 Task: Find connections with filter location Leinfelden-Echterdingen with filter topic #wellness with filter profile language Spanish with filter current company Huntsman Corporation with filter school Gogte Institute of Technology with filter industry Professional Training and Coaching with filter service category AnimationArchitecture with filter keywords title Hotel Front Door Greeter
Action: Mouse moved to (573, 74)
Screenshot: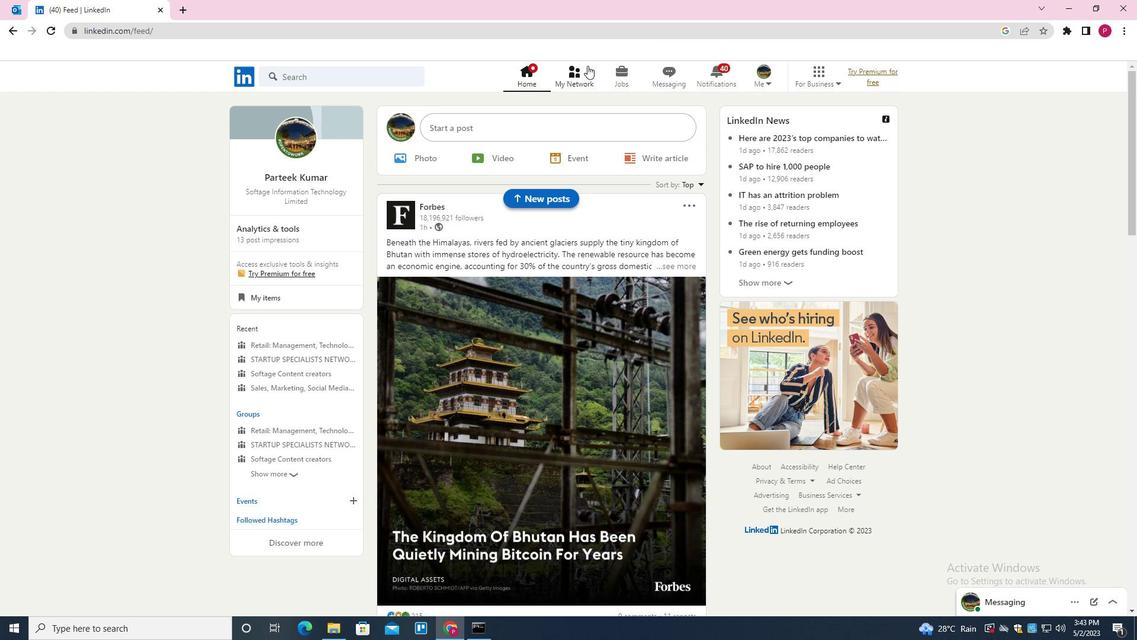 
Action: Mouse pressed left at (573, 74)
Screenshot: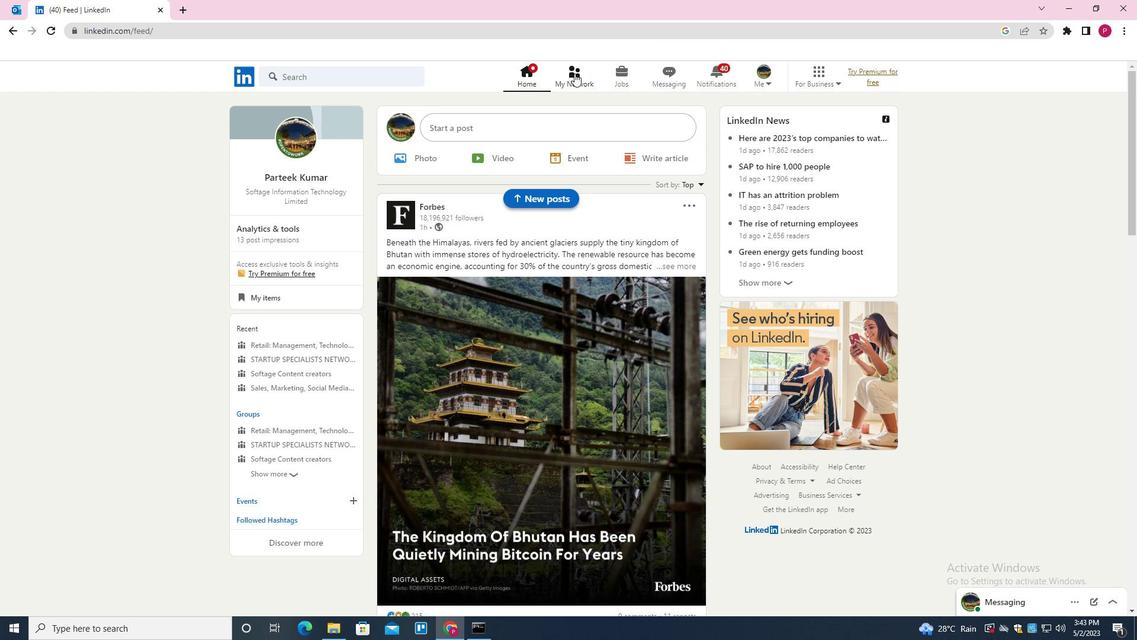 
Action: Mouse moved to (349, 148)
Screenshot: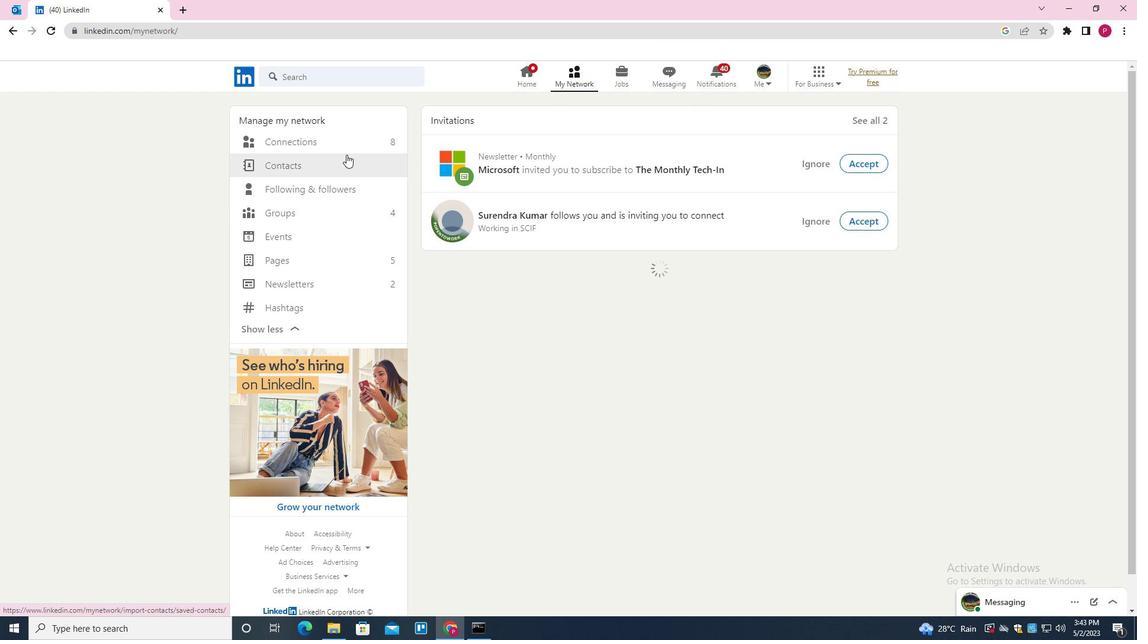 
Action: Mouse pressed left at (349, 148)
Screenshot: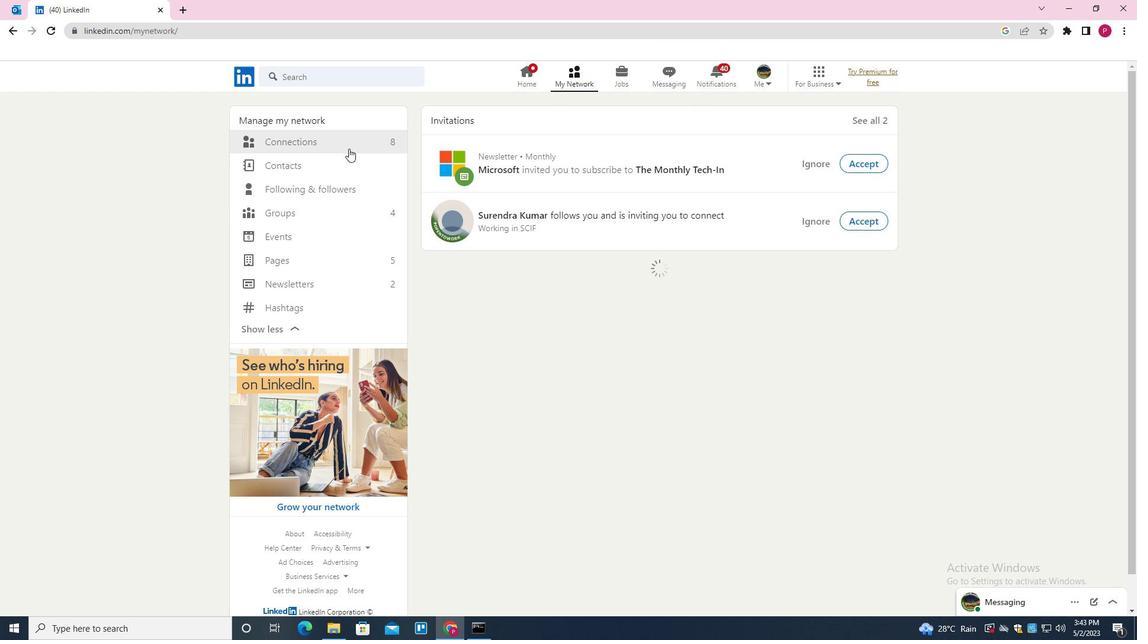 
Action: Mouse moved to (362, 144)
Screenshot: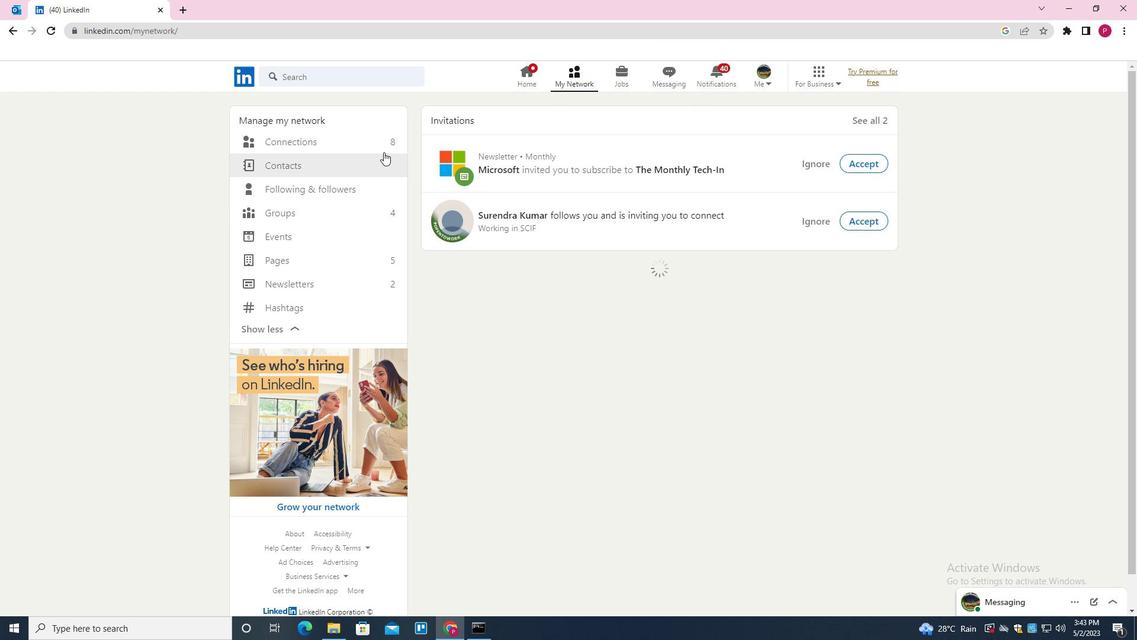 
Action: Mouse pressed left at (362, 144)
Screenshot: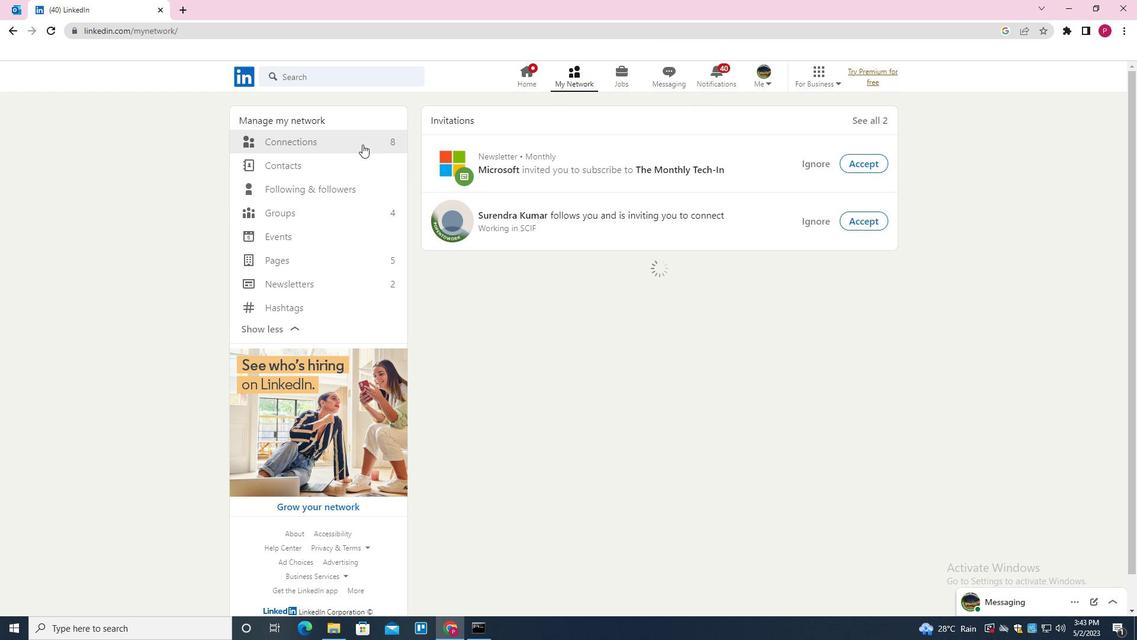 
Action: Mouse moved to (672, 146)
Screenshot: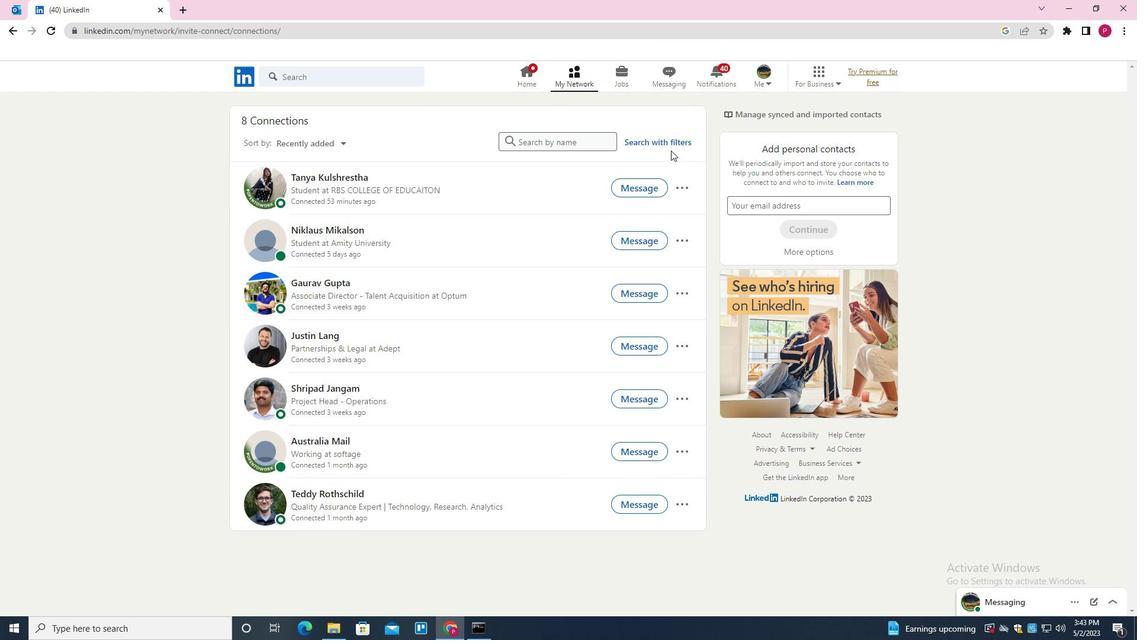 
Action: Mouse pressed left at (672, 146)
Screenshot: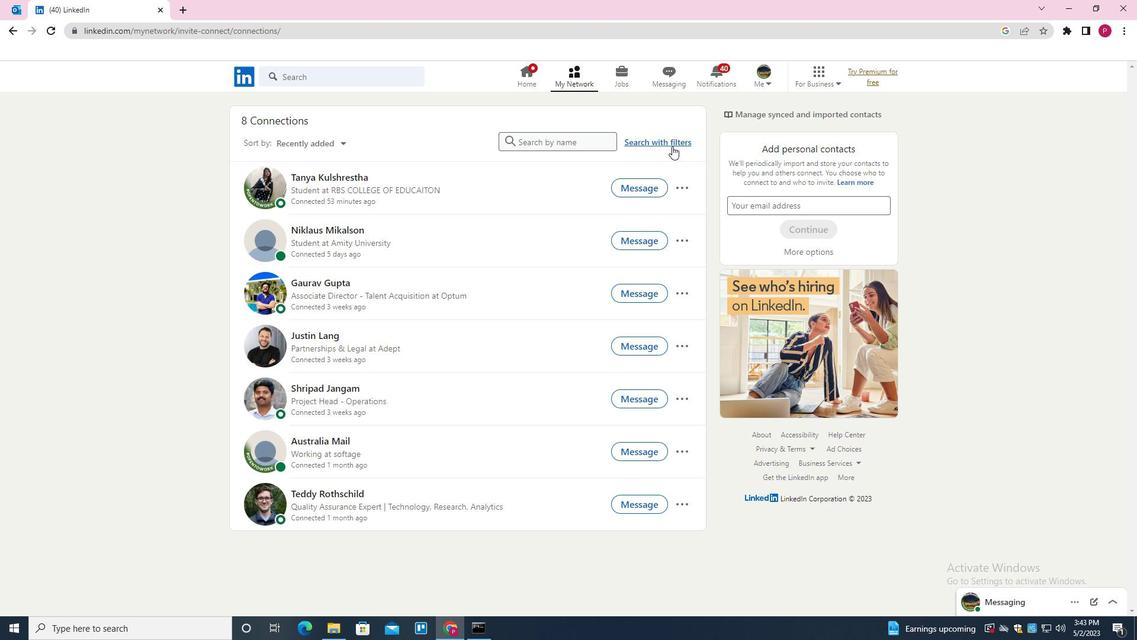 
Action: Mouse moved to (604, 111)
Screenshot: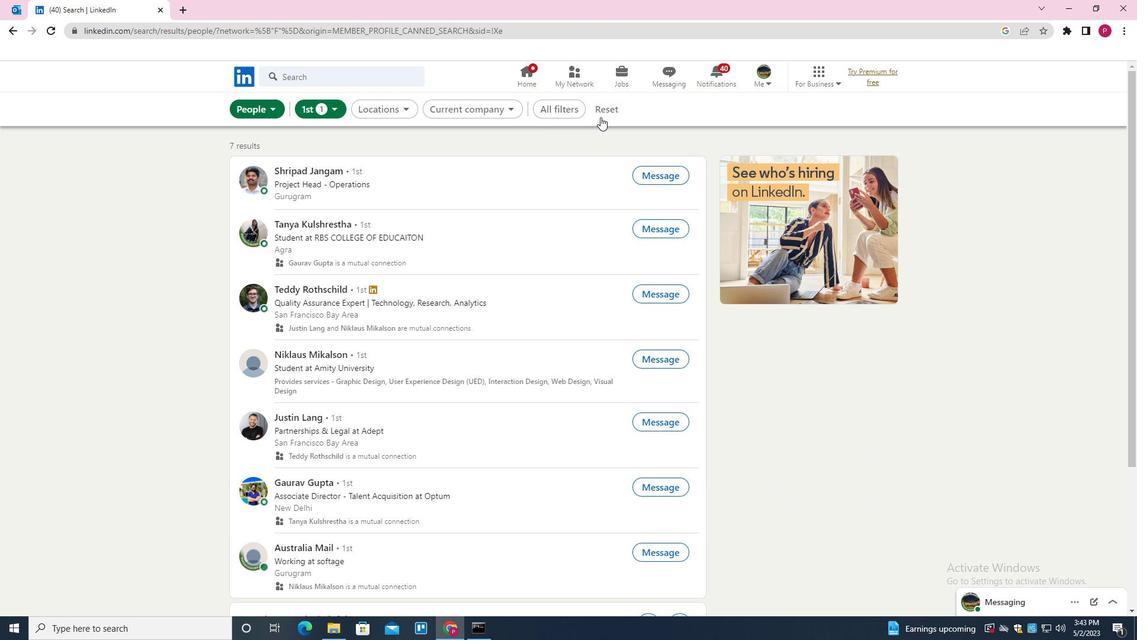 
Action: Mouse pressed left at (604, 111)
Screenshot: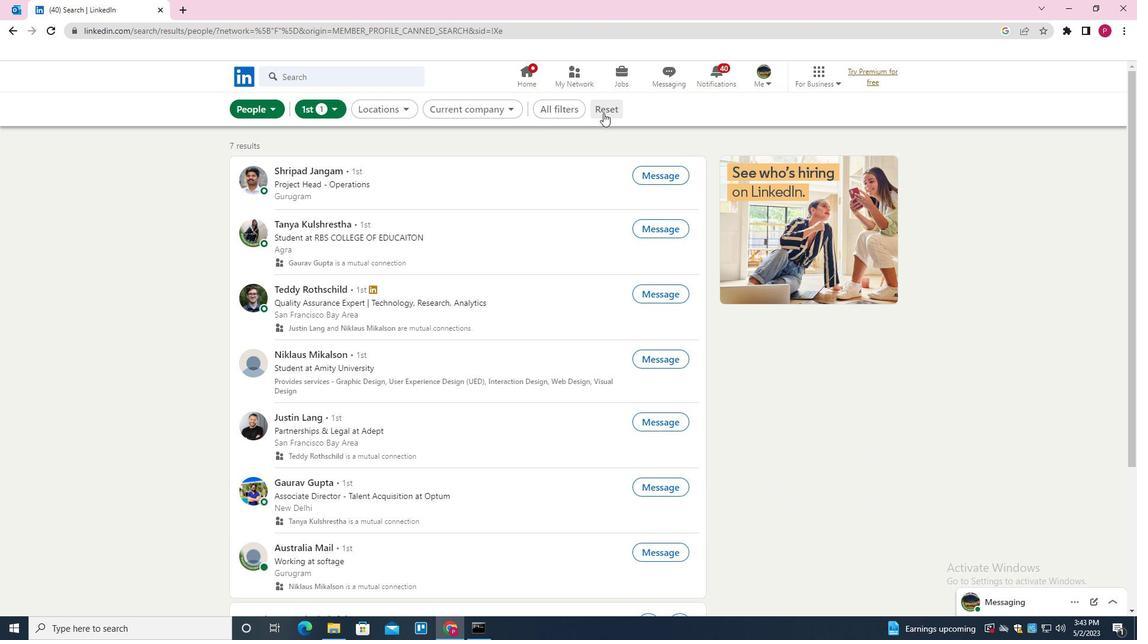 
Action: Mouse moved to (587, 109)
Screenshot: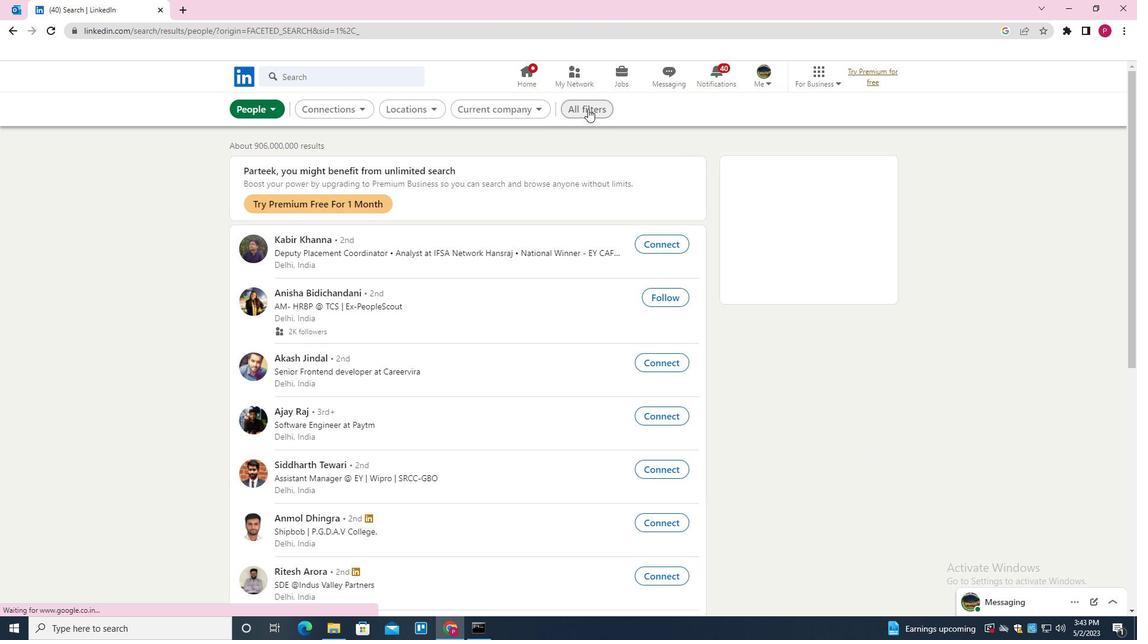 
Action: Mouse pressed left at (587, 109)
Screenshot: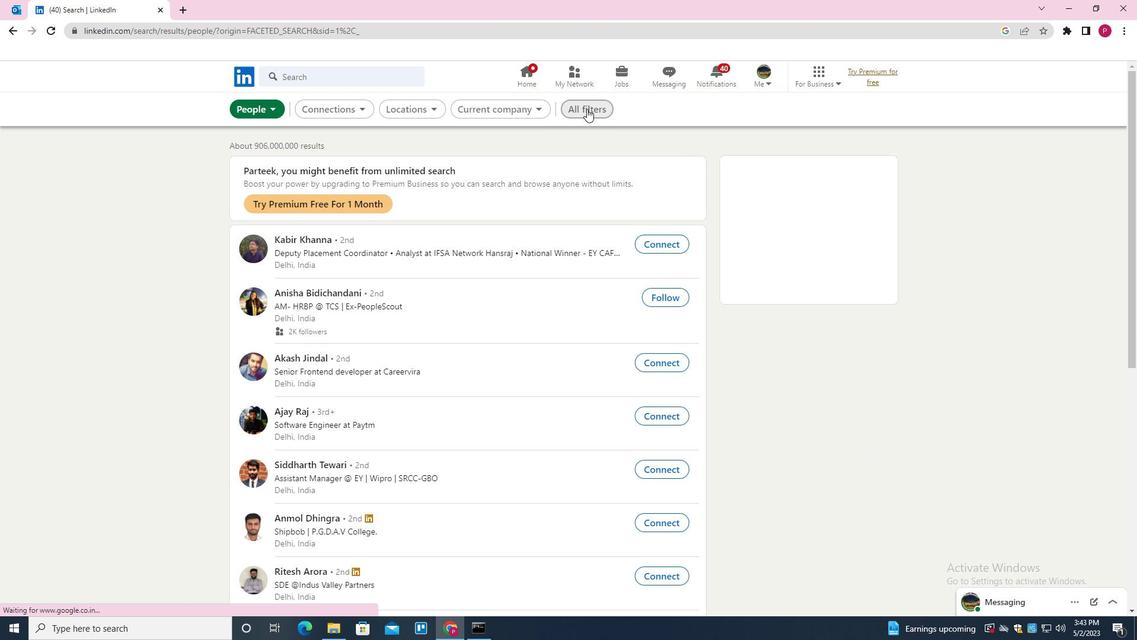 
Action: Mouse moved to (944, 343)
Screenshot: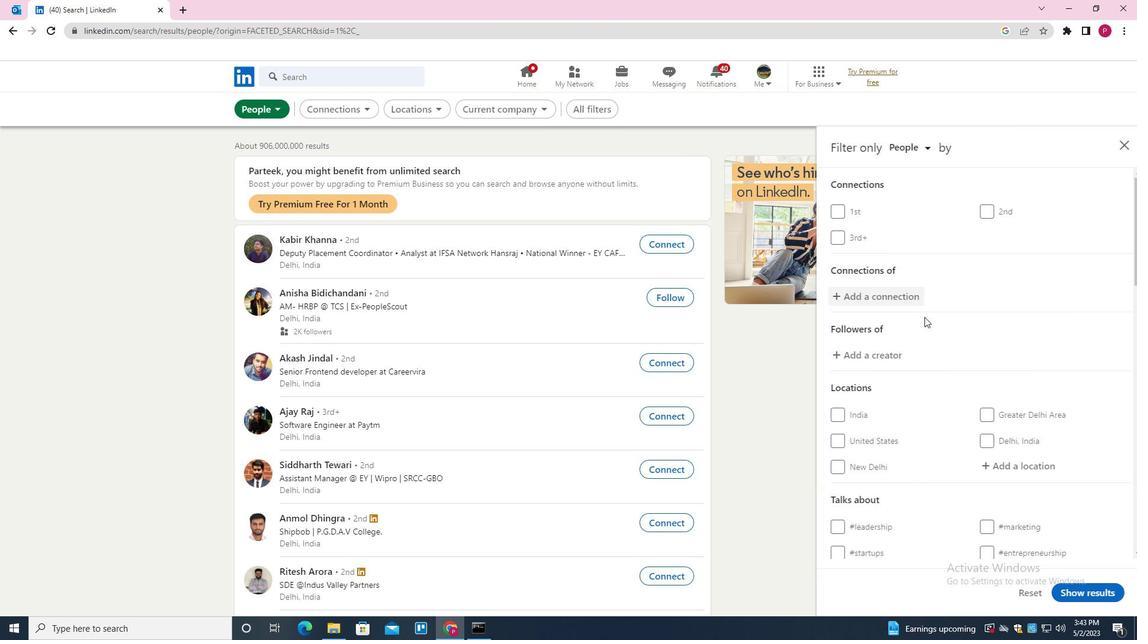 
Action: Mouse scrolled (944, 343) with delta (0, 0)
Screenshot: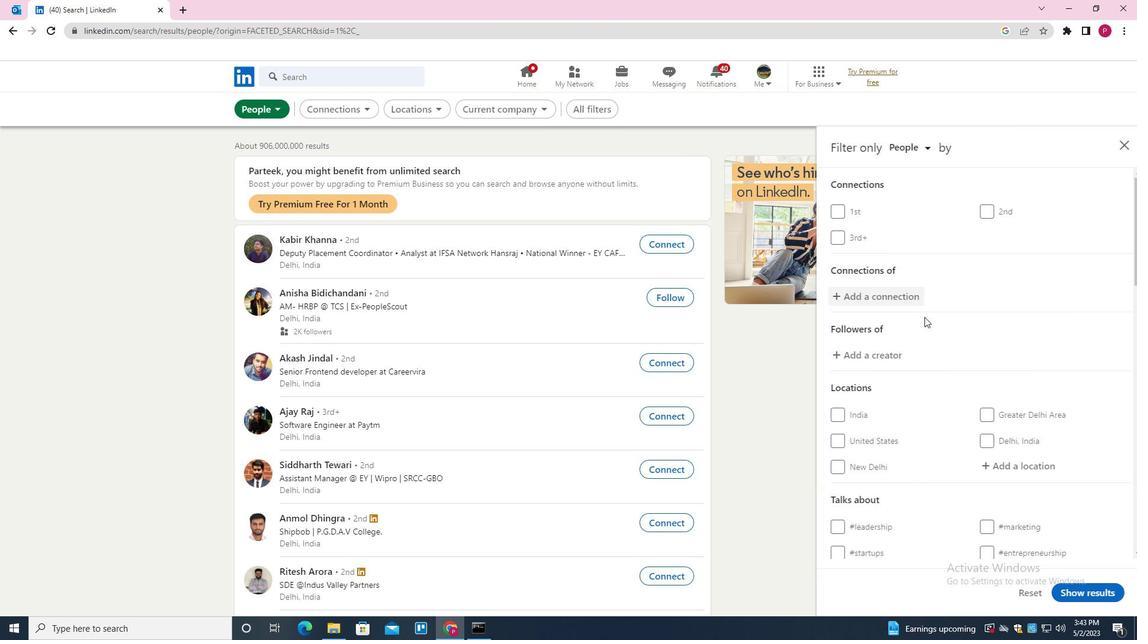 
Action: Mouse moved to (948, 352)
Screenshot: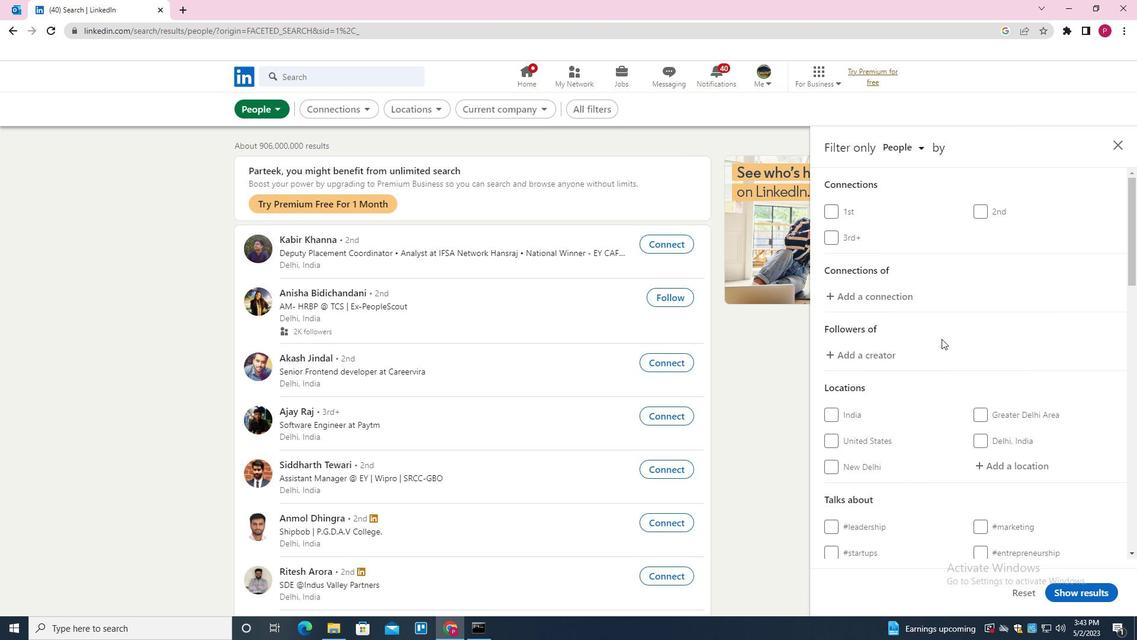
Action: Mouse scrolled (948, 351) with delta (0, 0)
Screenshot: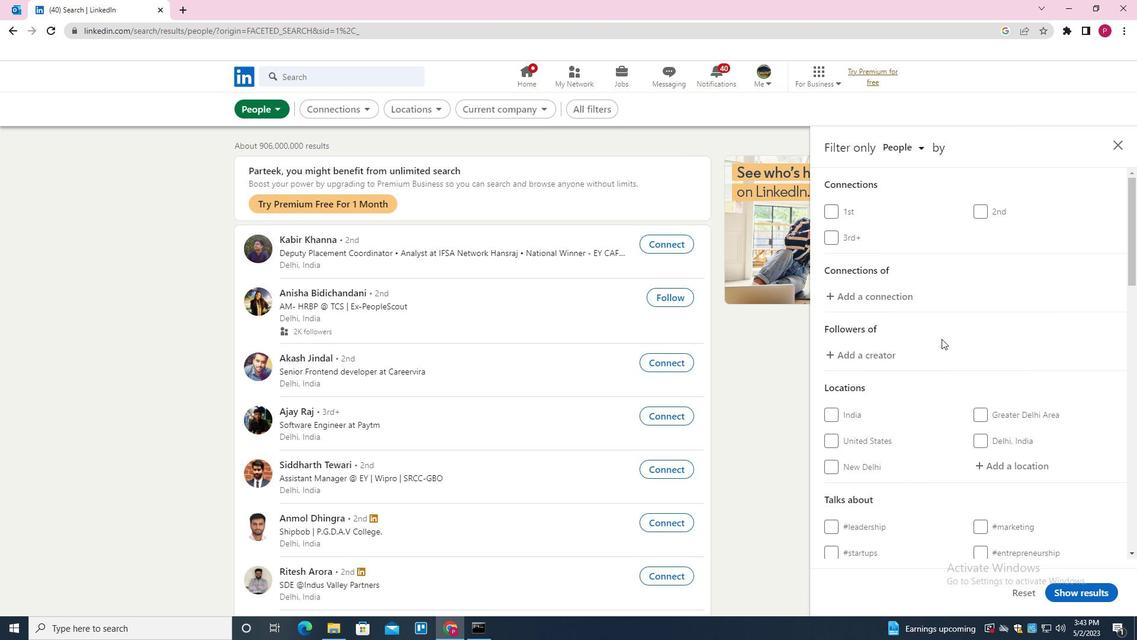 
Action: Mouse moved to (1006, 350)
Screenshot: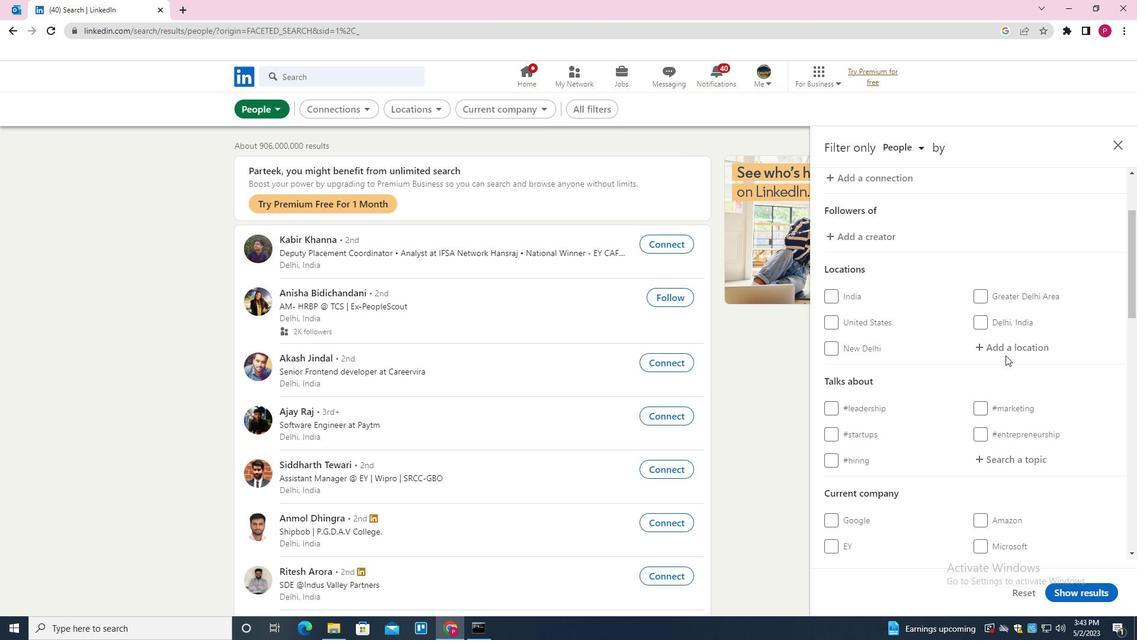 
Action: Mouse pressed left at (1006, 350)
Screenshot: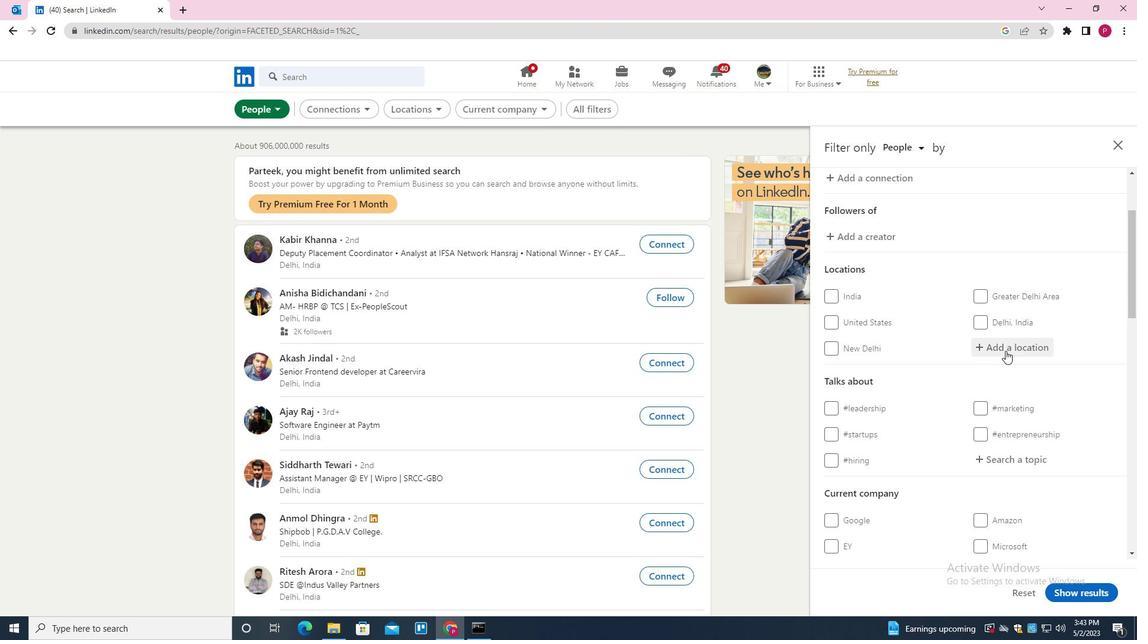 
Action: Mouse moved to (999, 354)
Screenshot: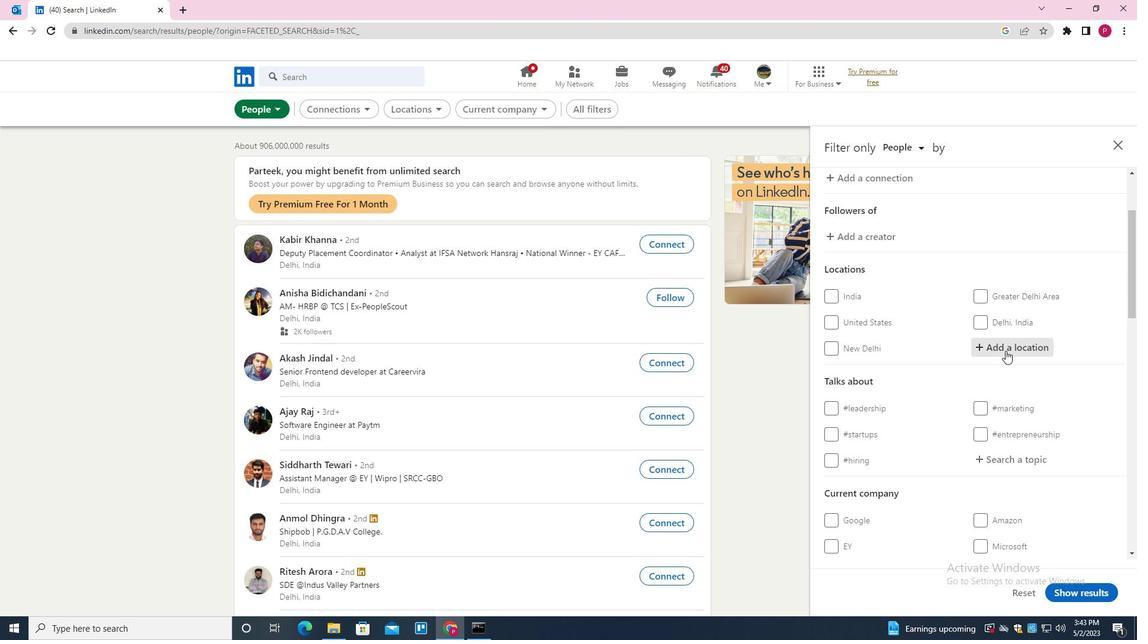 
Action: Key pressed <Key.shift><Key.shift><Key.shift><Key.shift><Key.shift><Key.shift><Key.shift><Key.shift><Key.shift><Key.shift><Key.shift><Key.shift><Key.shift><Key.shift><Key.shift><Key.shift><Key.shift><Key.shift>LEINFELDEN<Key.down><Key.enter>
Screenshot: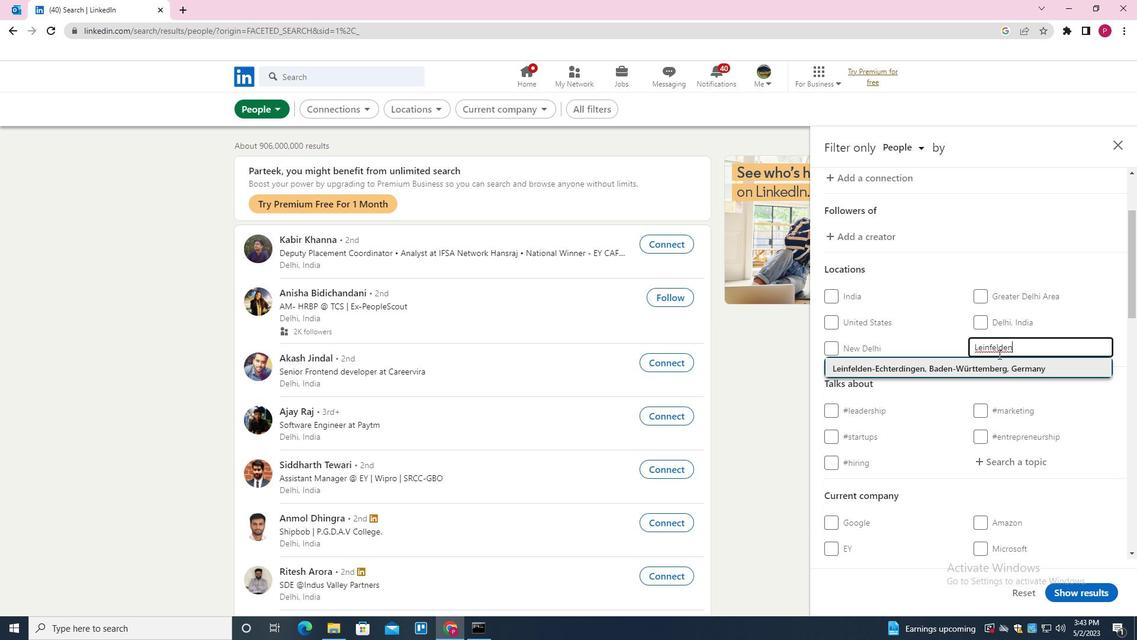
Action: Mouse moved to (1043, 337)
Screenshot: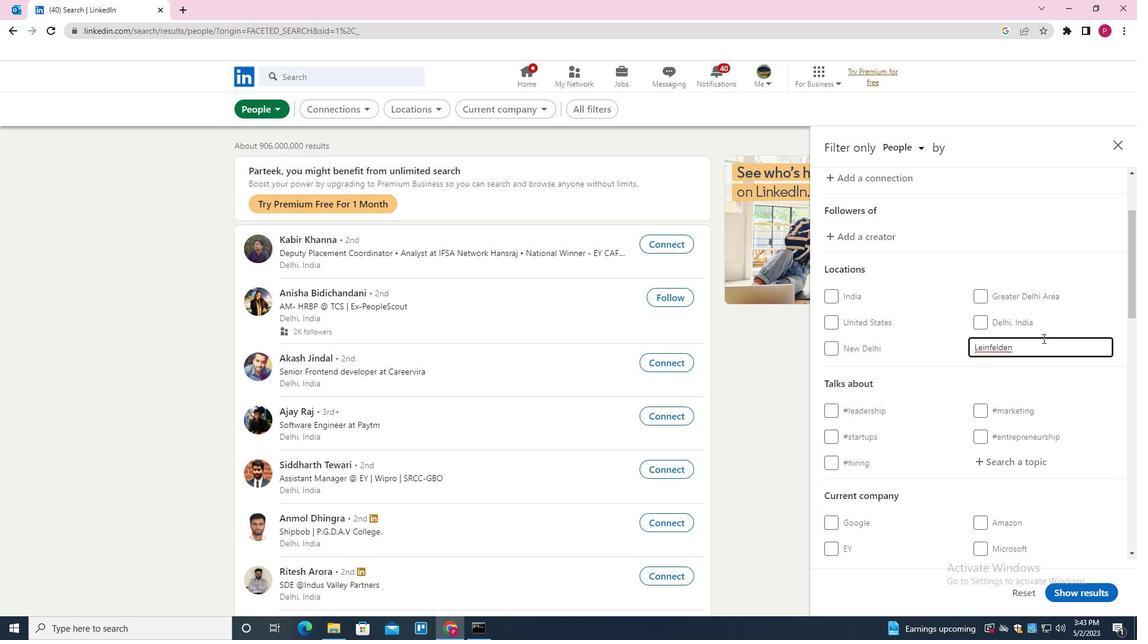 
Action: Key pressed <Key.backspace>
Screenshot: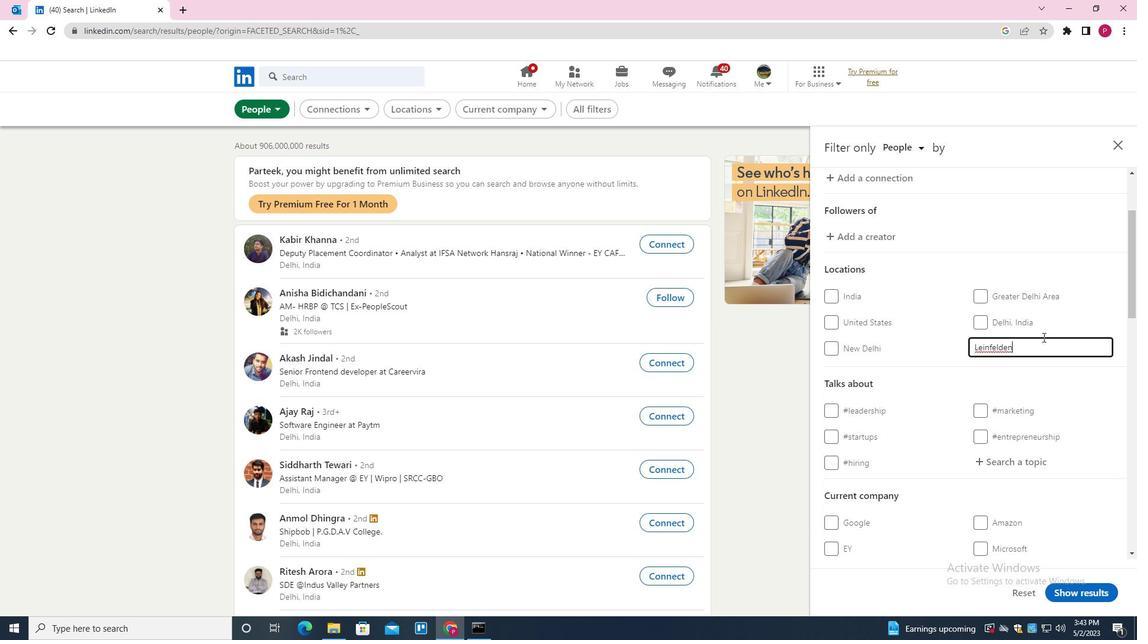
Action: Mouse moved to (1043, 337)
Screenshot: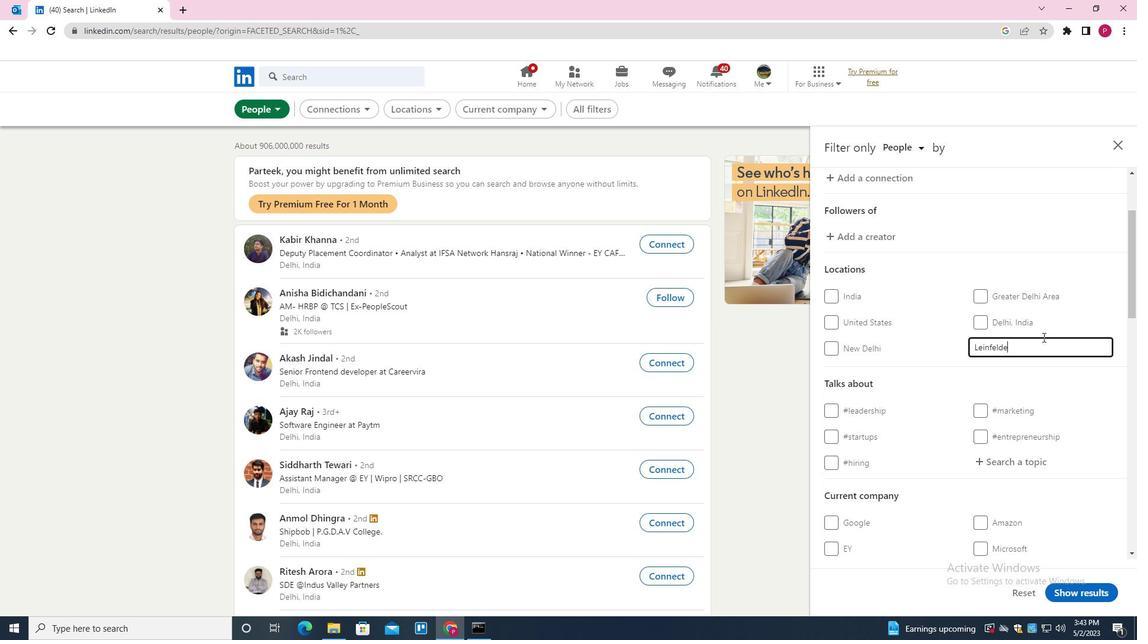 
Action: Key pressed <Key.down><Key.enter>
Screenshot: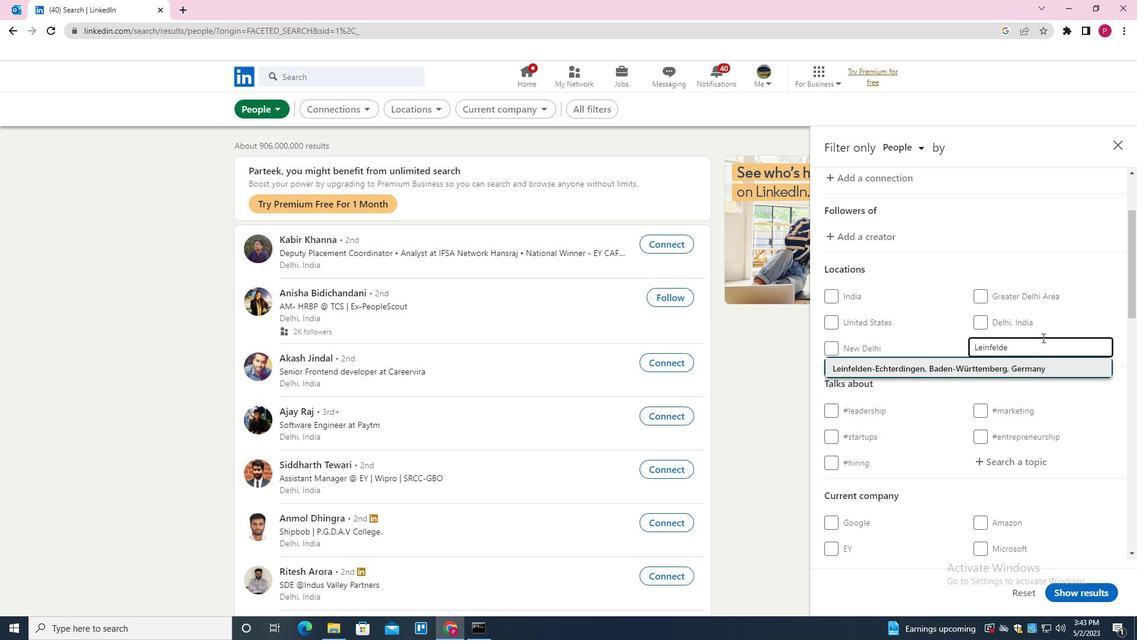 
Action: Mouse moved to (988, 400)
Screenshot: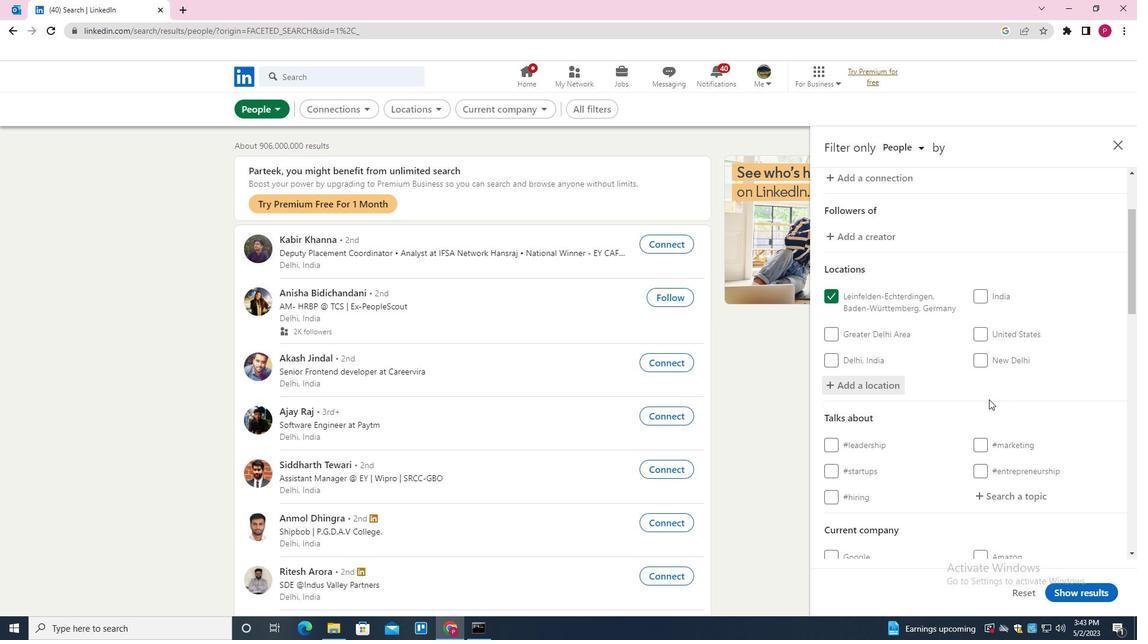
Action: Mouse scrolled (988, 400) with delta (0, 0)
Screenshot: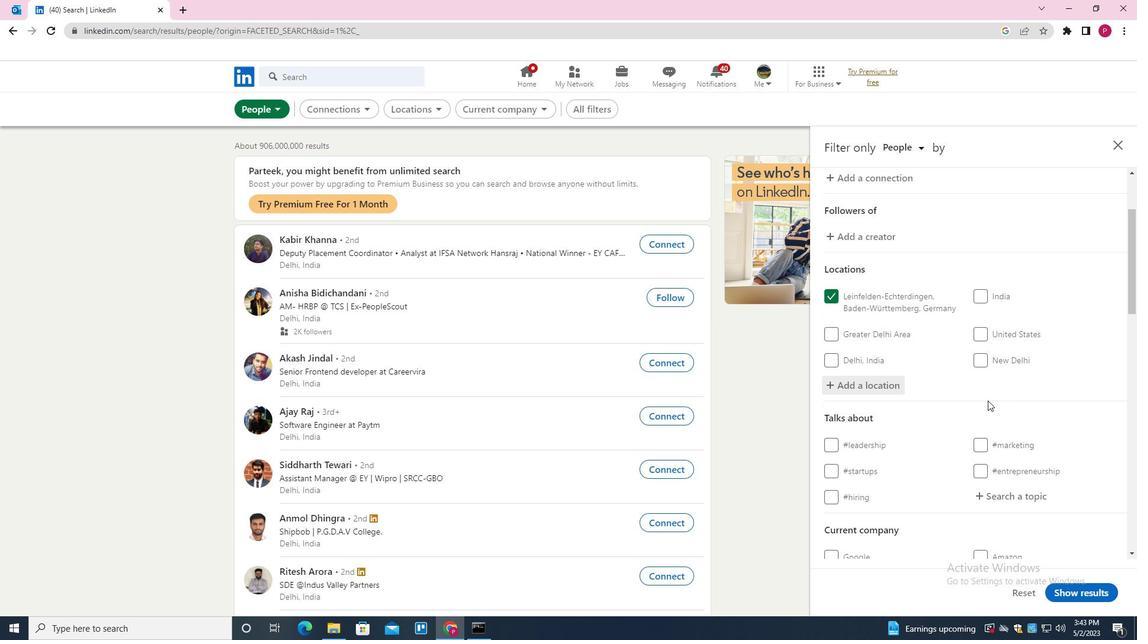 
Action: Mouse scrolled (988, 400) with delta (0, 0)
Screenshot: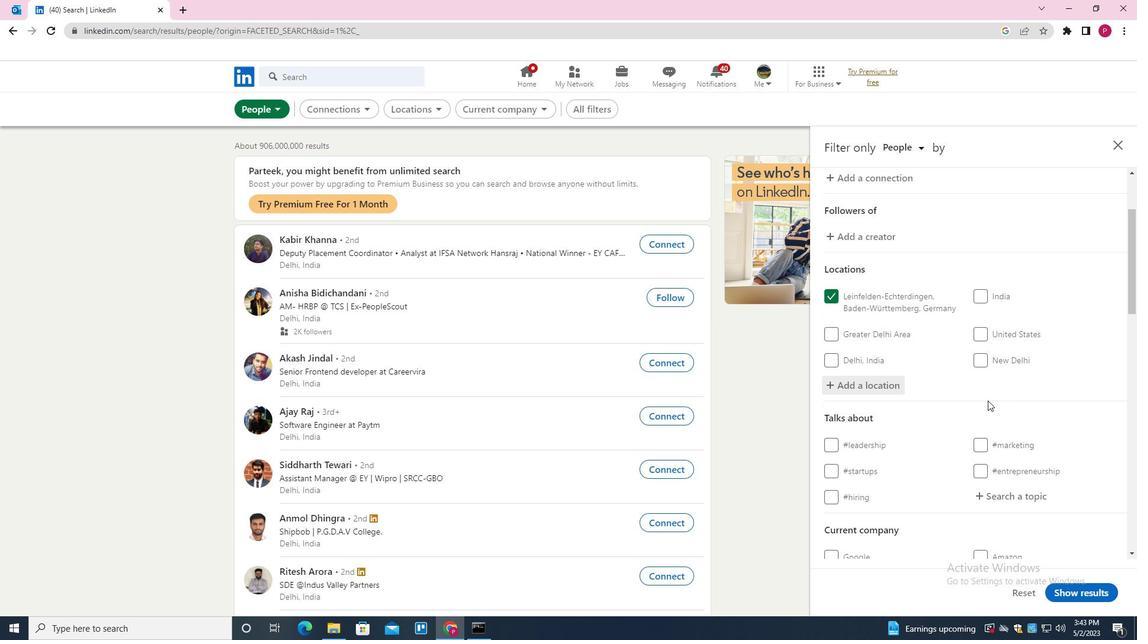 
Action: Mouse moved to (998, 385)
Screenshot: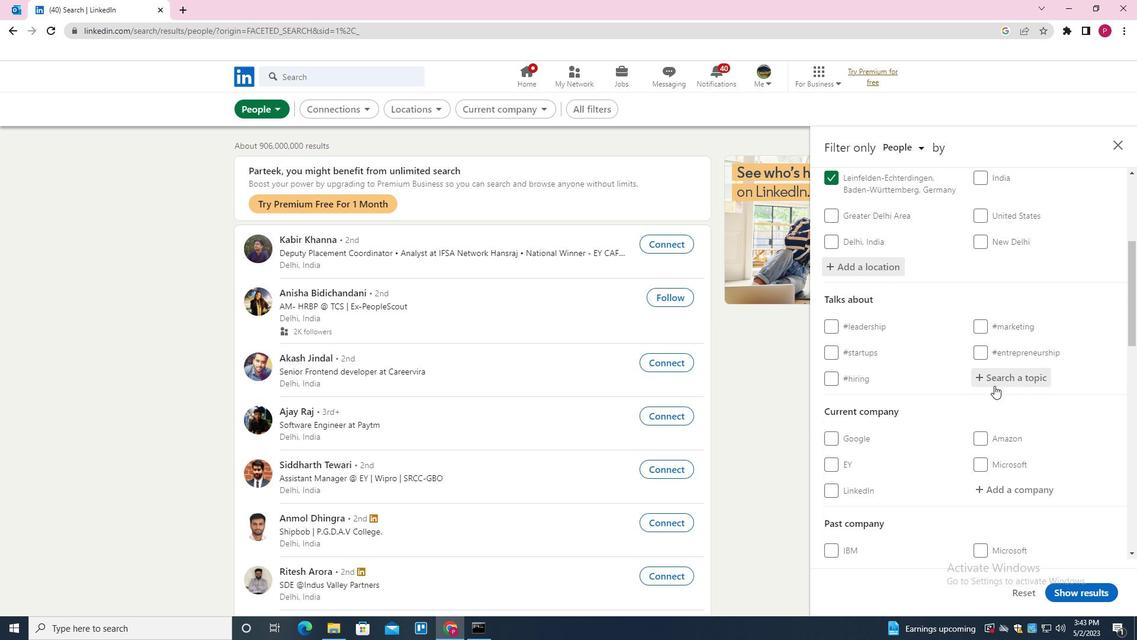 
Action: Mouse pressed left at (998, 385)
Screenshot: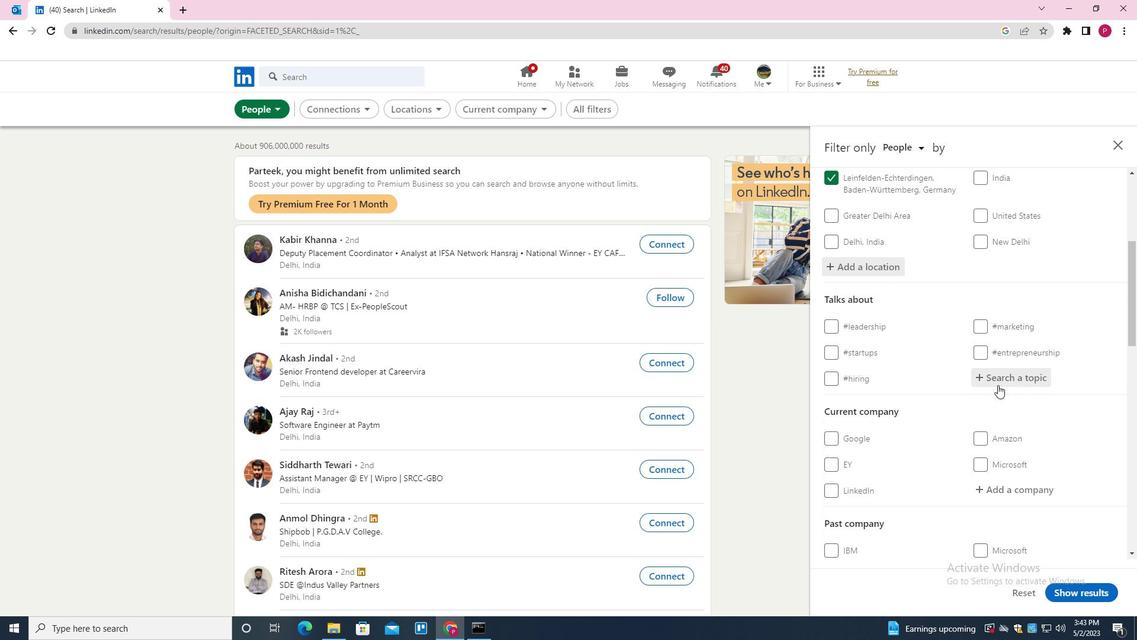 
Action: Key pressed WELLNESS<Key.down><Key.enter>
Screenshot: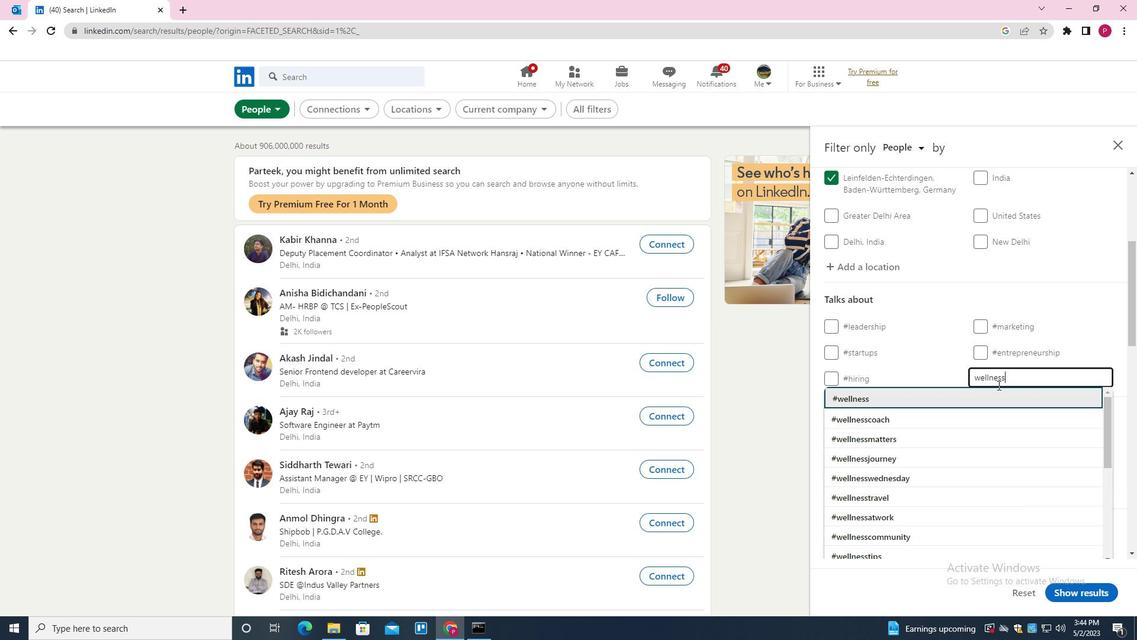 
Action: Mouse moved to (996, 386)
Screenshot: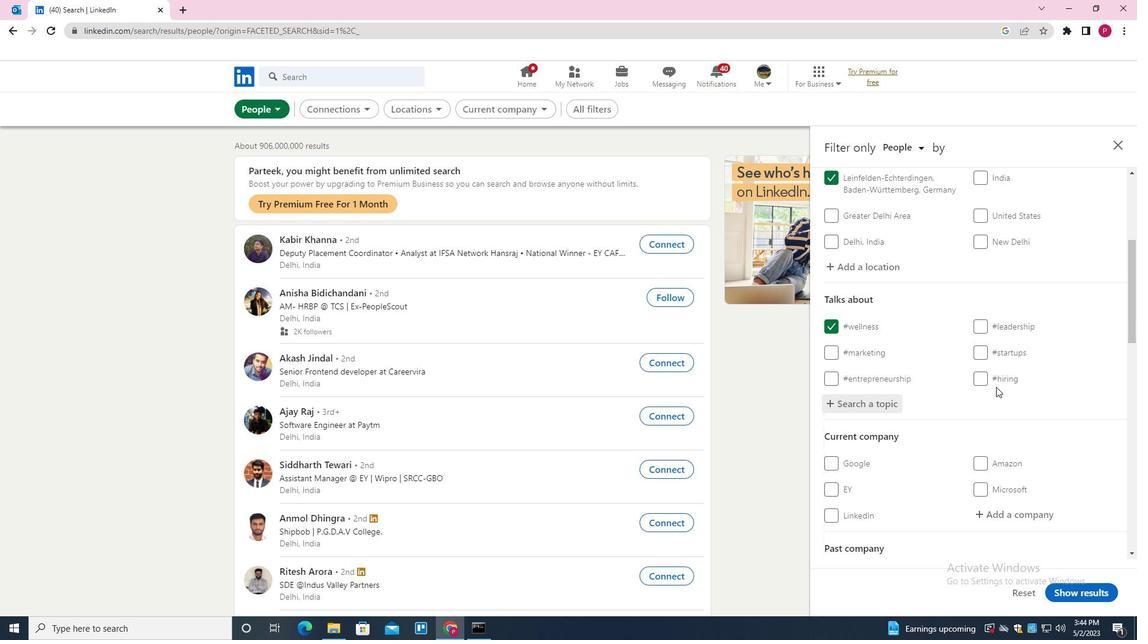 
Action: Mouse scrolled (996, 386) with delta (0, 0)
Screenshot: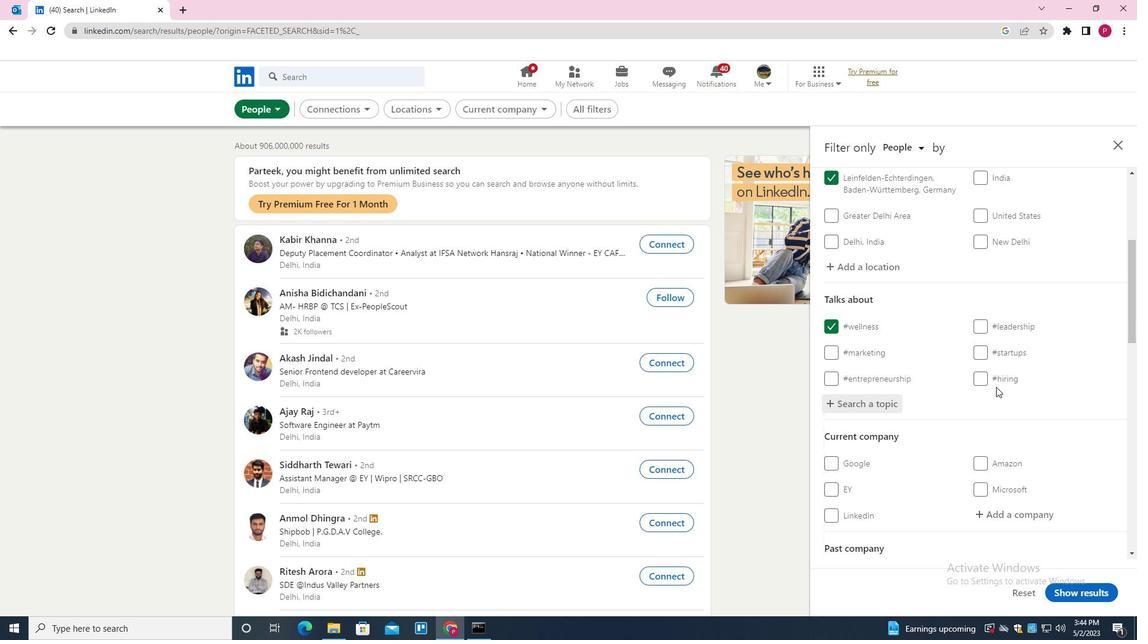 
Action: Mouse moved to (994, 388)
Screenshot: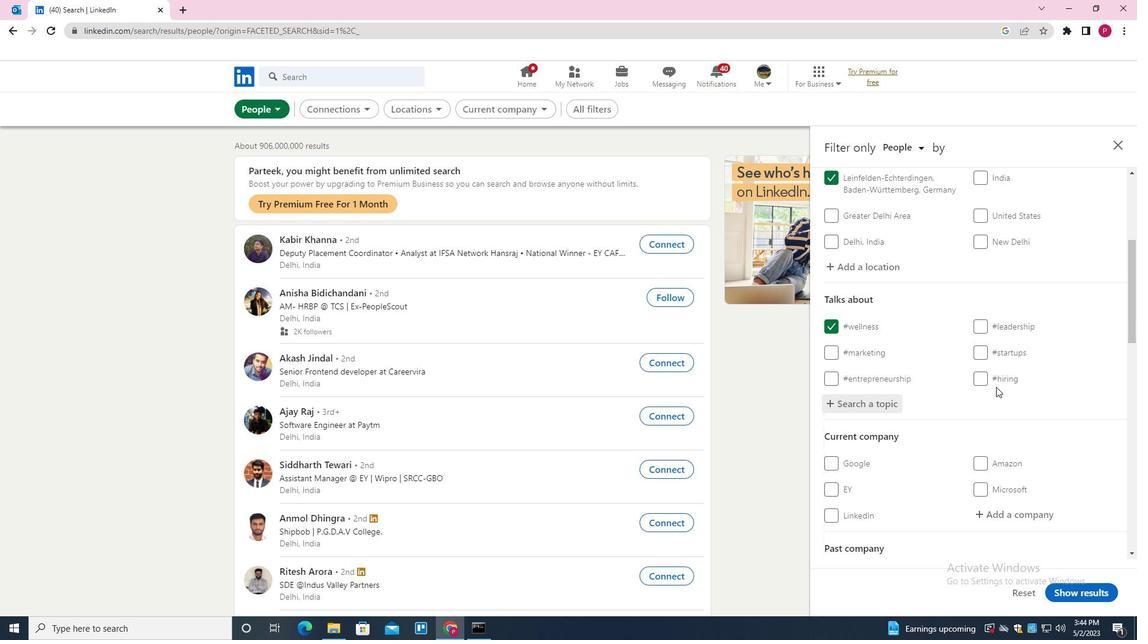 
Action: Mouse scrolled (994, 388) with delta (0, 0)
Screenshot: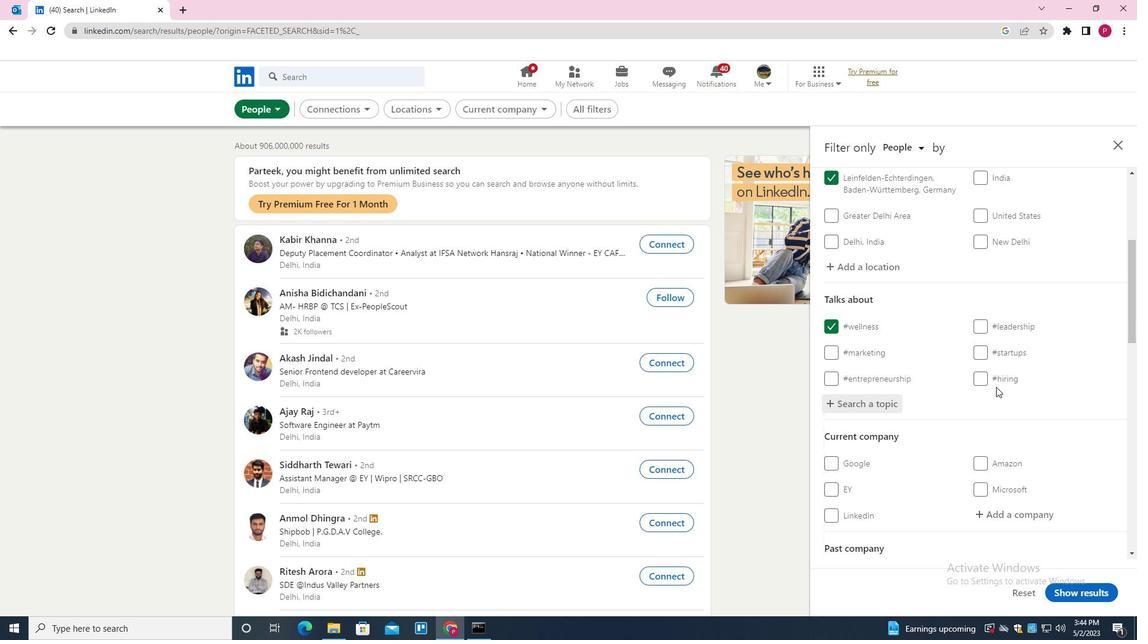 
Action: Mouse moved to (990, 394)
Screenshot: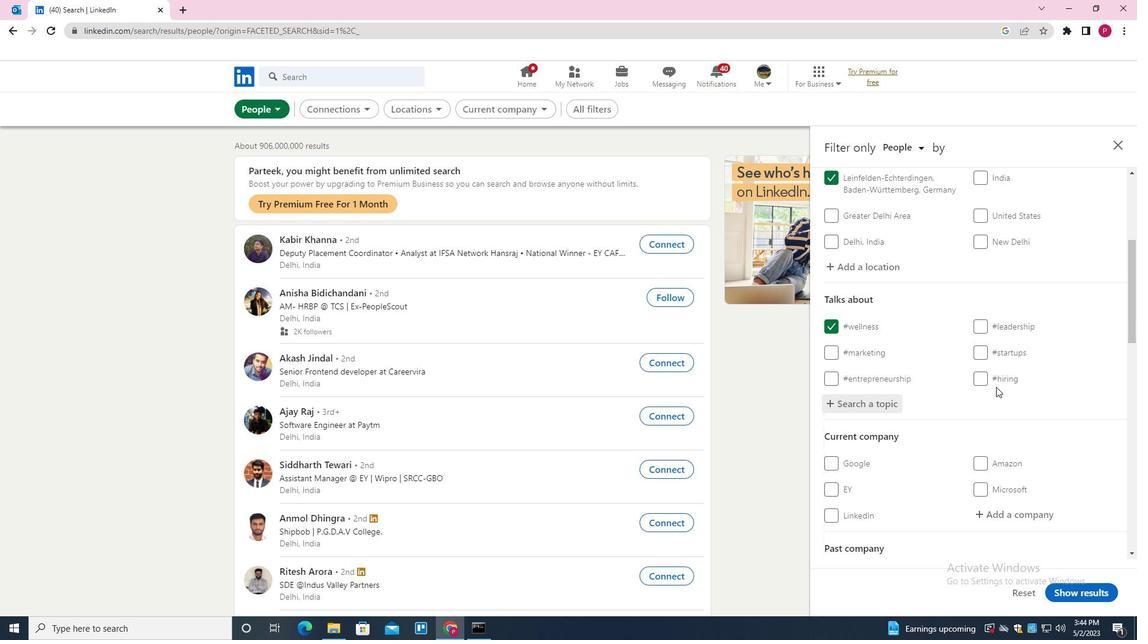
Action: Mouse scrolled (990, 393) with delta (0, 0)
Screenshot: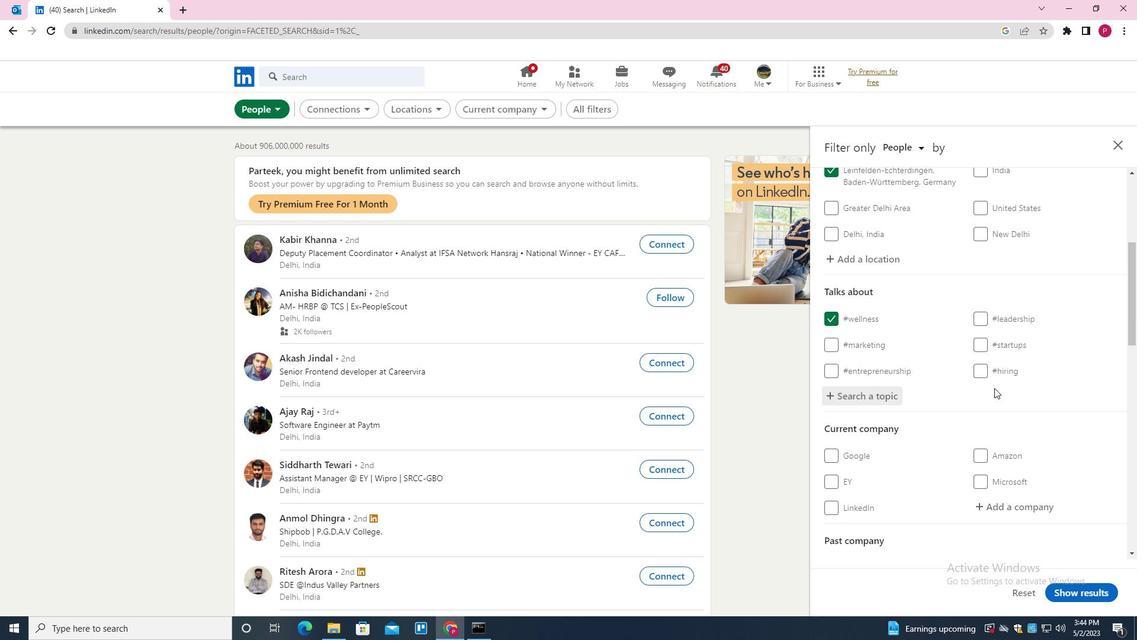 
Action: Mouse moved to (974, 391)
Screenshot: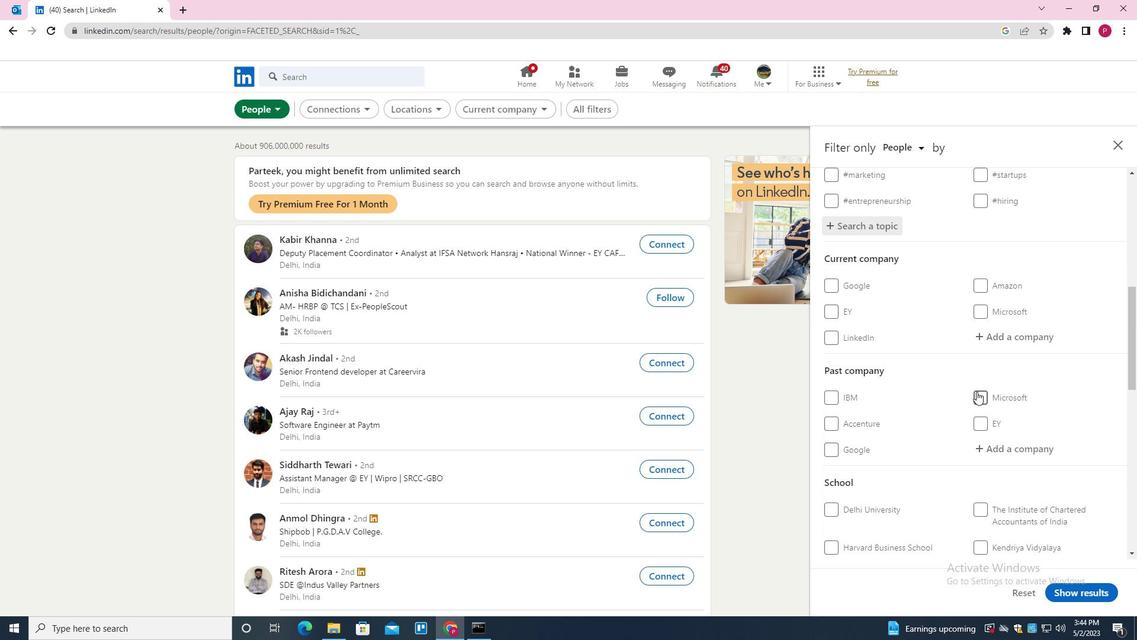 
Action: Mouse scrolled (974, 391) with delta (0, 0)
Screenshot: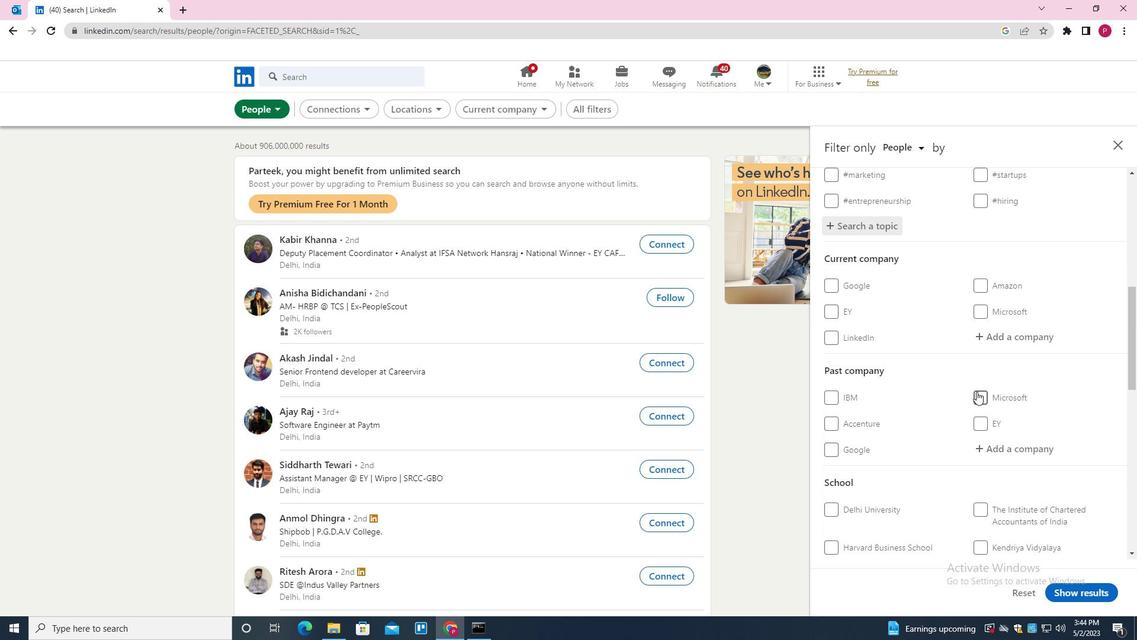 
Action: Mouse moved to (974, 394)
Screenshot: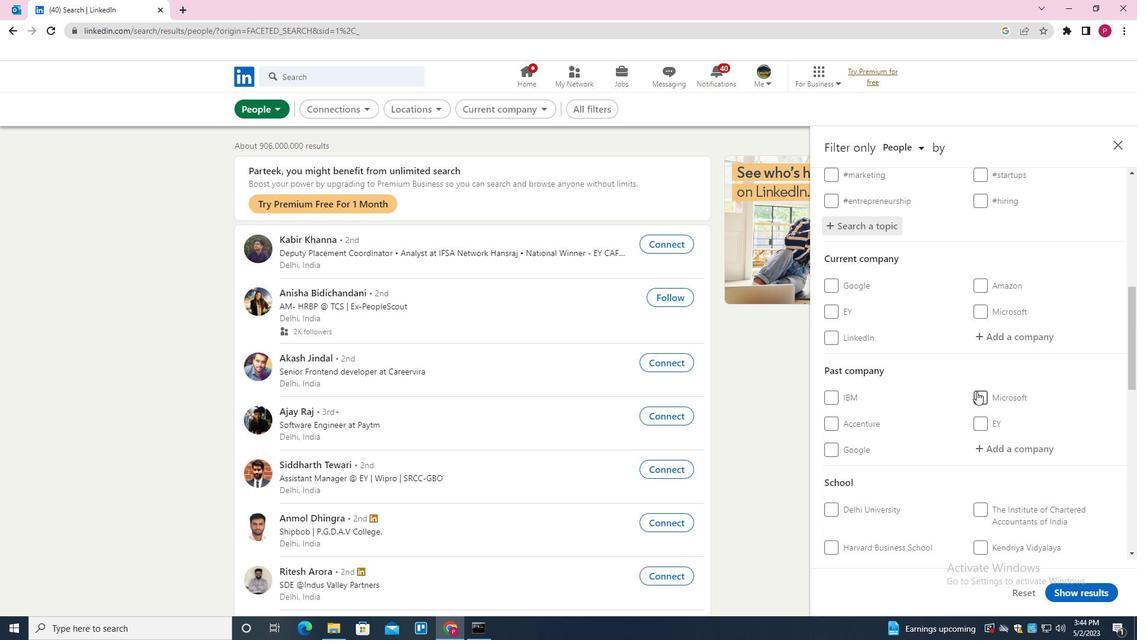
Action: Mouse scrolled (974, 394) with delta (0, 0)
Screenshot: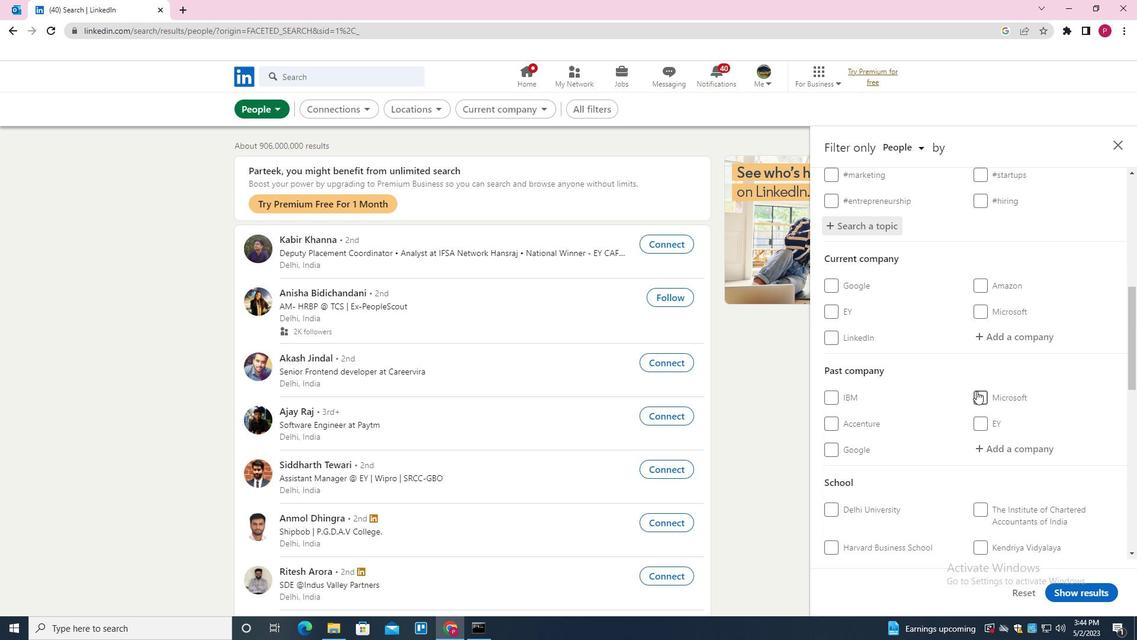 
Action: Mouse moved to (973, 397)
Screenshot: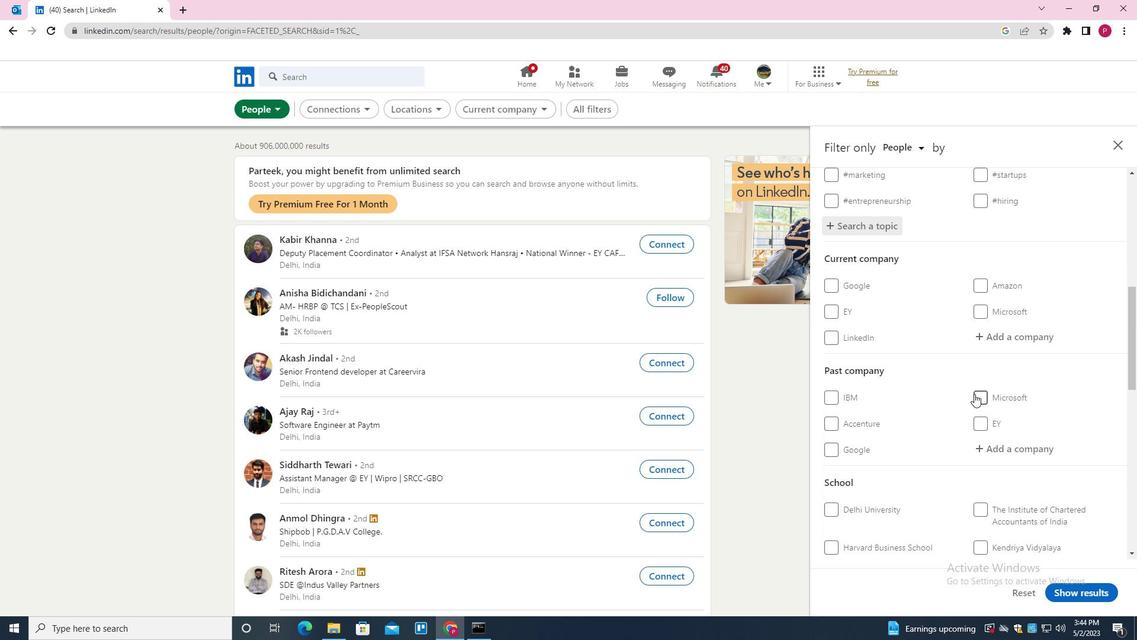 
Action: Mouse scrolled (973, 397) with delta (0, 0)
Screenshot: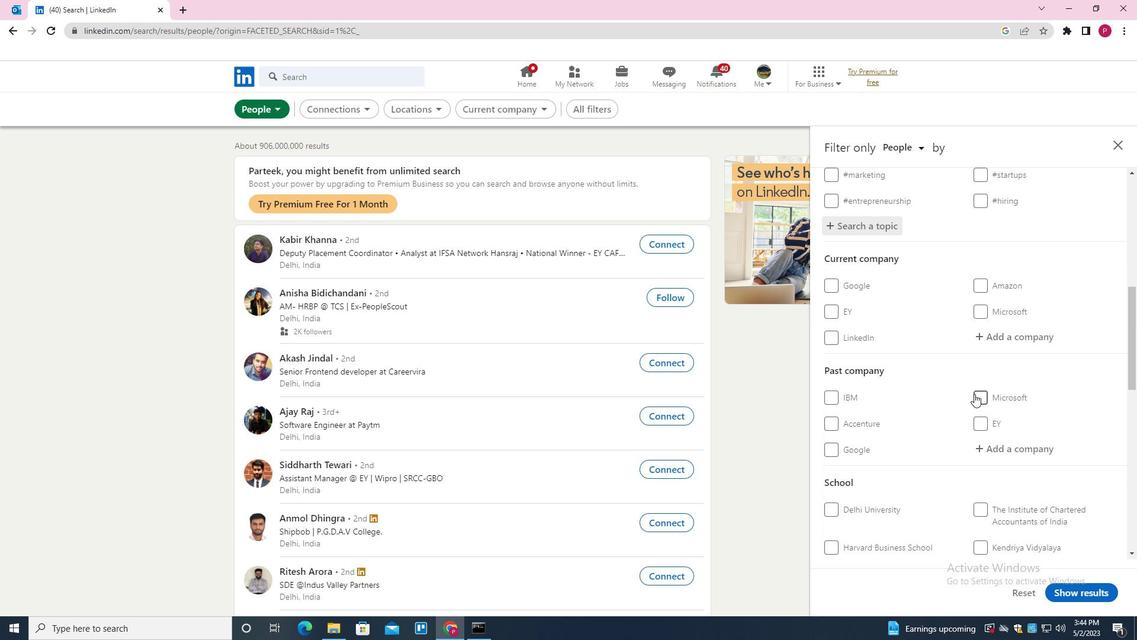 
Action: Mouse moved to (972, 400)
Screenshot: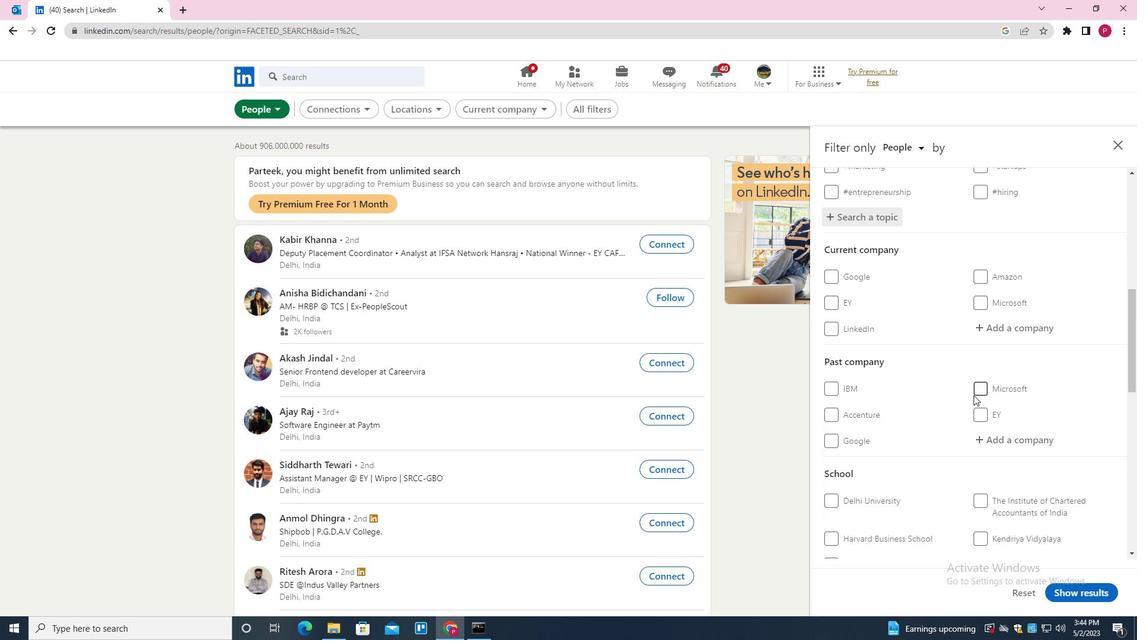 
Action: Mouse scrolled (972, 399) with delta (0, 0)
Screenshot: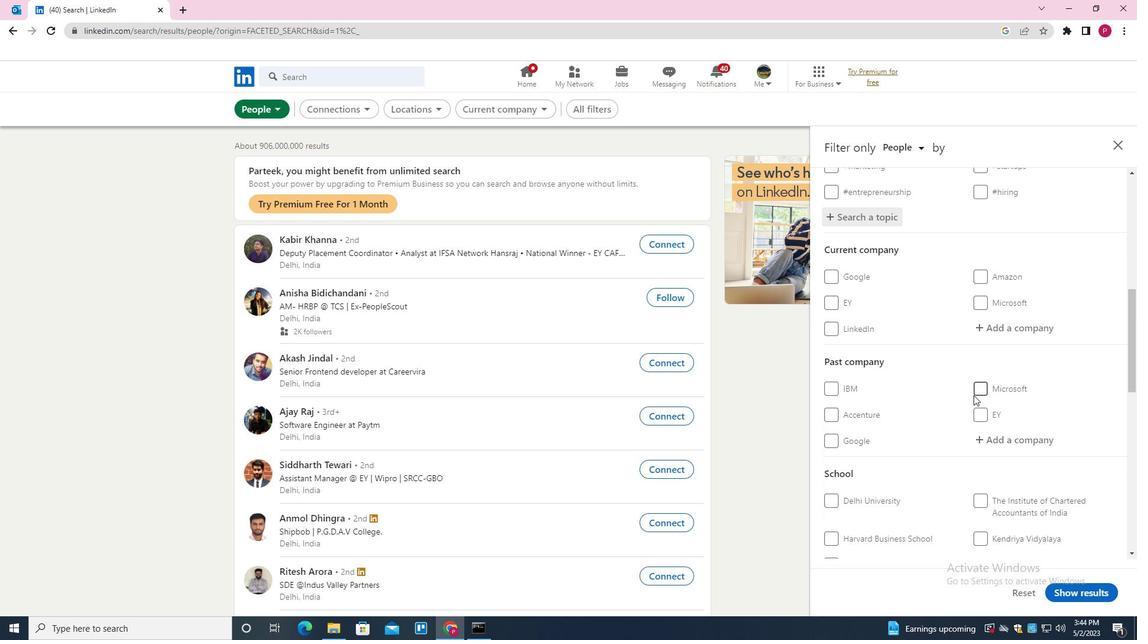
Action: Mouse moved to (892, 426)
Screenshot: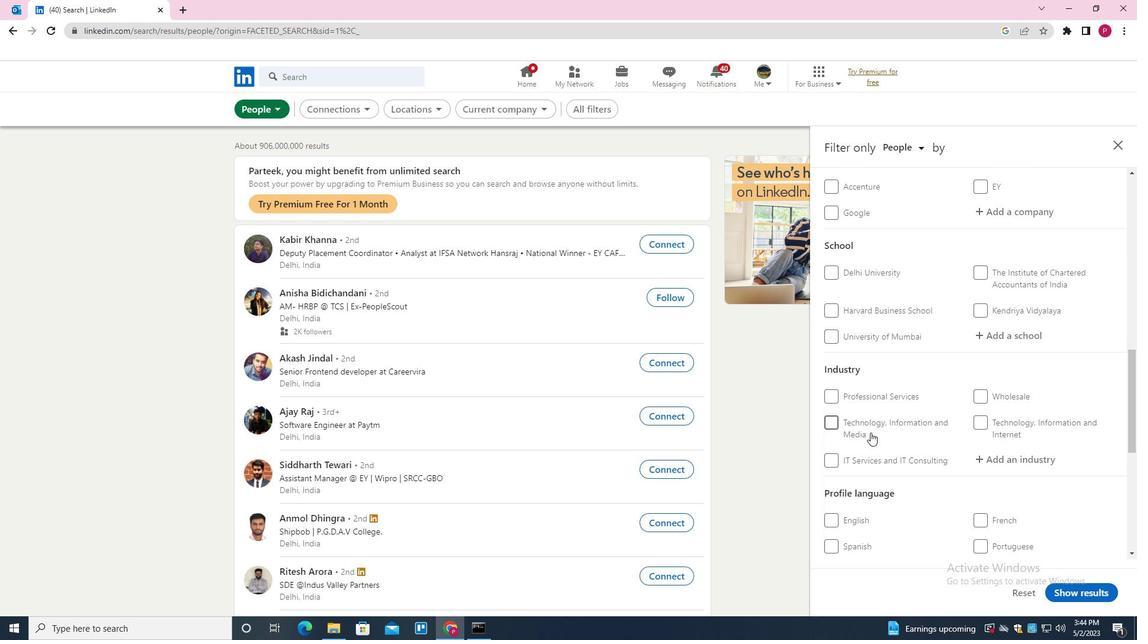 
Action: Mouse scrolled (892, 426) with delta (0, 0)
Screenshot: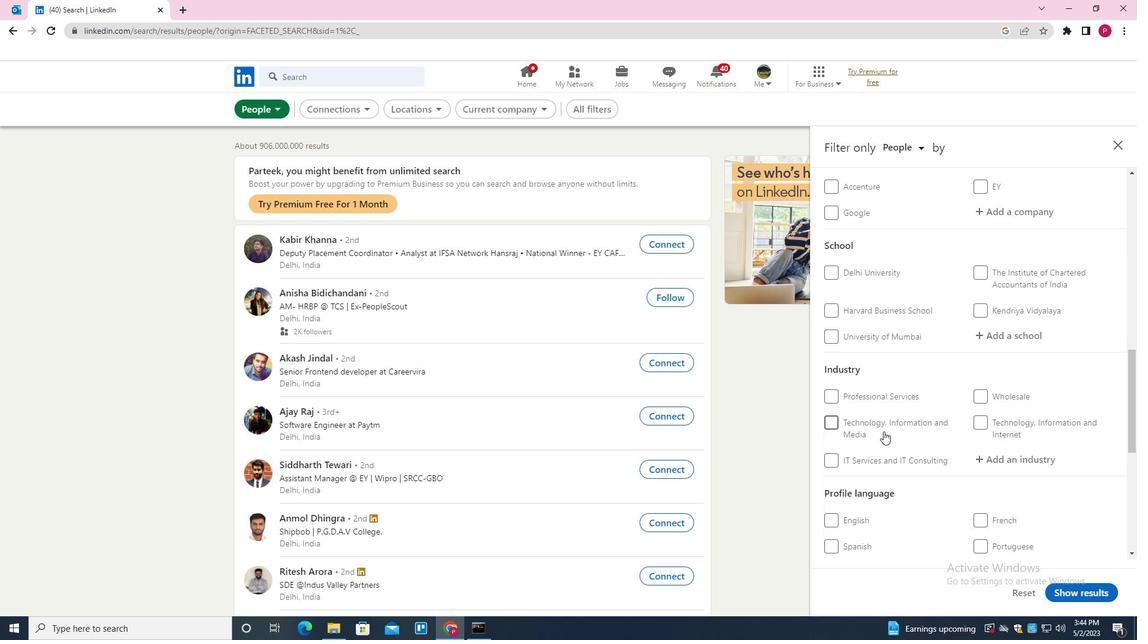 
Action: Mouse scrolled (892, 426) with delta (0, 0)
Screenshot: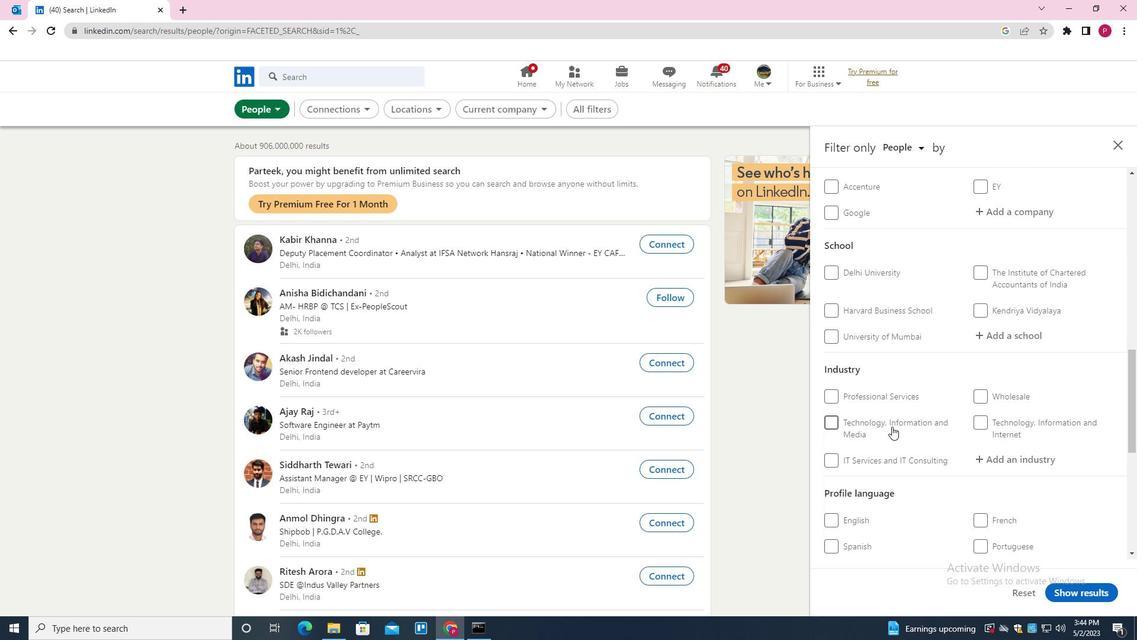 
Action: Mouse moved to (862, 428)
Screenshot: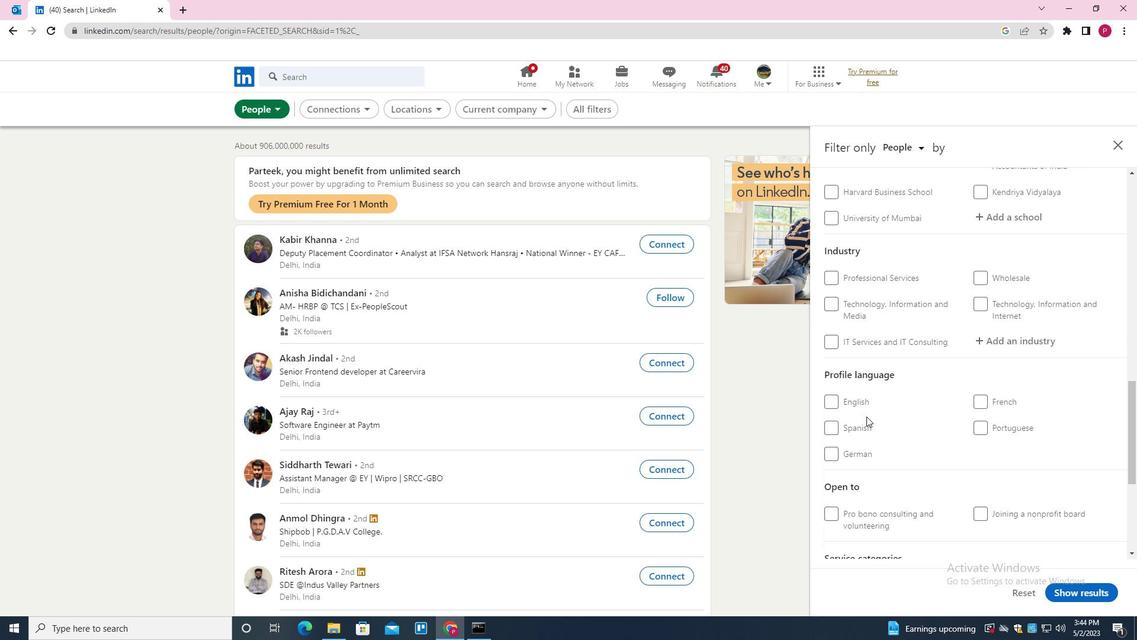 
Action: Mouse pressed left at (862, 428)
Screenshot: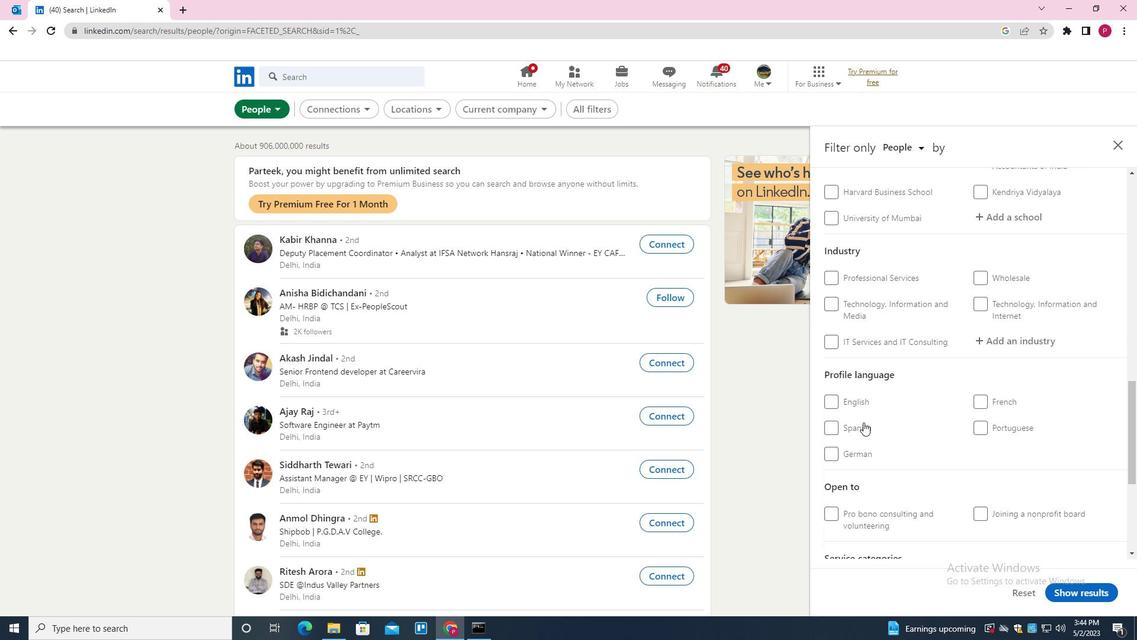 
Action: Mouse moved to (894, 425)
Screenshot: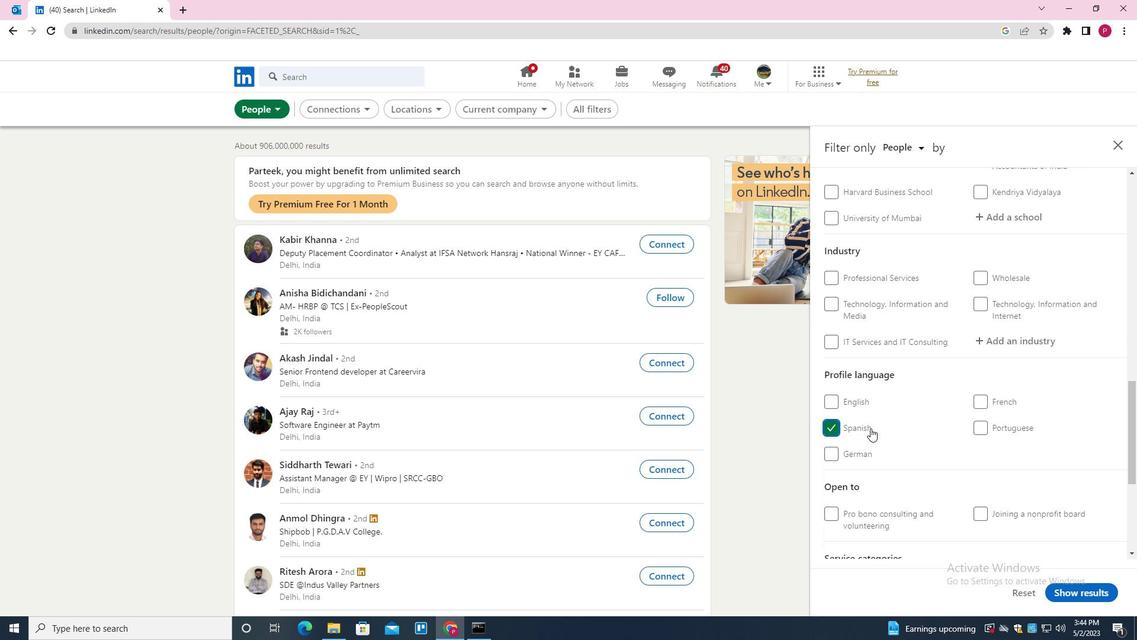 
Action: Mouse scrolled (894, 426) with delta (0, 0)
Screenshot: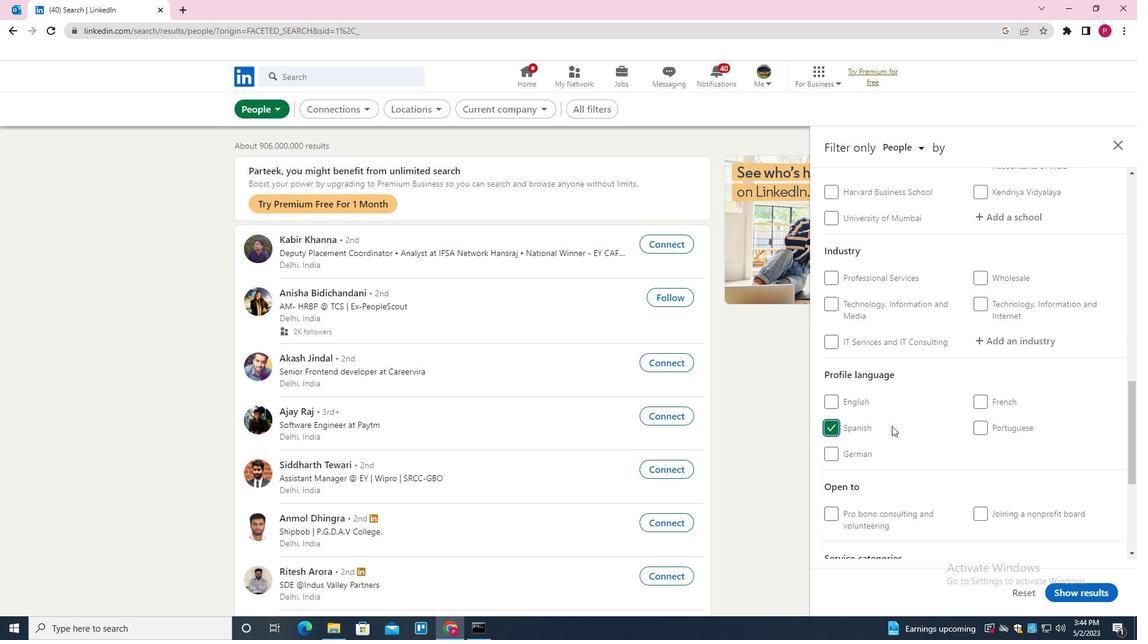 
Action: Mouse scrolled (894, 426) with delta (0, 0)
Screenshot: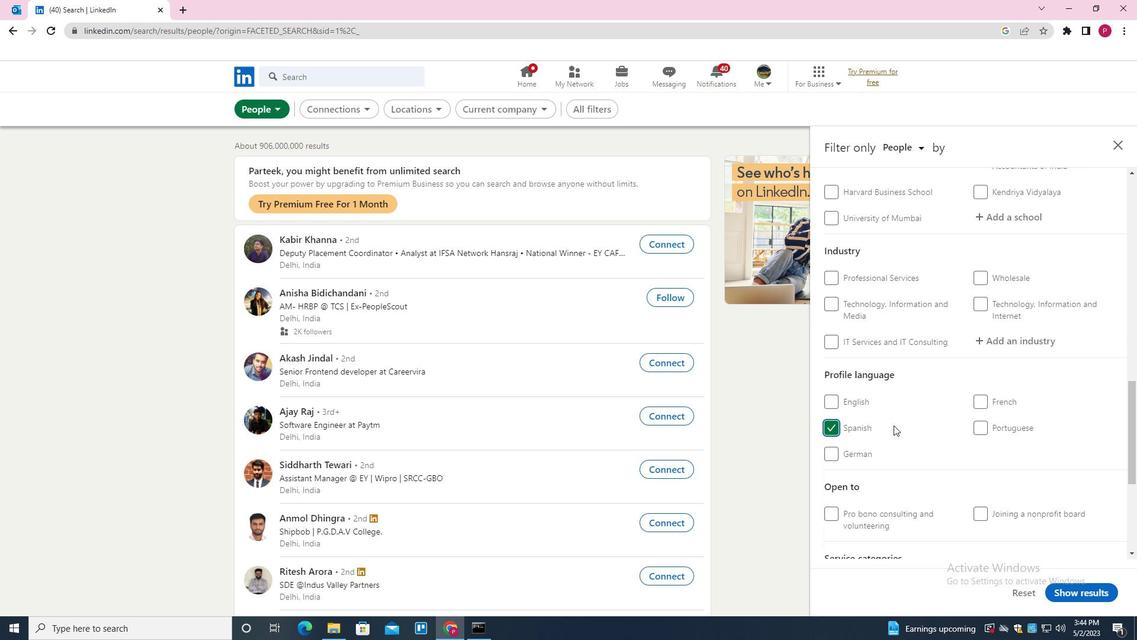 
Action: Mouse scrolled (894, 426) with delta (0, 0)
Screenshot: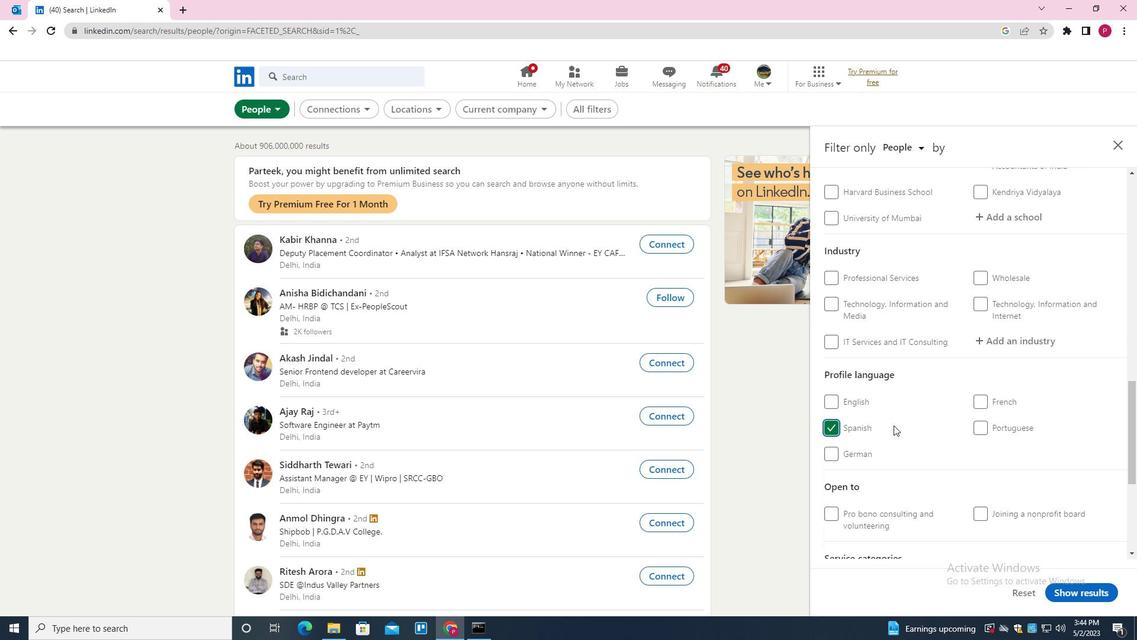 
Action: Mouse scrolled (894, 426) with delta (0, 0)
Screenshot: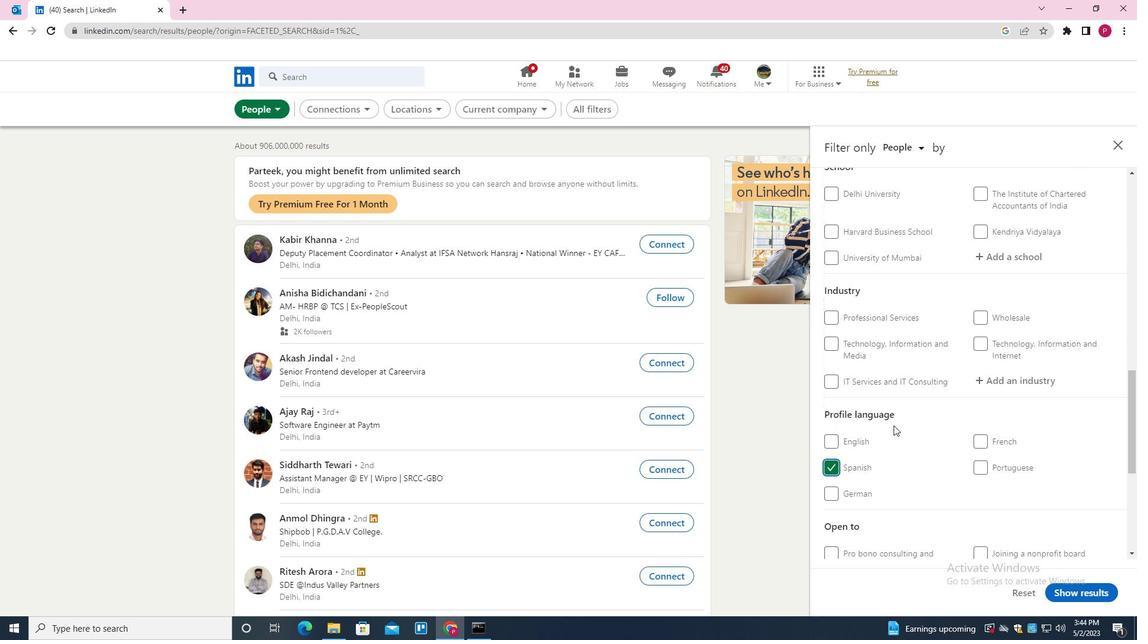 
Action: Mouse scrolled (894, 426) with delta (0, 0)
Screenshot: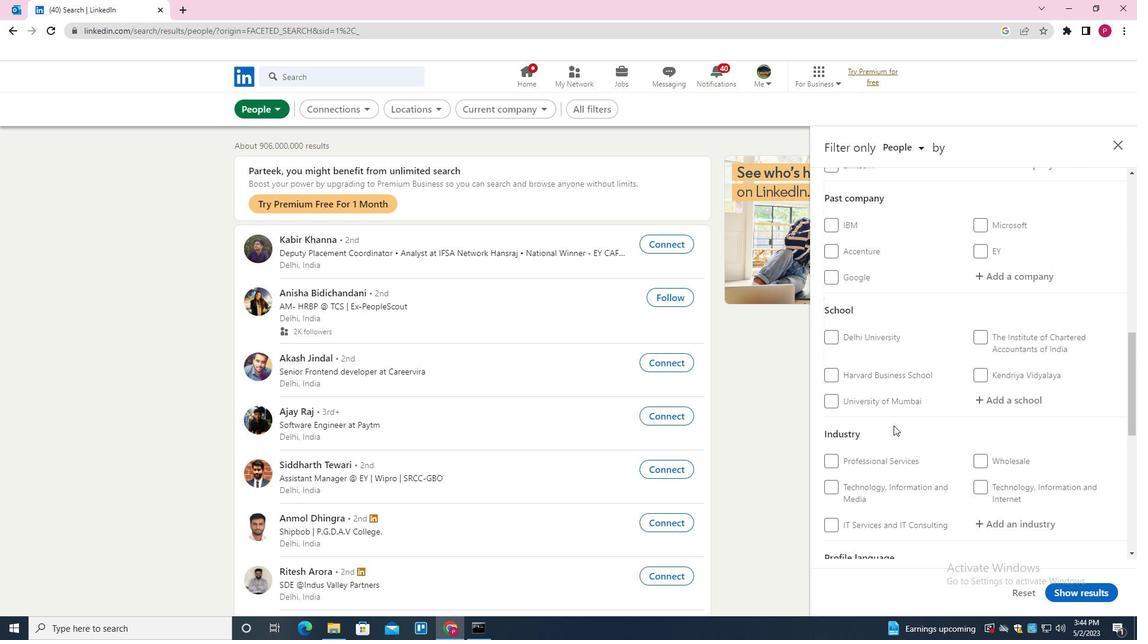 
Action: Mouse moved to (1022, 277)
Screenshot: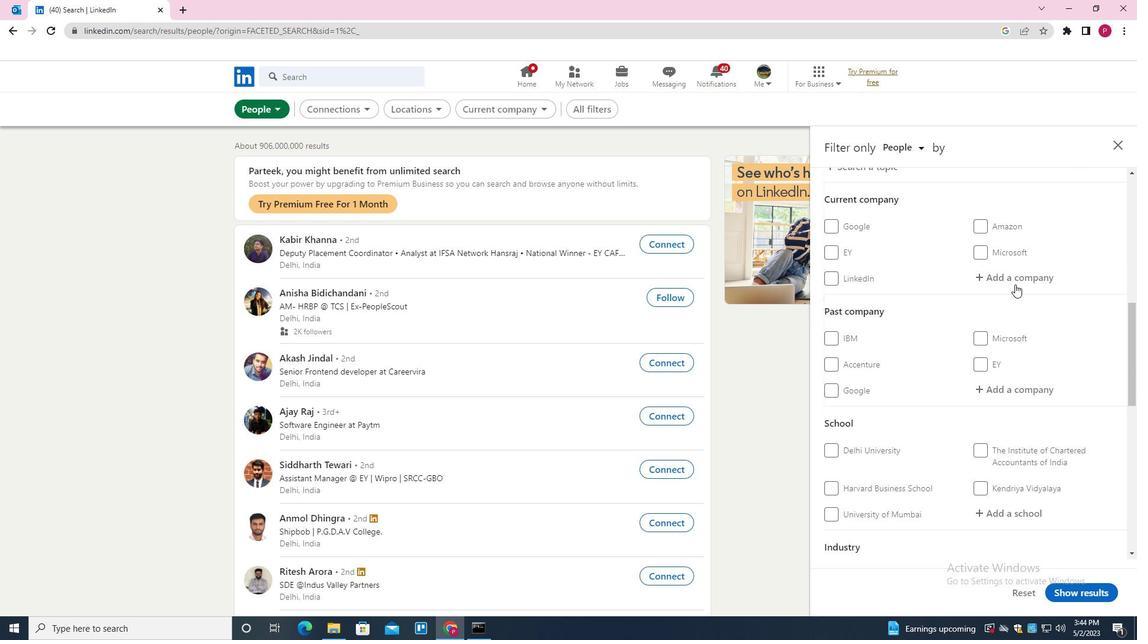 
Action: Mouse pressed left at (1022, 277)
Screenshot: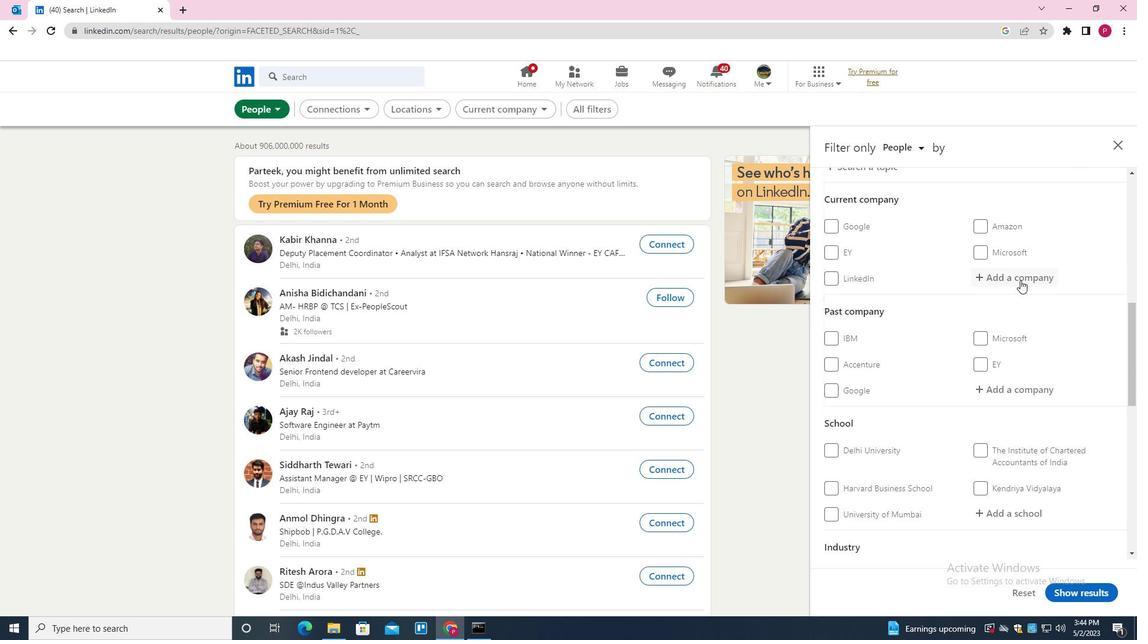 
Action: Mouse moved to (1018, 280)
Screenshot: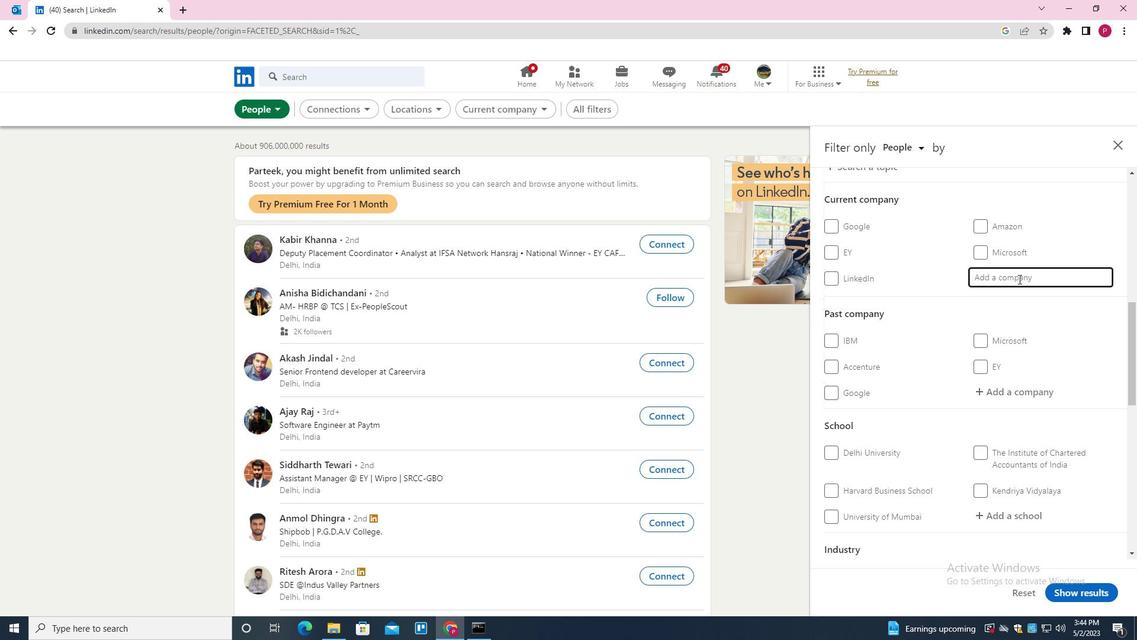 
Action: Key pressed <Key.shift>HUNTS,A<Key.backspace><Key.backspace>MAN<Key.down><Key.enter>
Screenshot: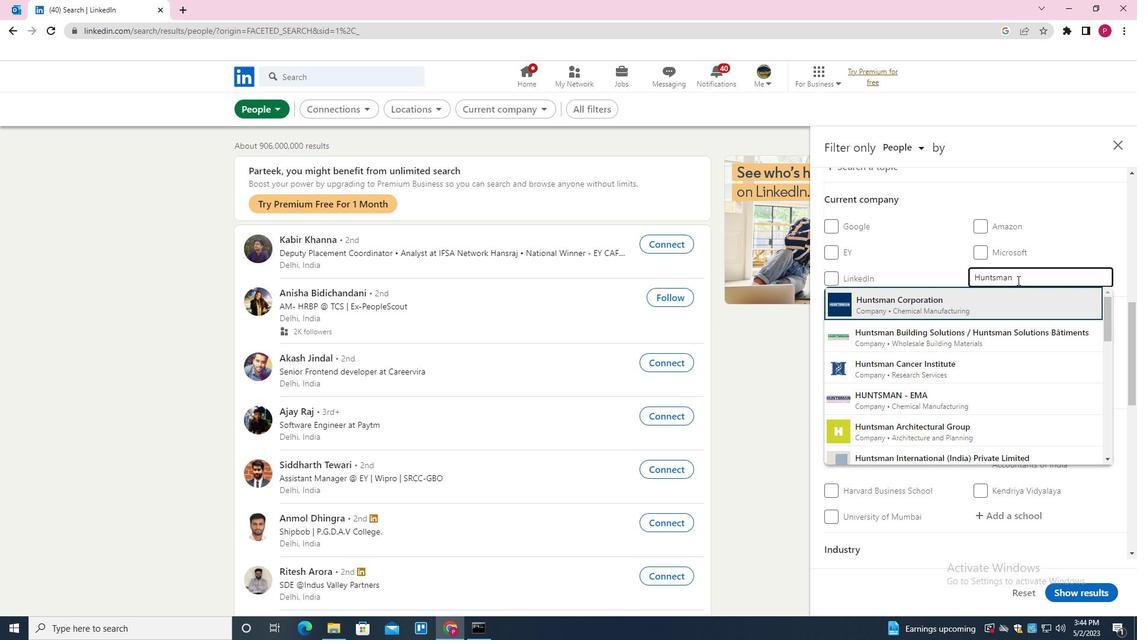 
Action: Mouse moved to (967, 334)
Screenshot: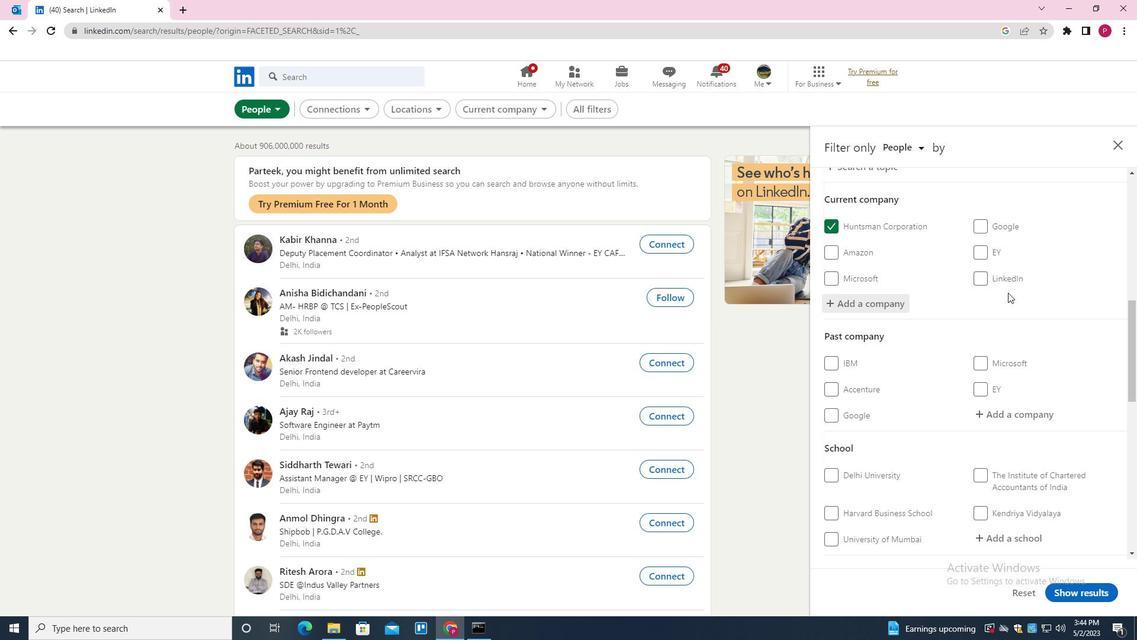 
Action: Mouse scrolled (967, 333) with delta (0, 0)
Screenshot: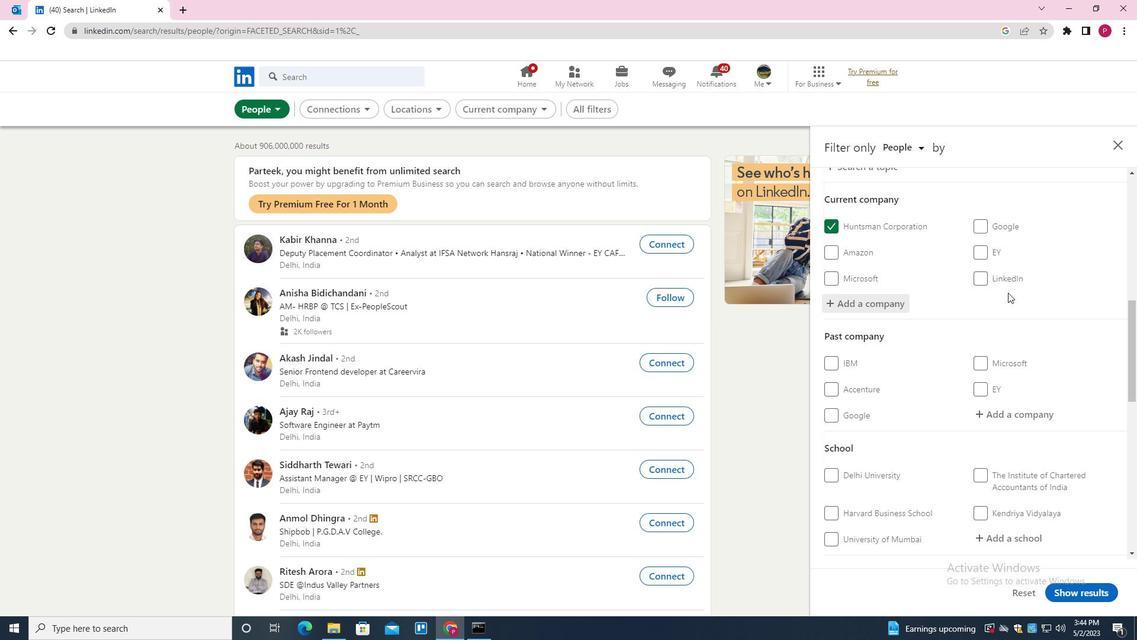 
Action: Mouse moved to (963, 339)
Screenshot: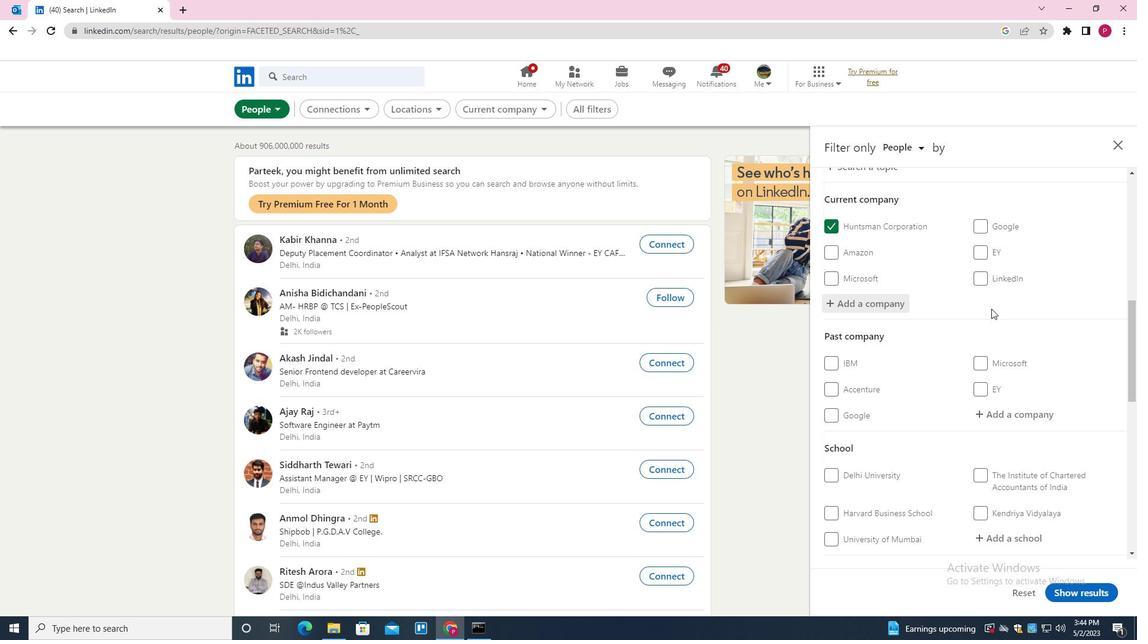 
Action: Mouse scrolled (963, 338) with delta (0, 0)
Screenshot: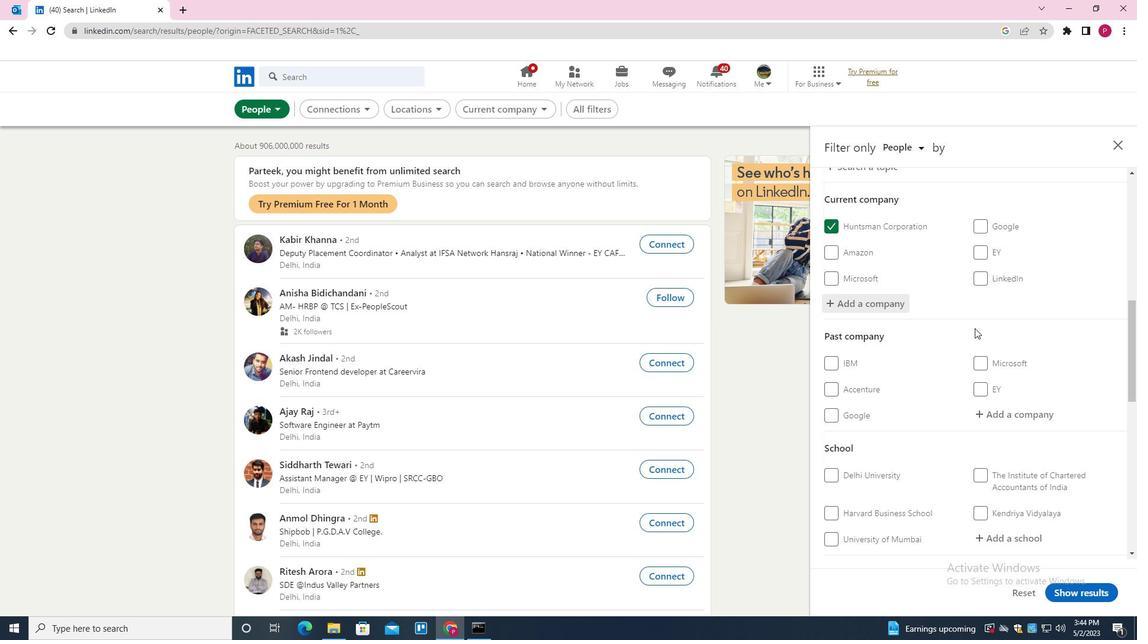 
Action: Mouse moved to (961, 339)
Screenshot: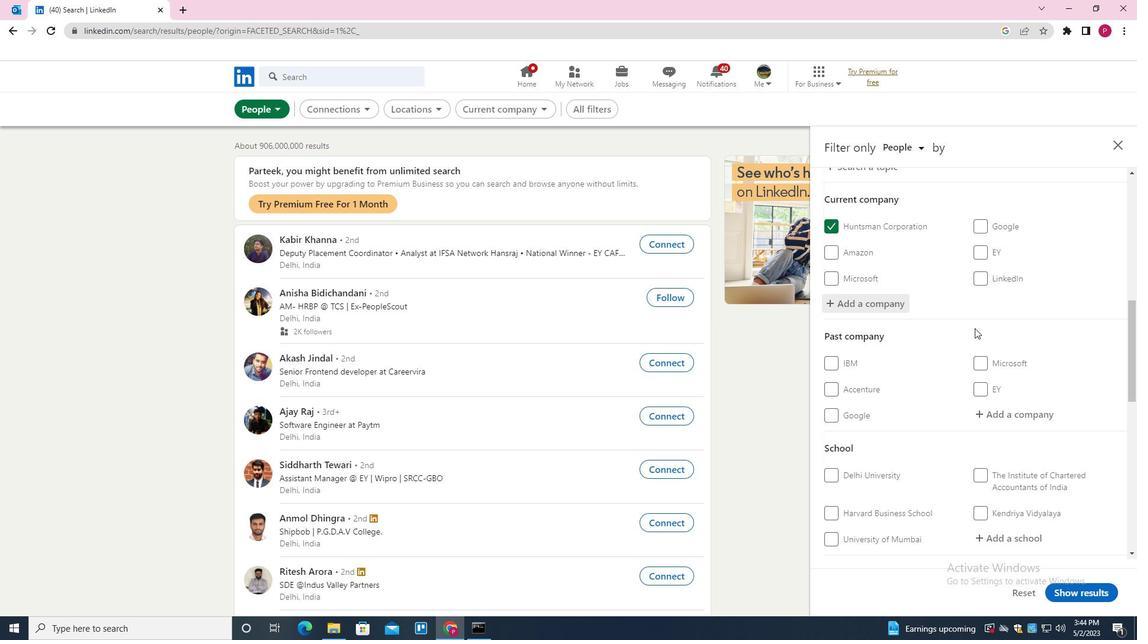 
Action: Mouse scrolled (961, 338) with delta (0, 0)
Screenshot: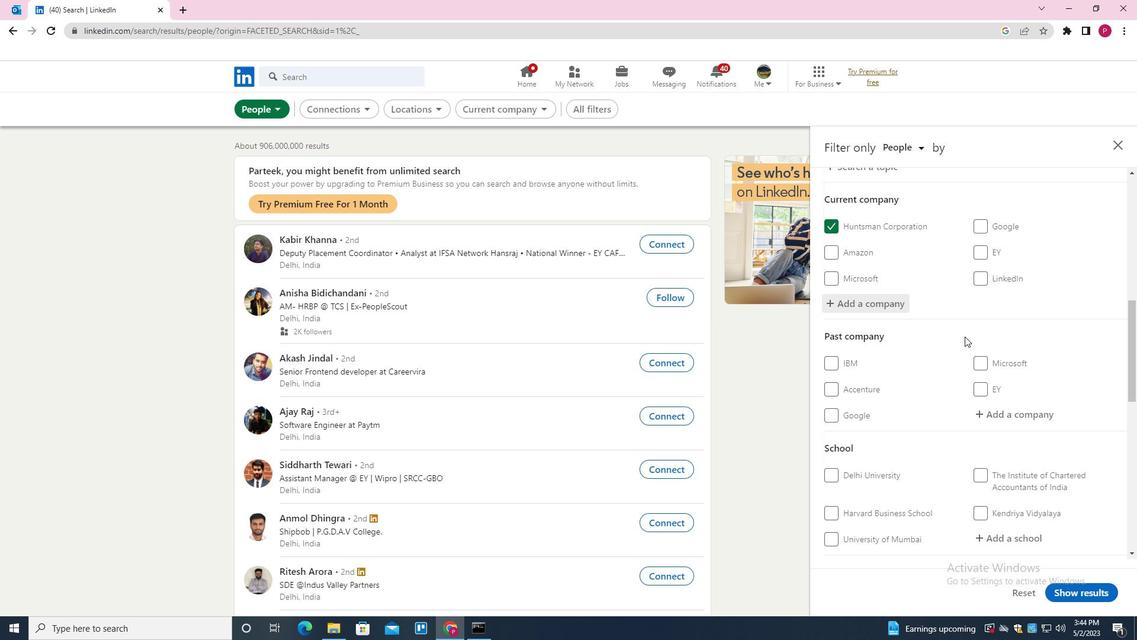 
Action: Mouse moved to (959, 340)
Screenshot: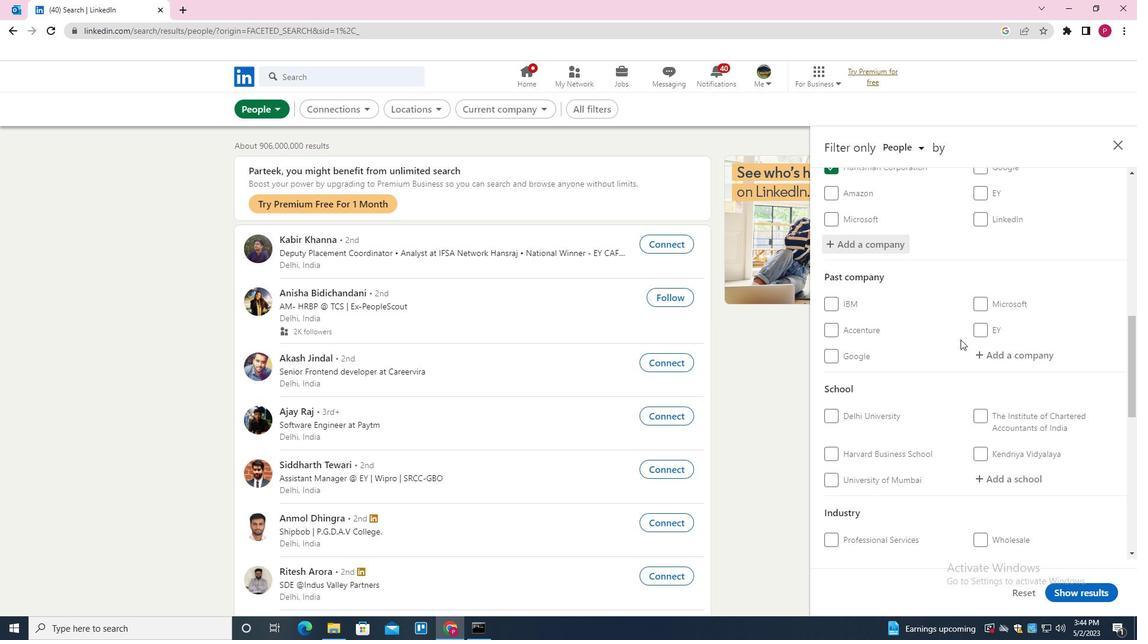 
Action: Mouse scrolled (959, 339) with delta (0, 0)
Screenshot: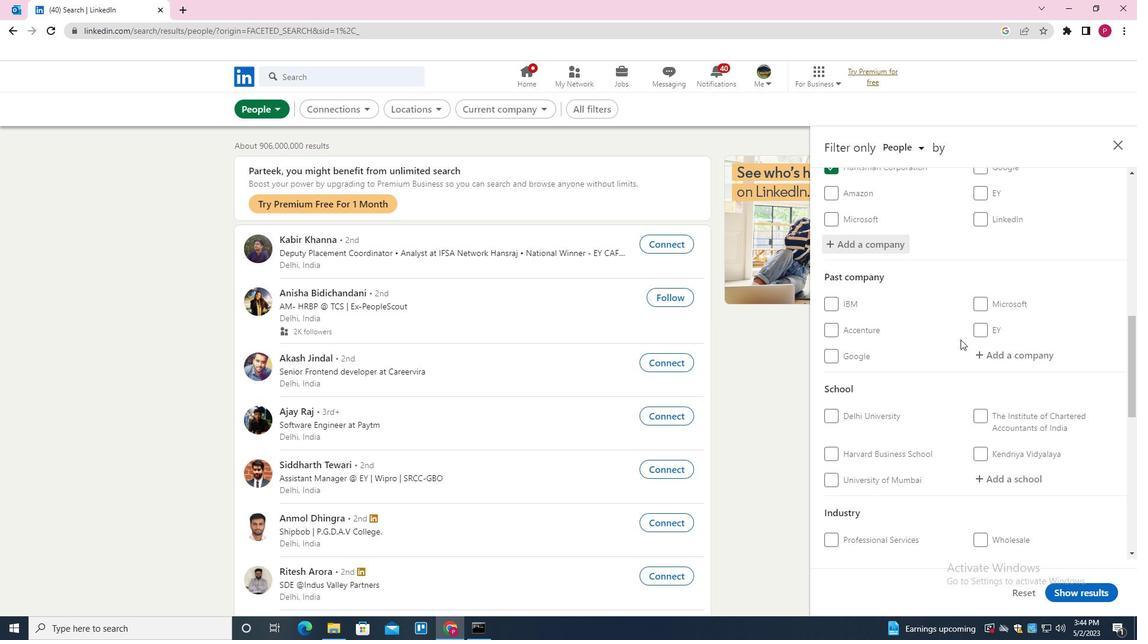 
Action: Mouse moved to (1016, 305)
Screenshot: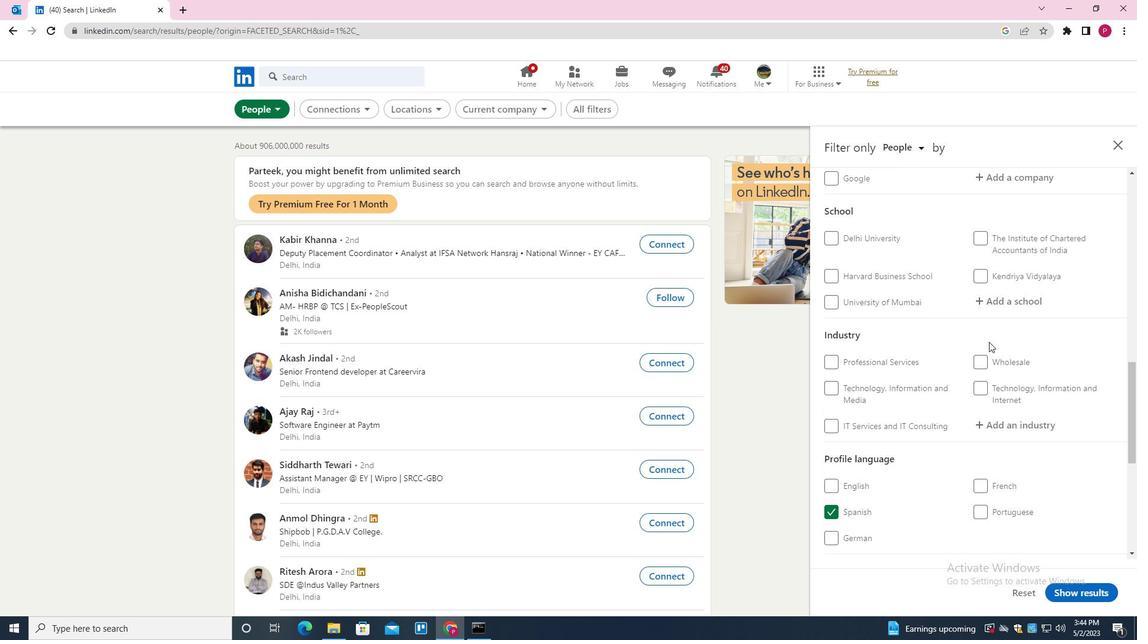 
Action: Mouse pressed left at (1016, 305)
Screenshot: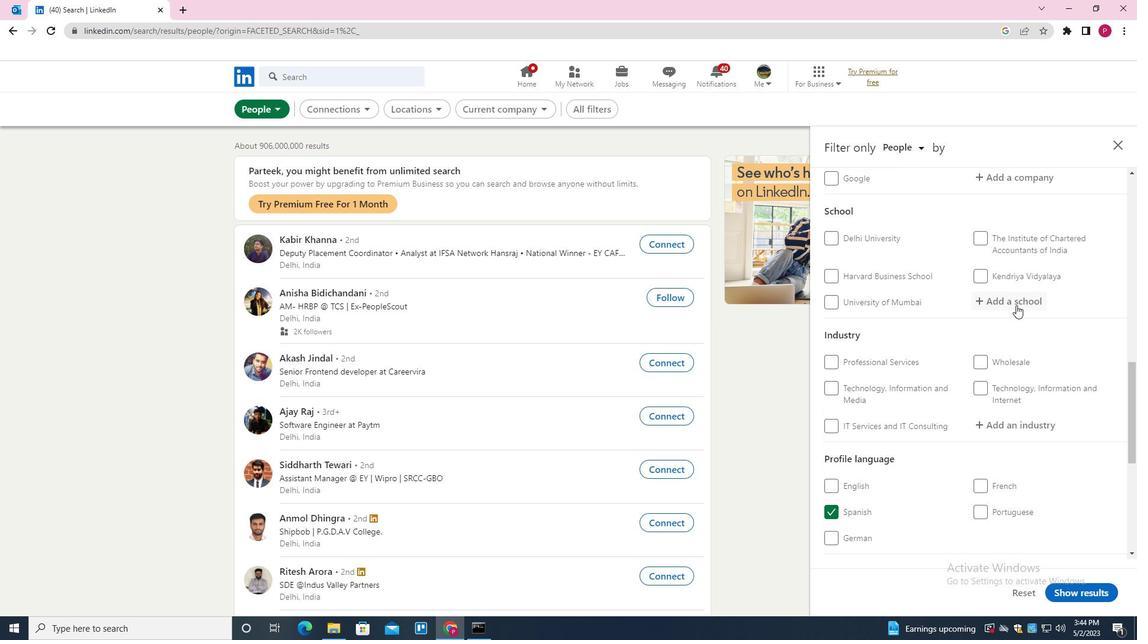 
Action: Mouse moved to (1015, 305)
Screenshot: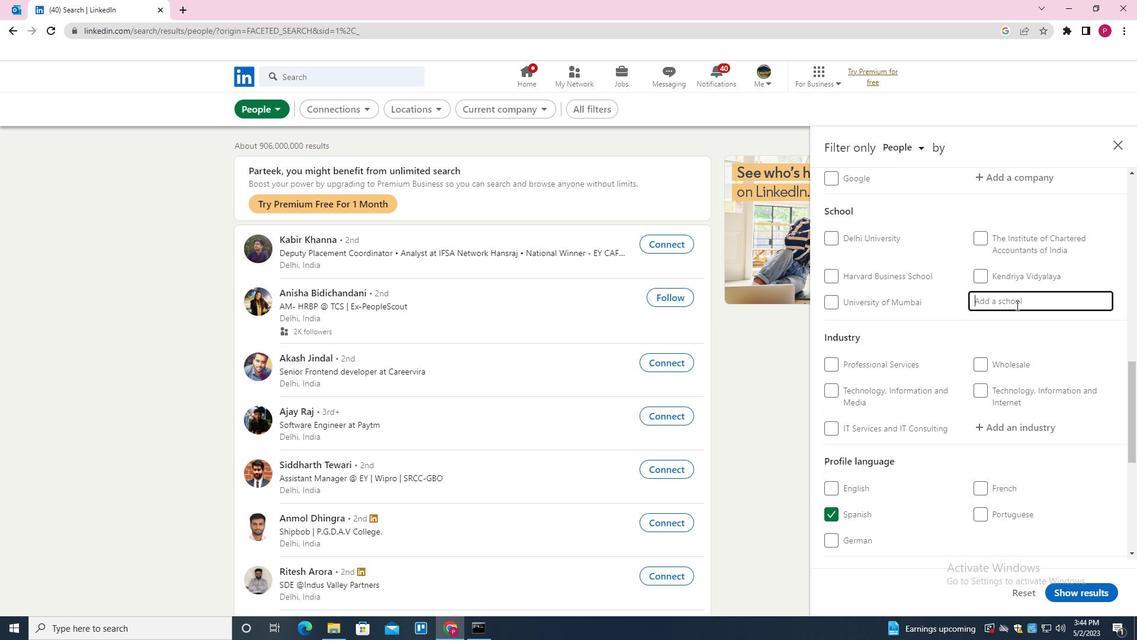 
Action: Key pressed <Key.shift><Key.shift><Key.shift><Key.shift><Key.shift><Key.shift><Key.shift><Key.shift><Key.shift><Key.shift><Key.shift><Key.shift><Key.shift><Key.shift>GOGTE<Key.space><Key.shift>INTITUTE<Key.space><Key.backspace><Key.backspace><Key.backspace><Key.backspace><Key.backspace><Key.backspace><Key.backspace><Key.backspace><Key.backspace><Key.backspace><Key.space><Key.shift>INSTITUTE<Key.space>OF<Key.space><Key.shift>TECHNOLOGY<Key.down><Key.enter>
Screenshot: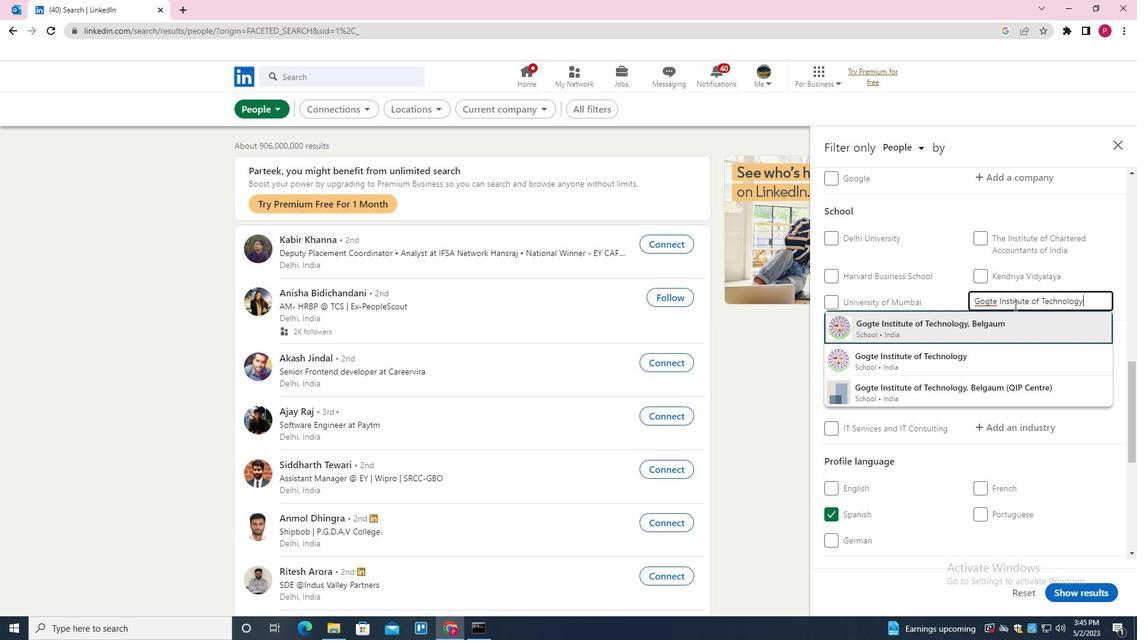 
Action: Mouse moved to (981, 331)
Screenshot: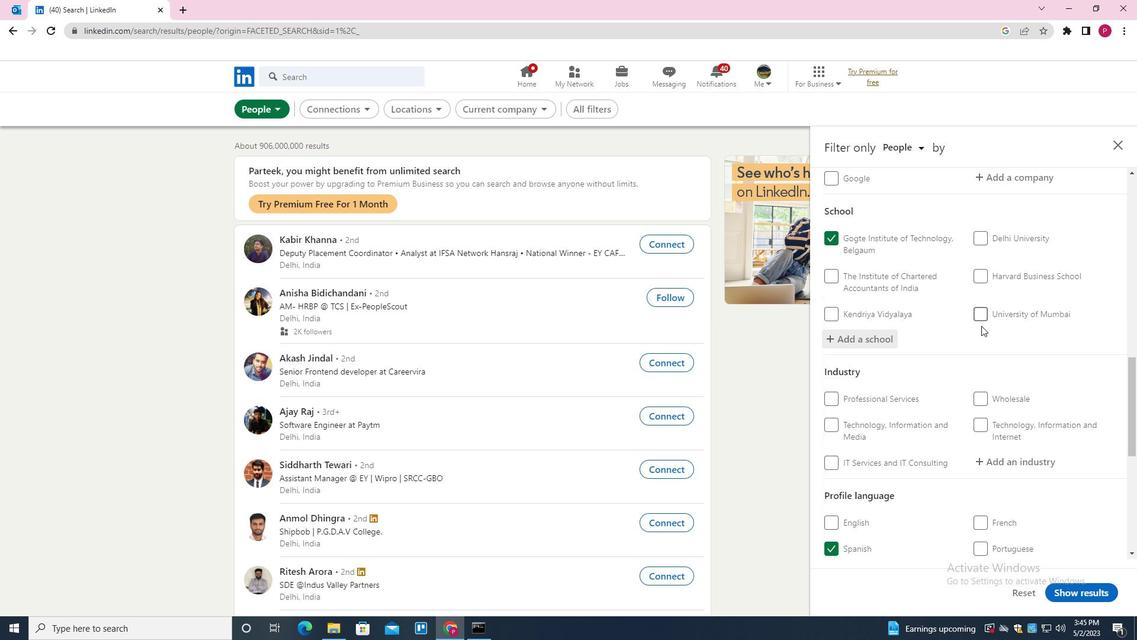 
Action: Mouse scrolled (981, 330) with delta (0, 0)
Screenshot: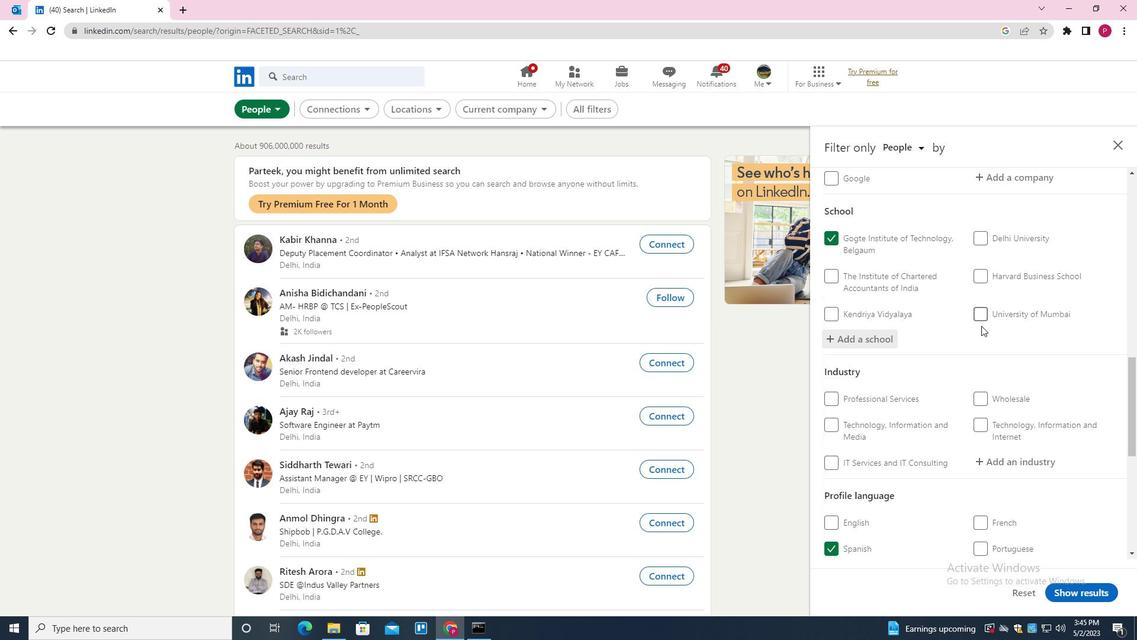 
Action: Mouse moved to (981, 333)
Screenshot: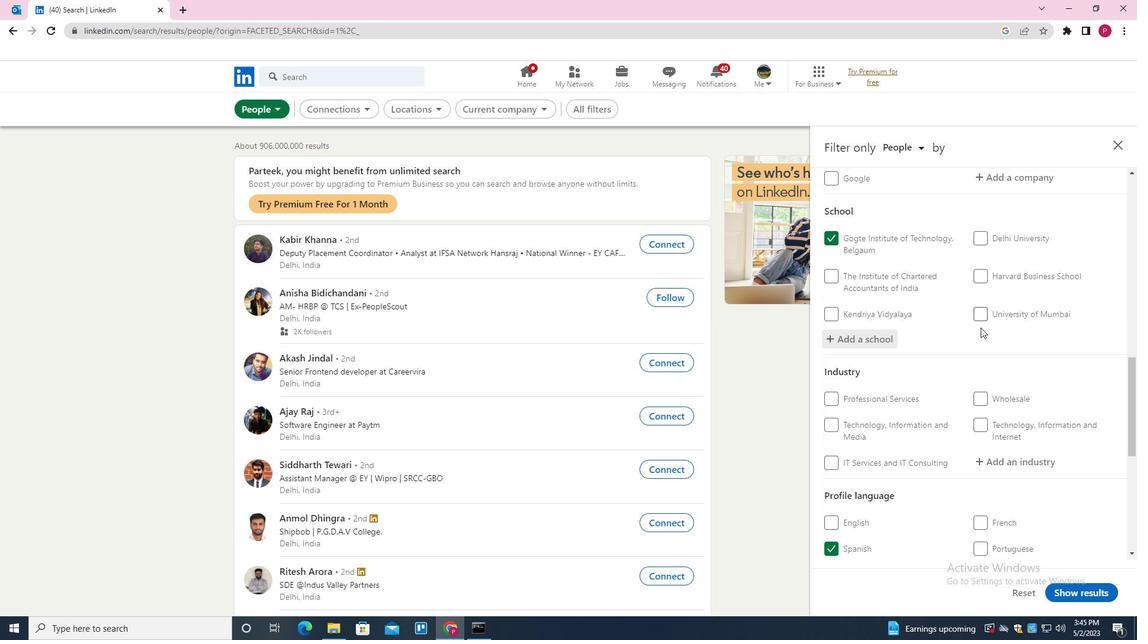 
Action: Mouse scrolled (981, 333) with delta (0, 0)
Screenshot: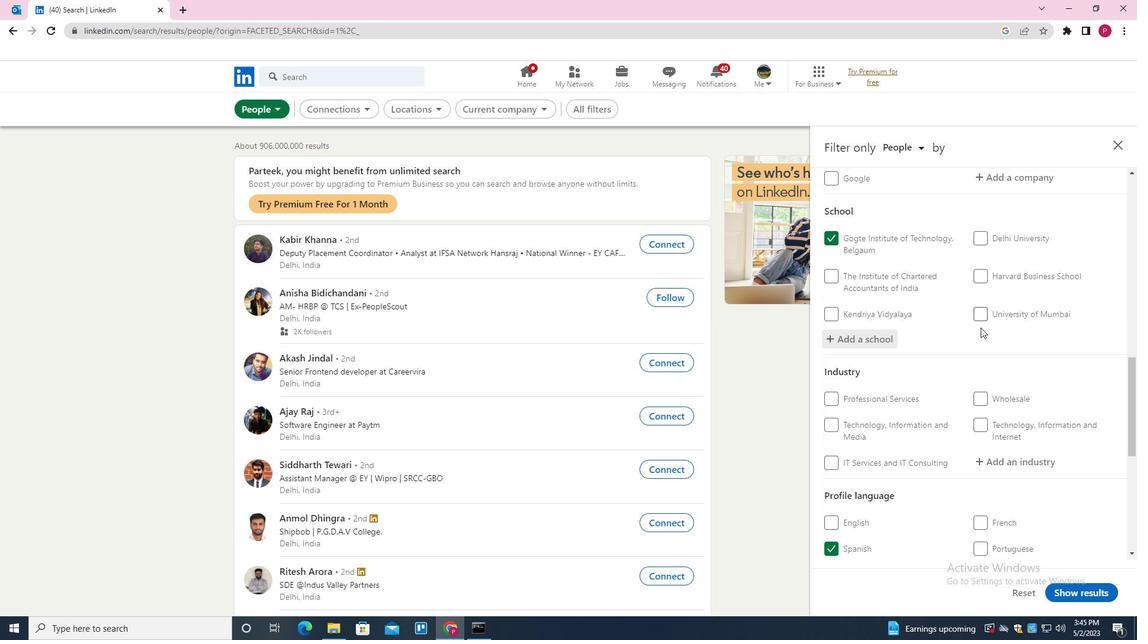 
Action: Mouse moved to (1019, 342)
Screenshot: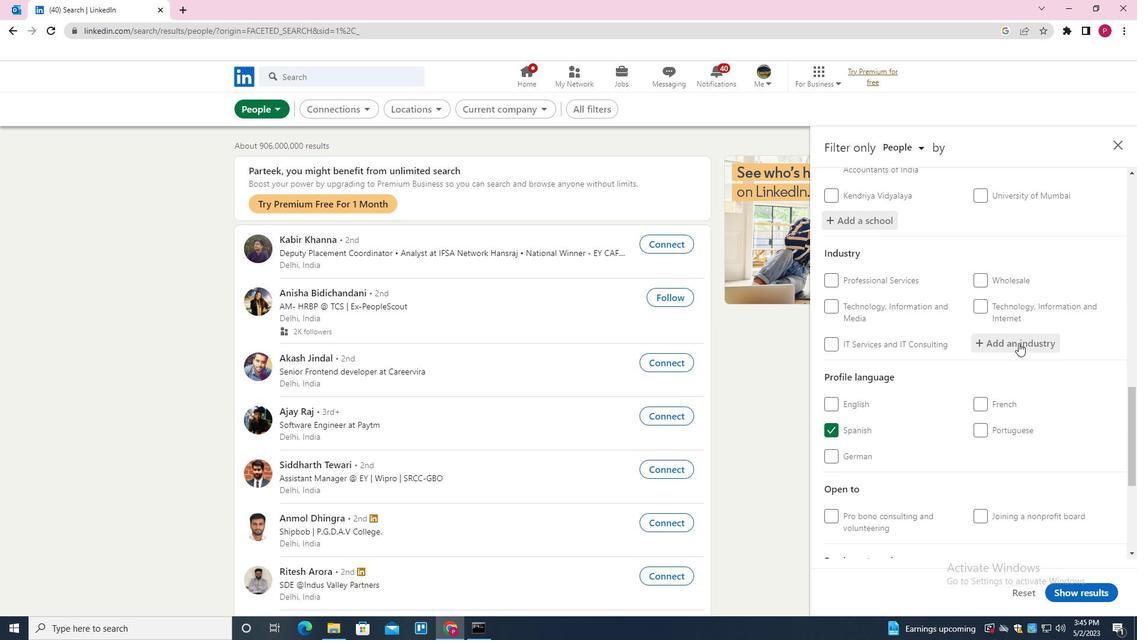 
Action: Mouse pressed left at (1019, 342)
Screenshot: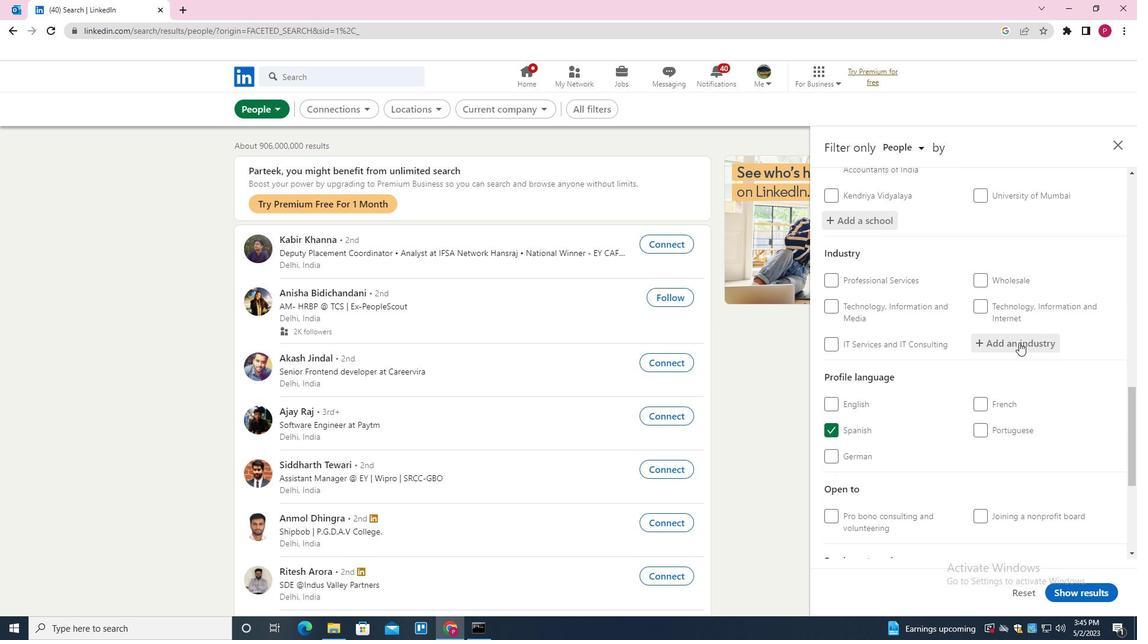 
Action: Mouse moved to (1018, 343)
Screenshot: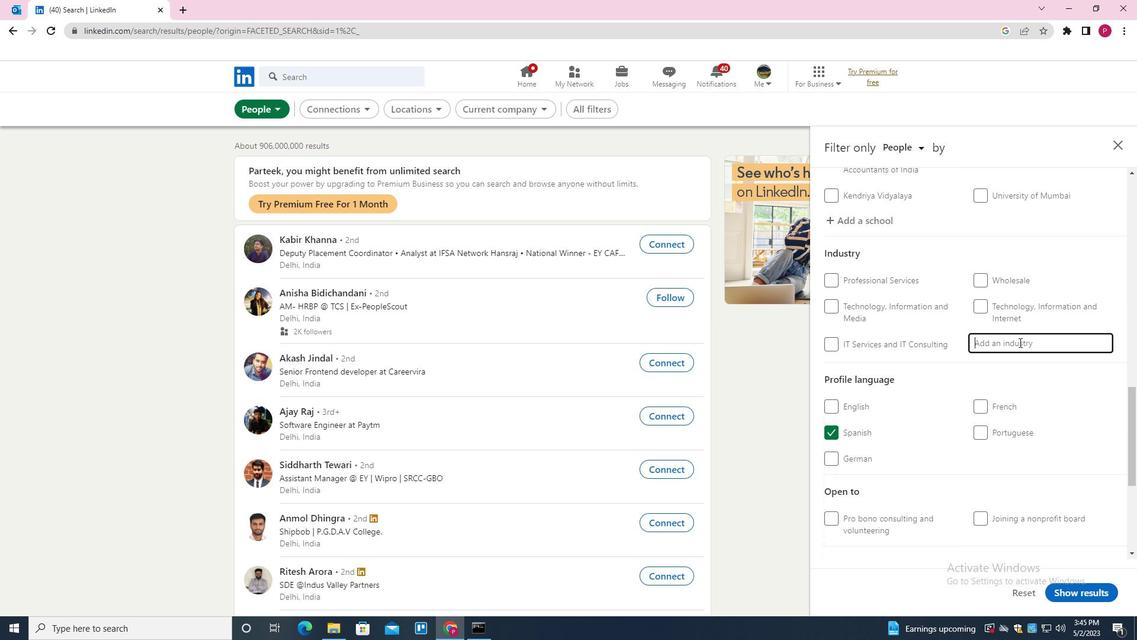 
Action: Key pressed <Key.shift>PROFESSIONAL<Key.space><Key.shift><Key.shift>TRAINING<Key.space>AND<Key.space>
Screenshot: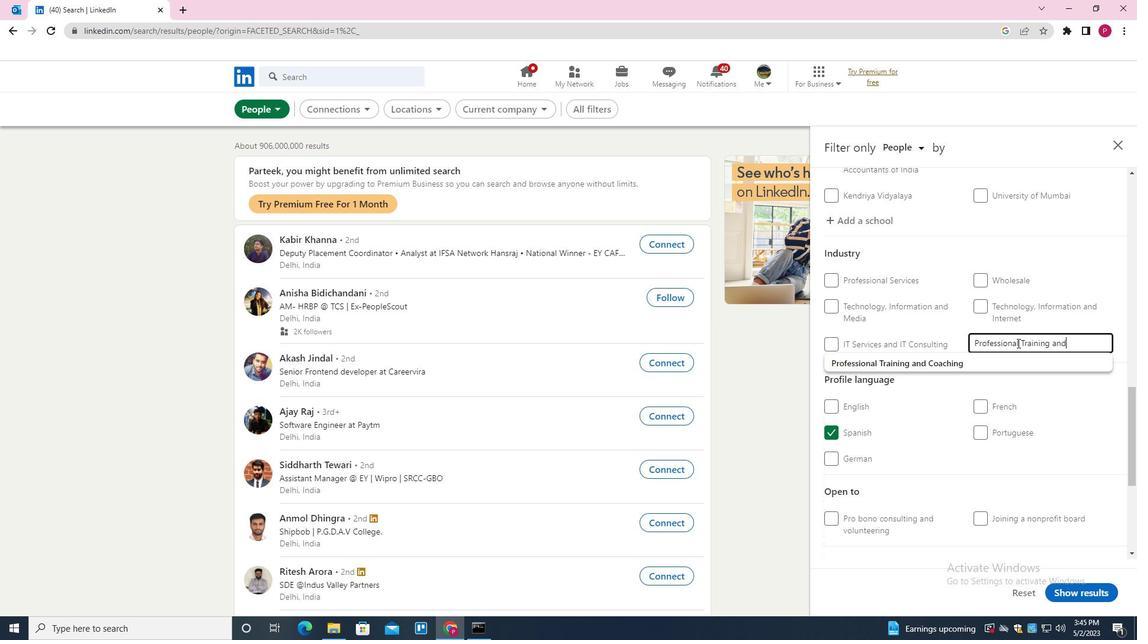 
Action: Mouse moved to (1040, 343)
Screenshot: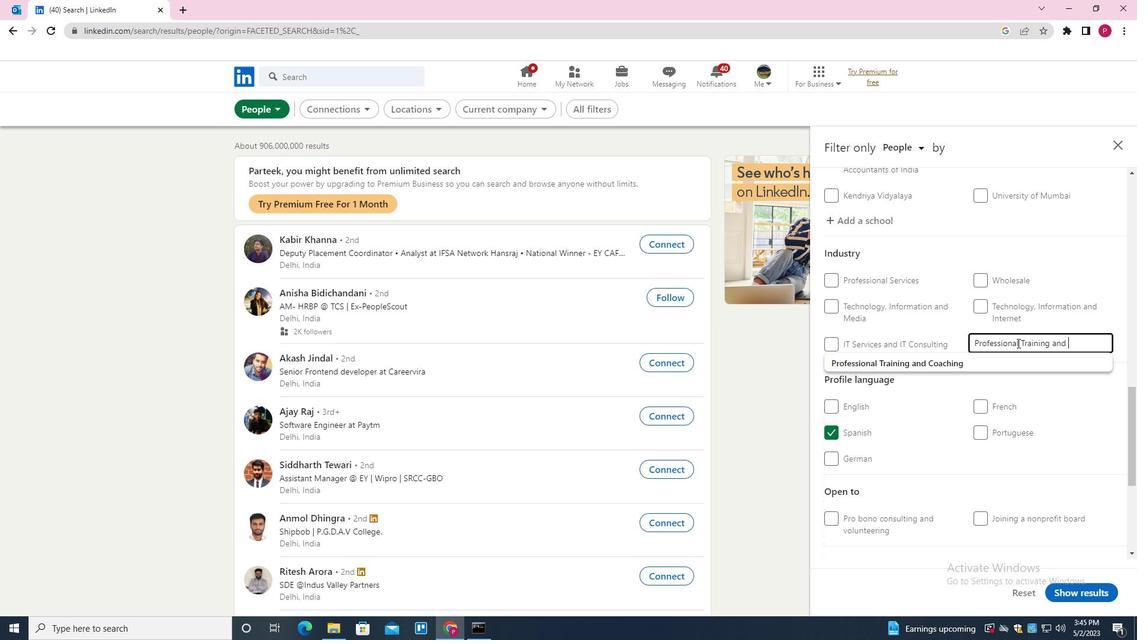 
Action: Key pressed <Key.shift><Key.shift><Key.shift><Key.shift><Key.shift><Key.shift><Key.shift><Key.shift><Key.shift><Key.shift>COACHING<Key.down><Key.enter>
Screenshot: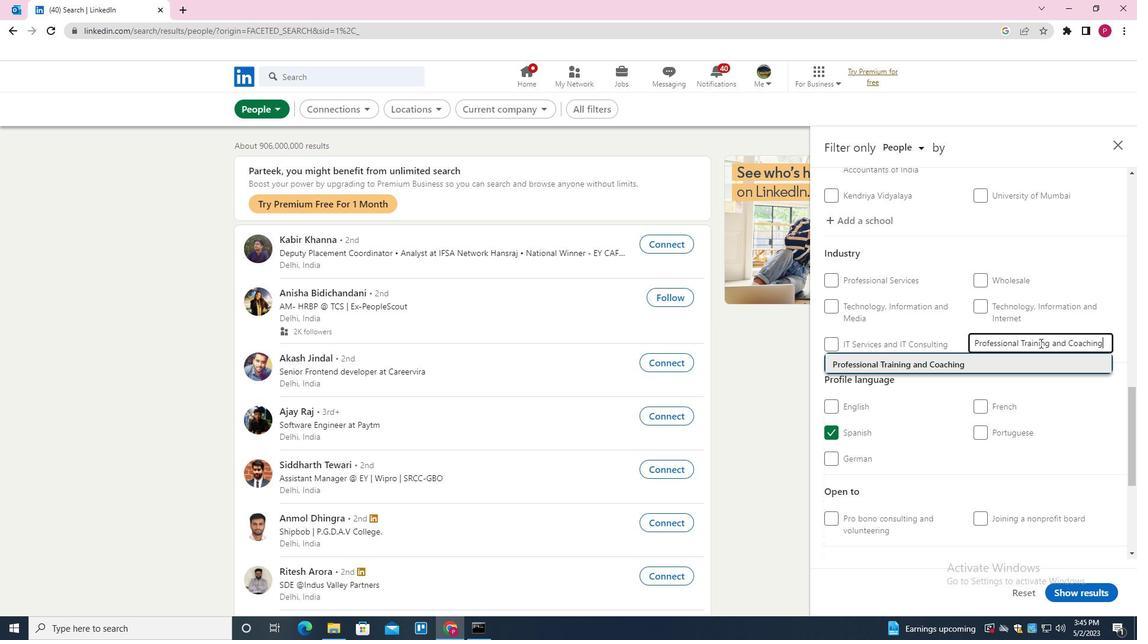 
Action: Mouse moved to (946, 408)
Screenshot: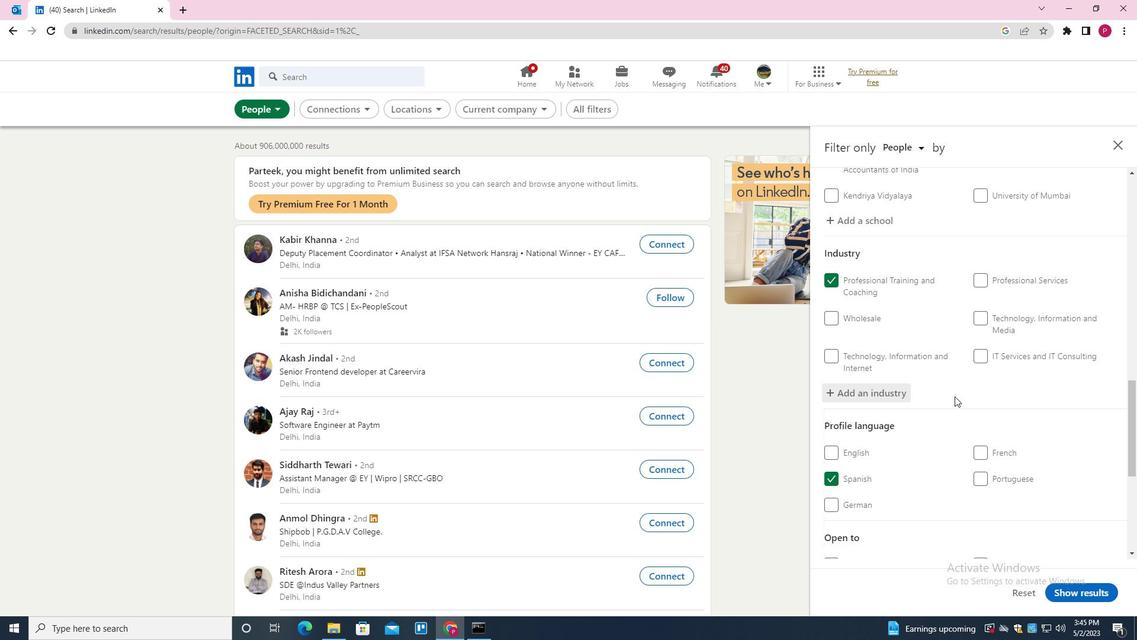 
Action: Mouse scrolled (946, 407) with delta (0, 0)
Screenshot: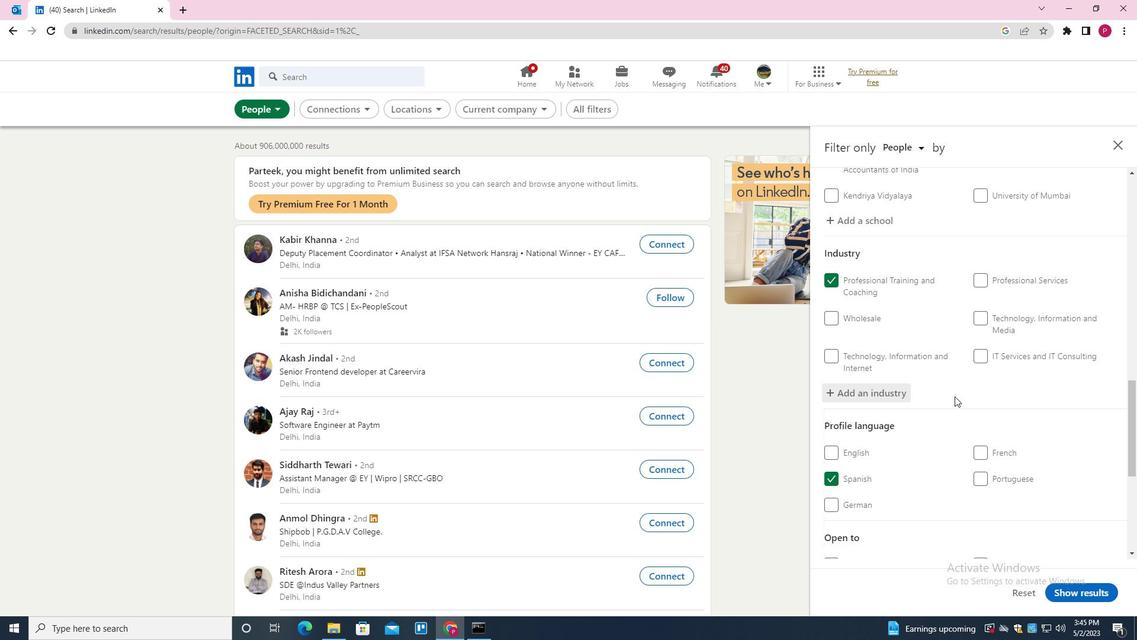 
Action: Mouse scrolled (946, 407) with delta (0, 0)
Screenshot: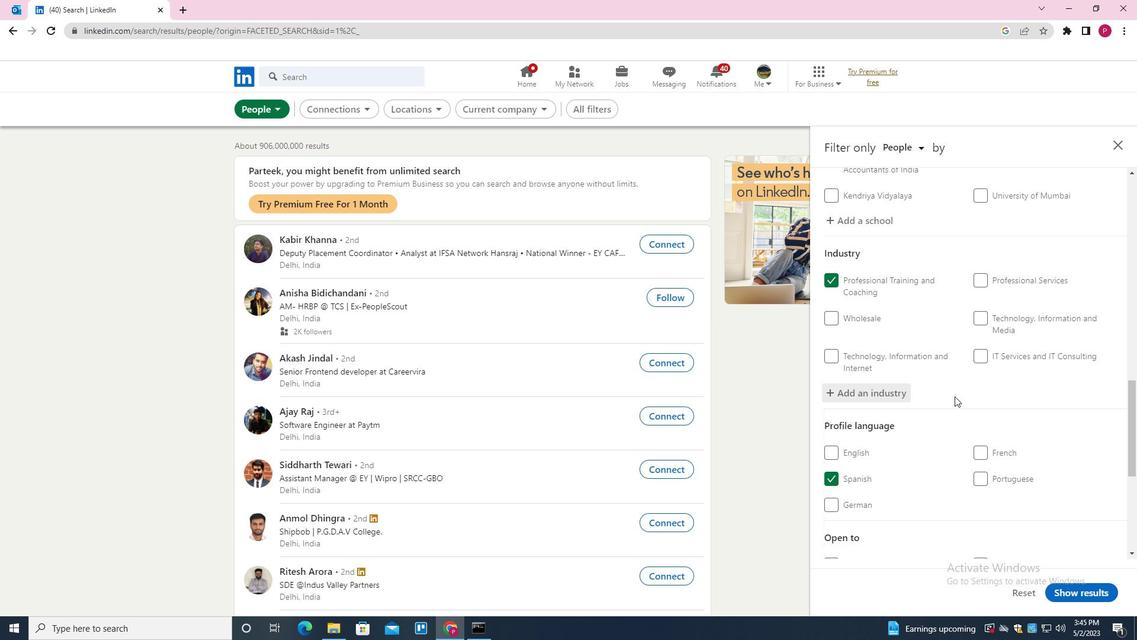 
Action: Mouse scrolled (946, 407) with delta (0, 0)
Screenshot: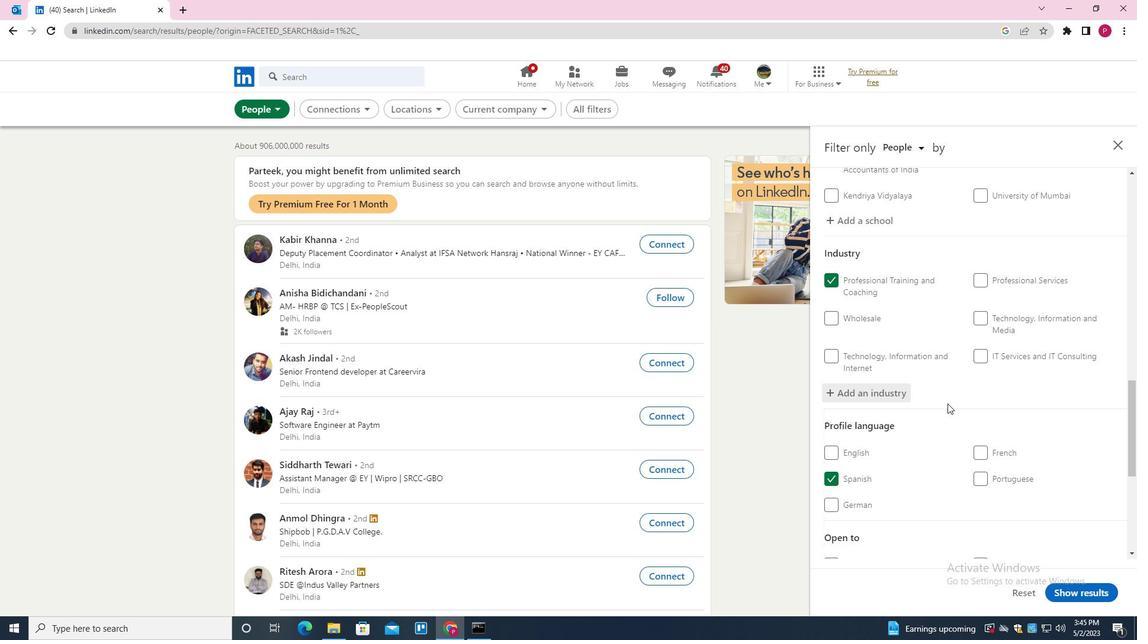 
Action: Mouse scrolled (946, 407) with delta (0, 0)
Screenshot: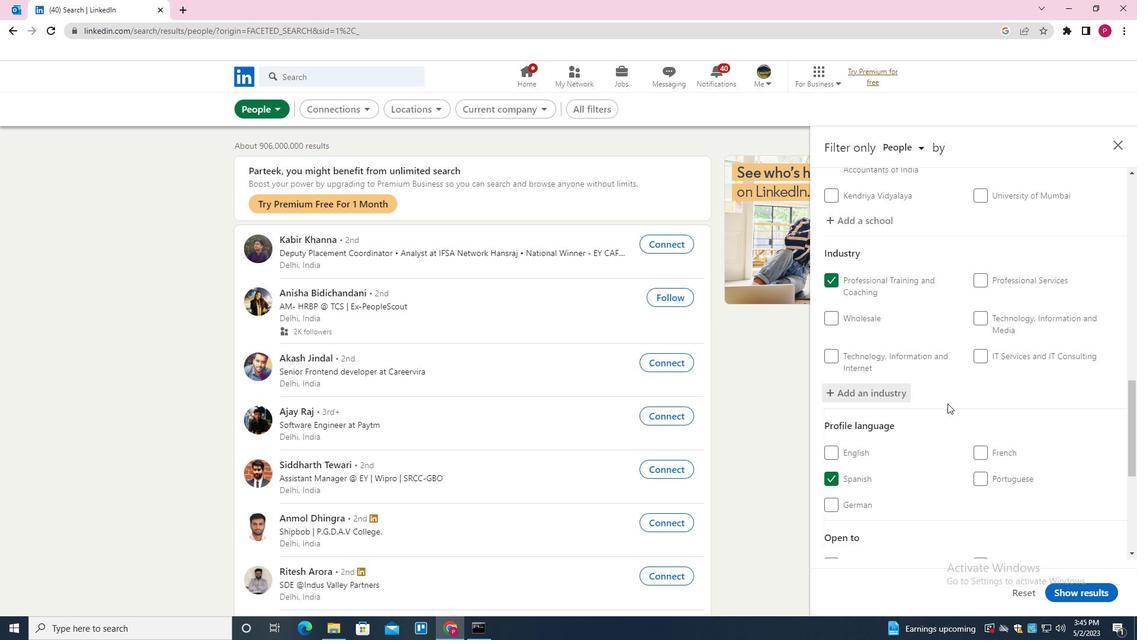 
Action: Mouse moved to (990, 450)
Screenshot: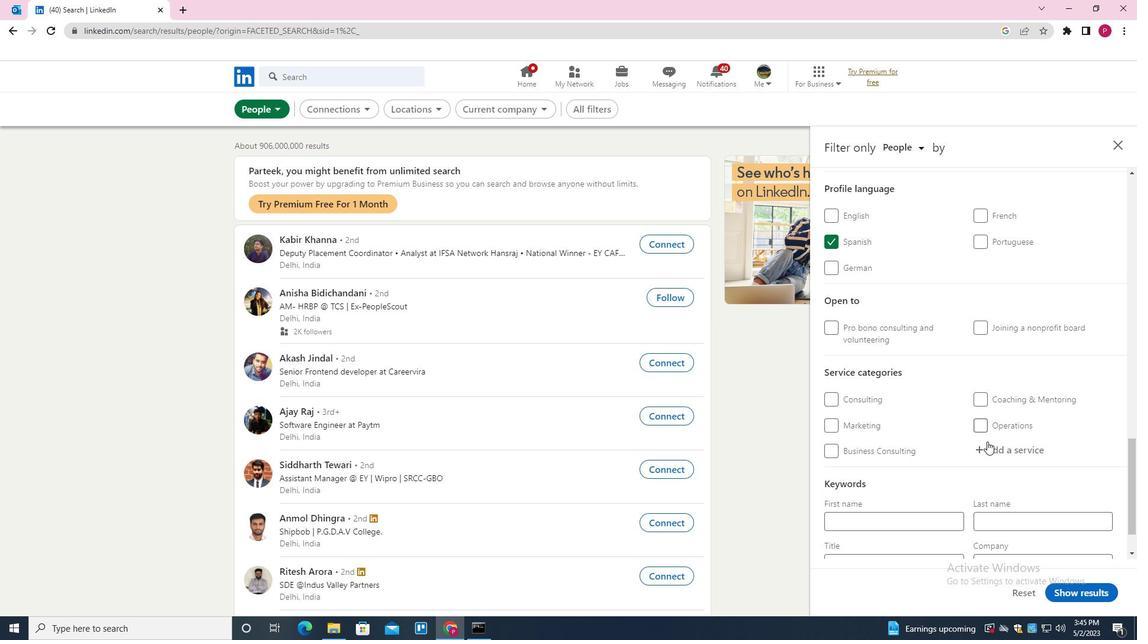 
Action: Mouse pressed left at (990, 450)
Screenshot: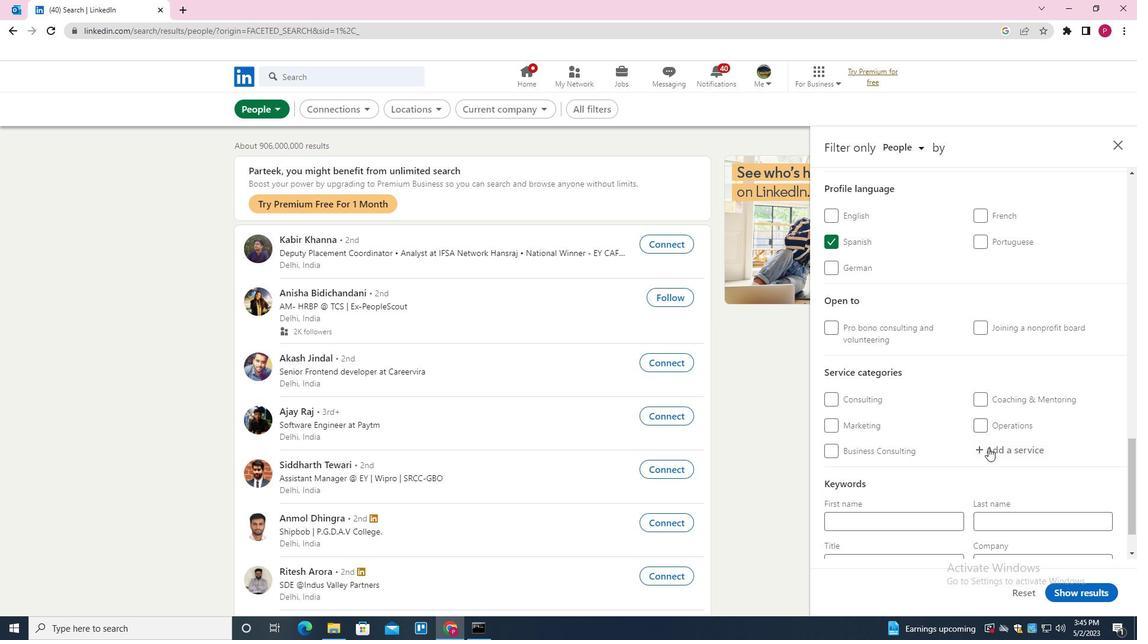 
Action: Mouse moved to (1002, 442)
Screenshot: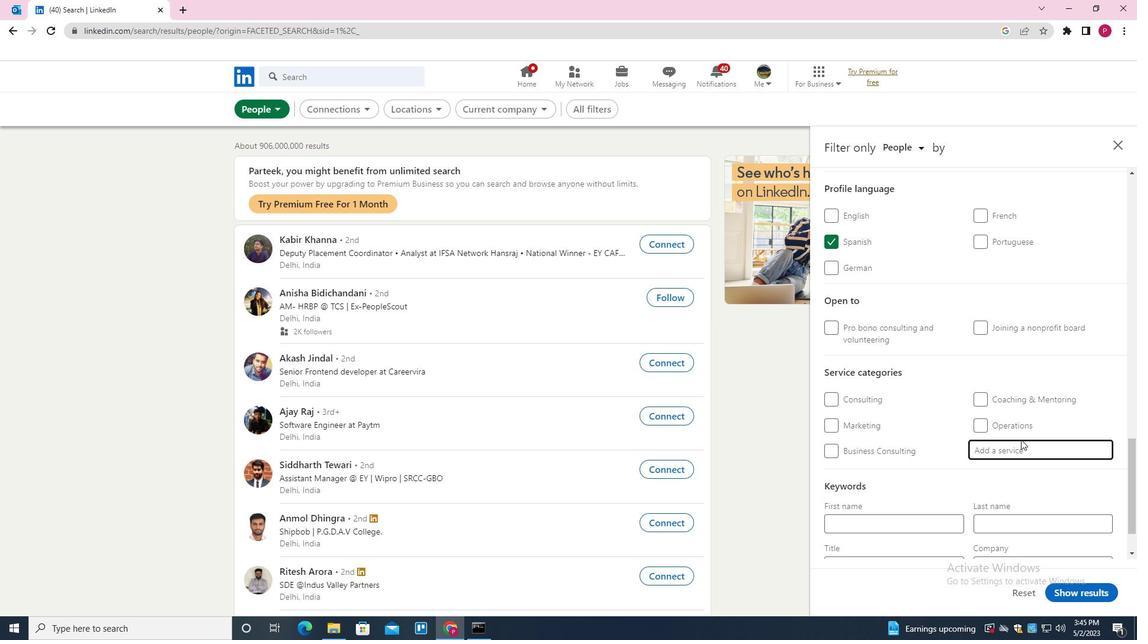 
Action: Key pressed <Key.shift><Key.shift><Key.shift><Key.shift>ANIMATION<Key.space><Key.shift><Key.shift><Key.shift>ACRHITECTURE
Screenshot: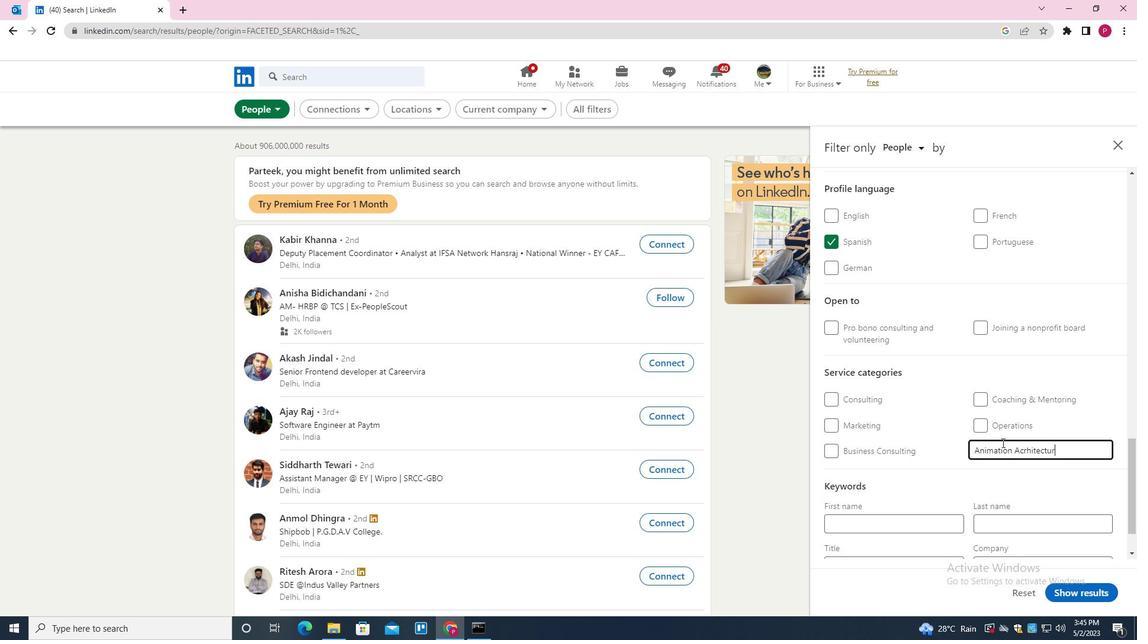 
Action: Mouse moved to (1011, 437)
Screenshot: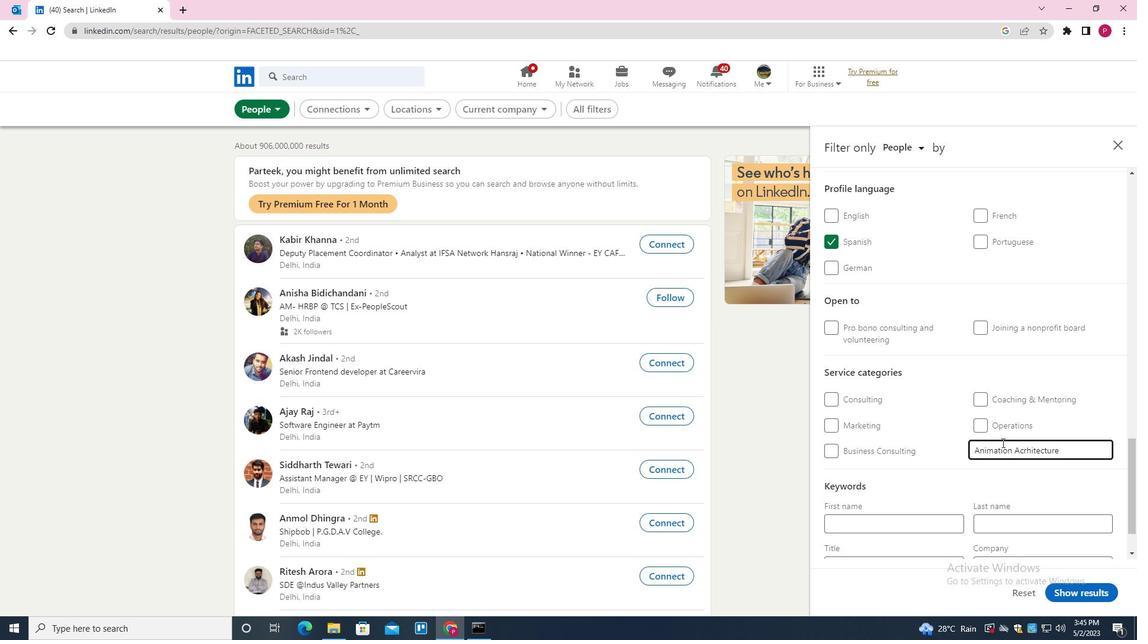
Action: Mouse scrolled (1011, 436) with delta (0, 0)
Screenshot: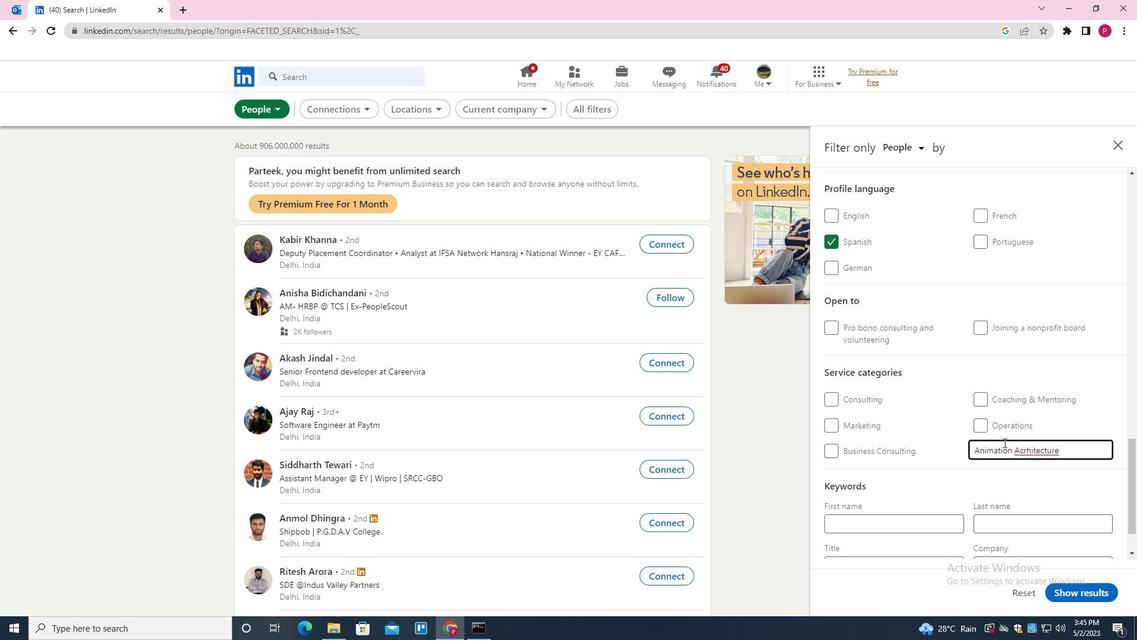 
Action: Mouse scrolled (1011, 436) with delta (0, 0)
Screenshot: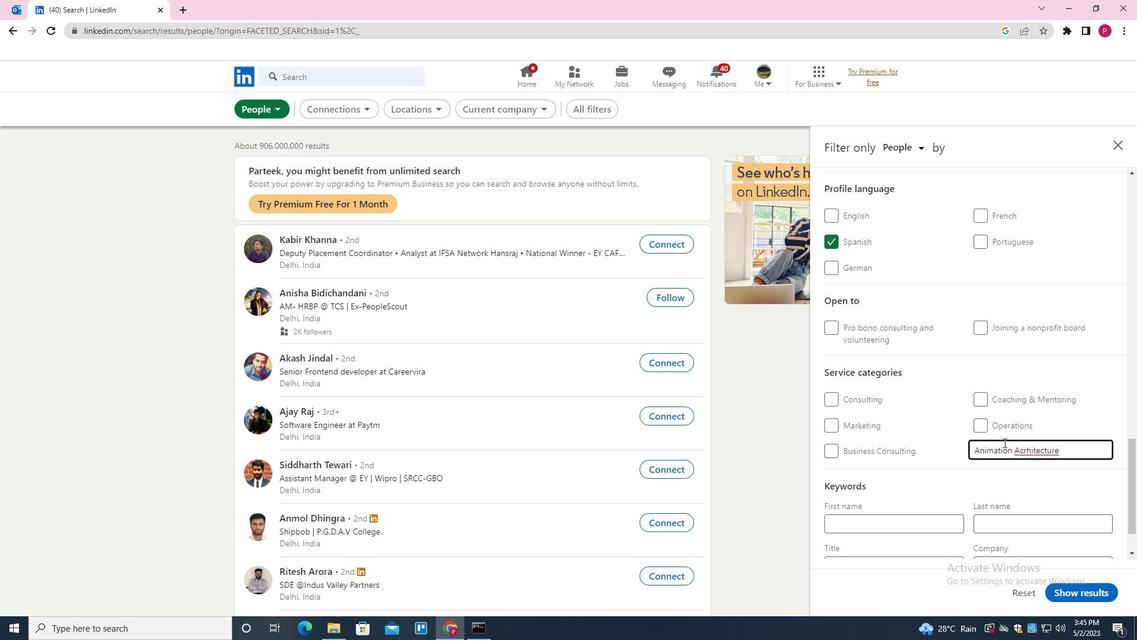 
Action: Mouse scrolled (1011, 436) with delta (0, 0)
Screenshot: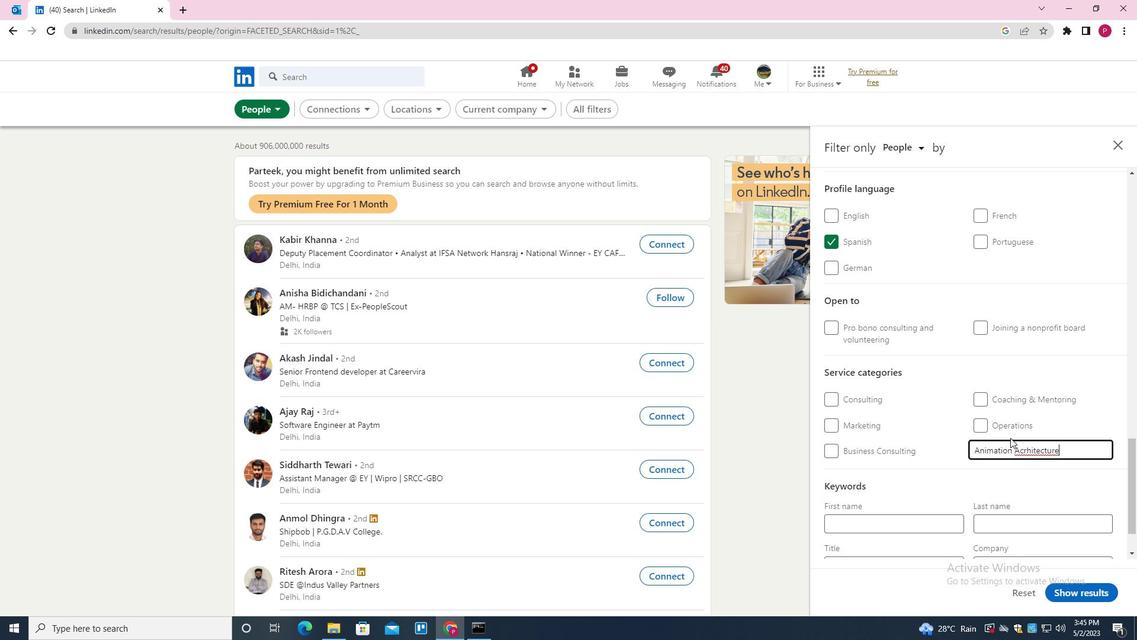 
Action: Mouse scrolled (1011, 436) with delta (0, 0)
Screenshot: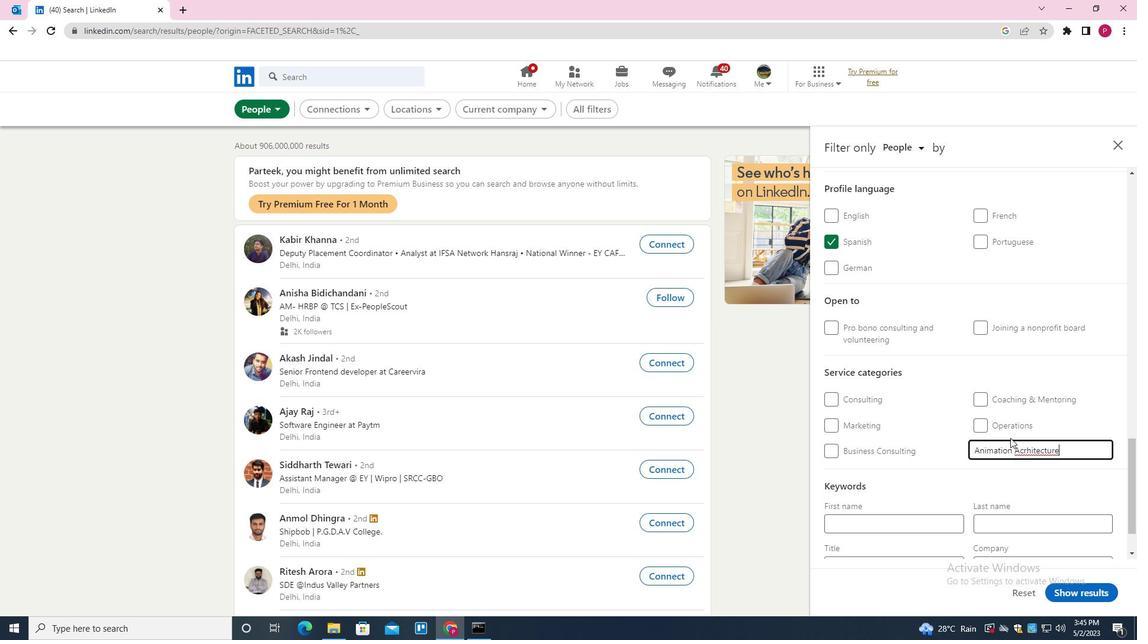 
Action: Mouse moved to (925, 506)
Screenshot: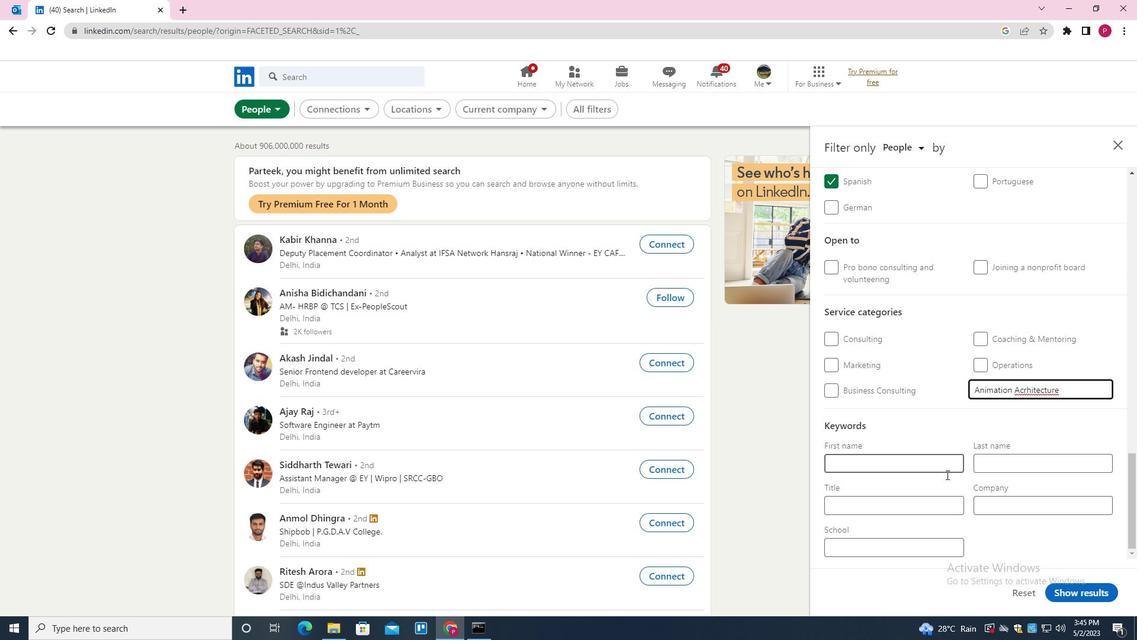 
Action: Mouse pressed left at (925, 506)
Screenshot: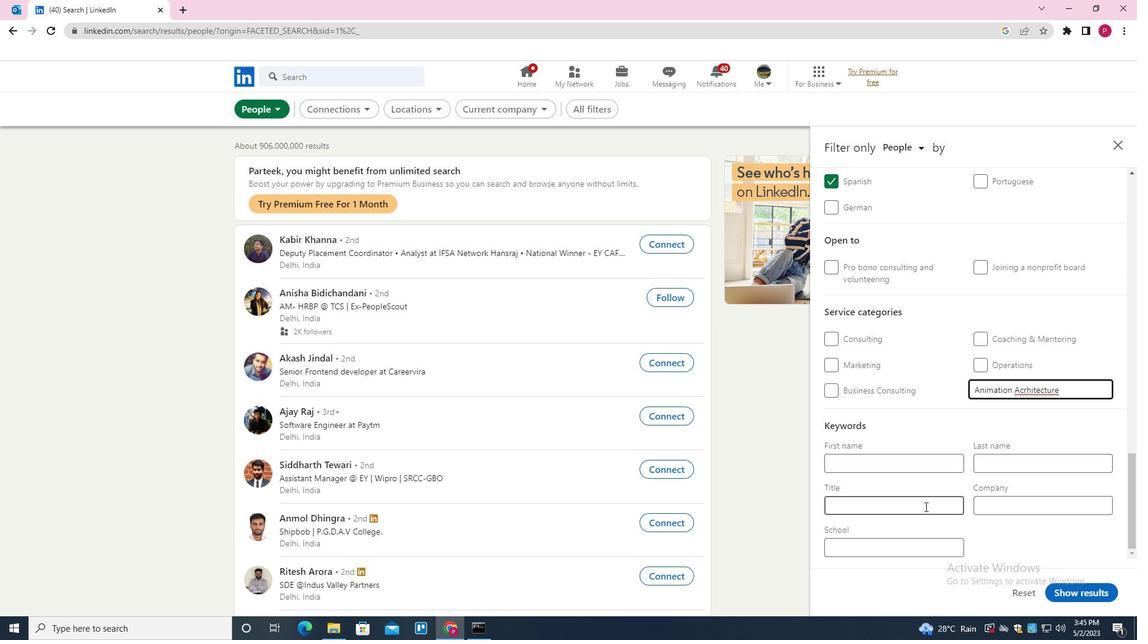 
Action: Key pressed <Key.shift><Key.shift><Key.shift><Key.shift><Key.shift><Key.shift><Key.shift><Key.shift><Key.shift><Key.shift><Key.shift><Key.shift><Key.shift><Key.shift><Key.shift><Key.shift>HOTEL<Key.space><Key.shift>FRONT<Key.space><Key.shift>DOOR<Key.space><Key.shift>GREETER
Screenshot: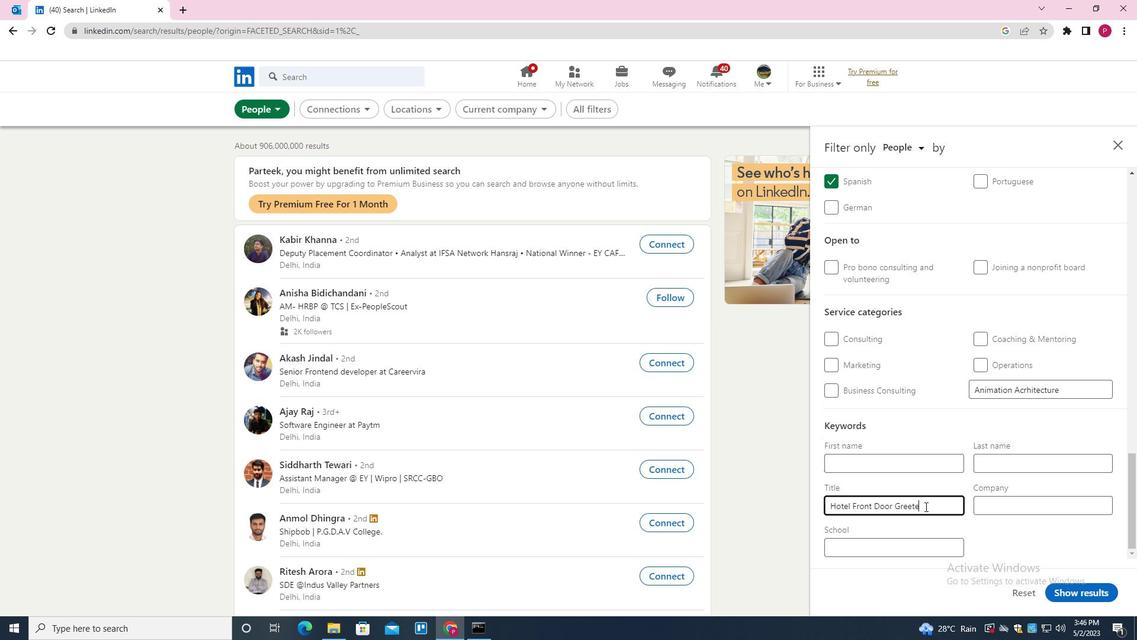 
Action: Mouse moved to (1084, 590)
Screenshot: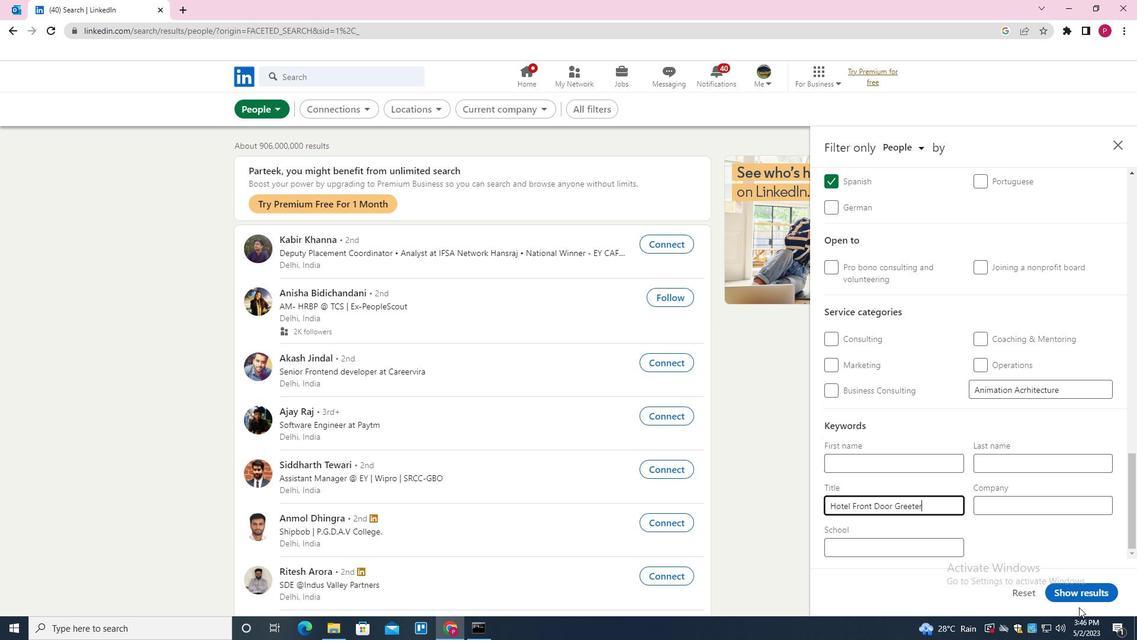 
Action: Mouse pressed left at (1084, 590)
Screenshot: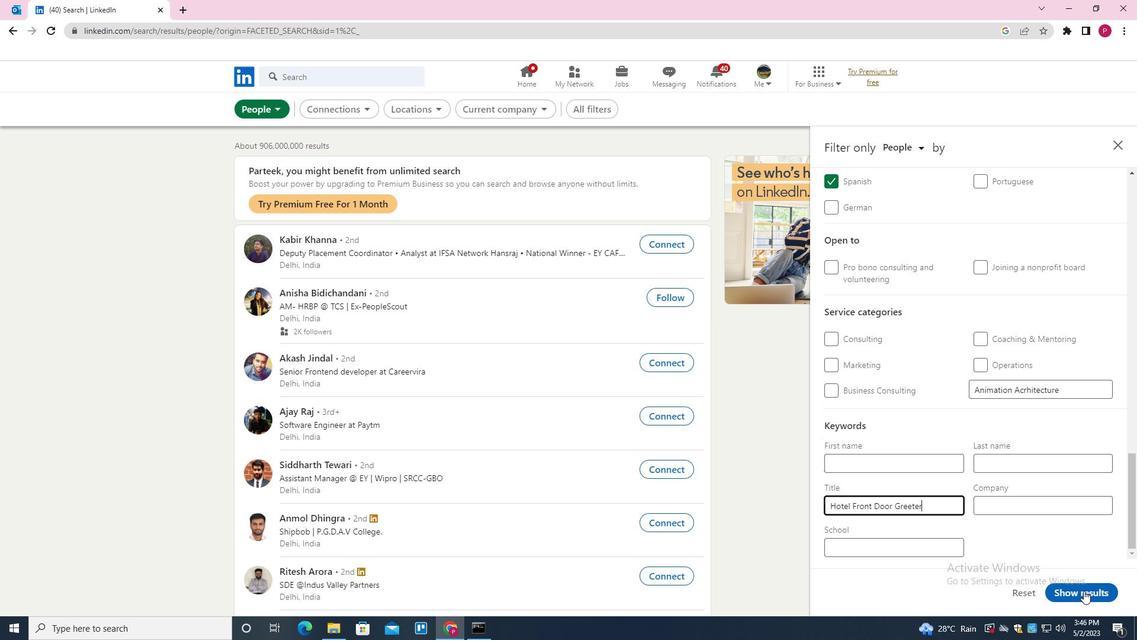 
Action: Mouse moved to (610, 357)
Screenshot: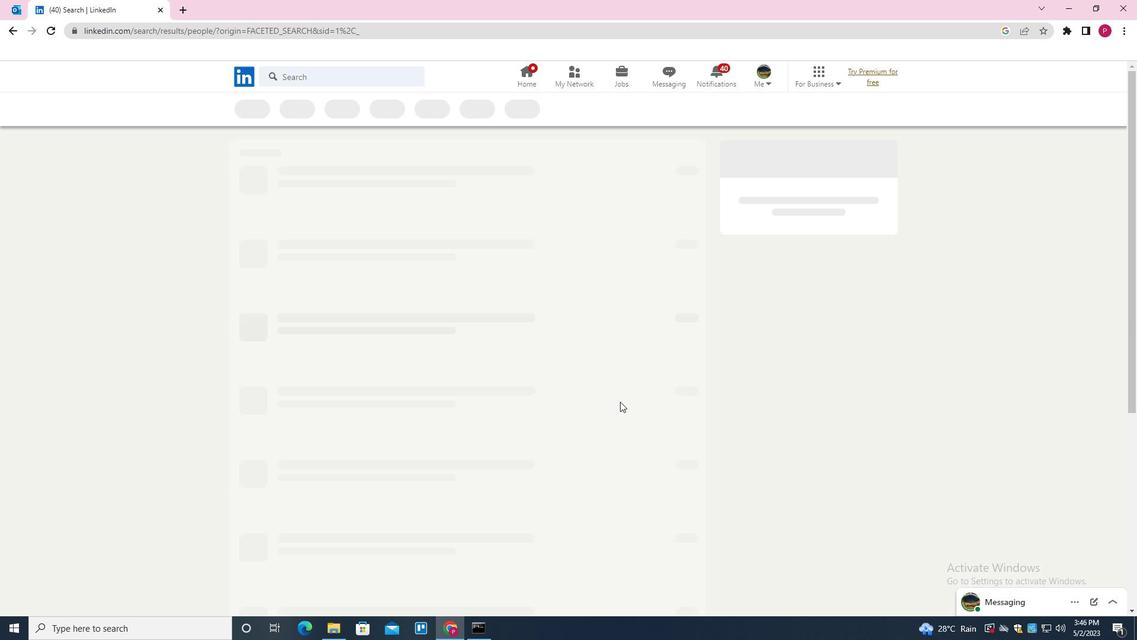 
